 Task: Look for space in Dana Point, United States from 12th July, 2023 to 16th July, 2023 for 8 adults in price range Rs.10000 to Rs.16000. Place can be private room with 8 bedrooms having 8 beds and 8 bathrooms. Property type can be house, flat, guest house, hotel. Amenities needed are: wifi, TV, free parkinig on premises, gym, breakfast. Booking option can be shelf check-in. Required host language is English.
Action: Mouse moved to (595, 157)
Screenshot: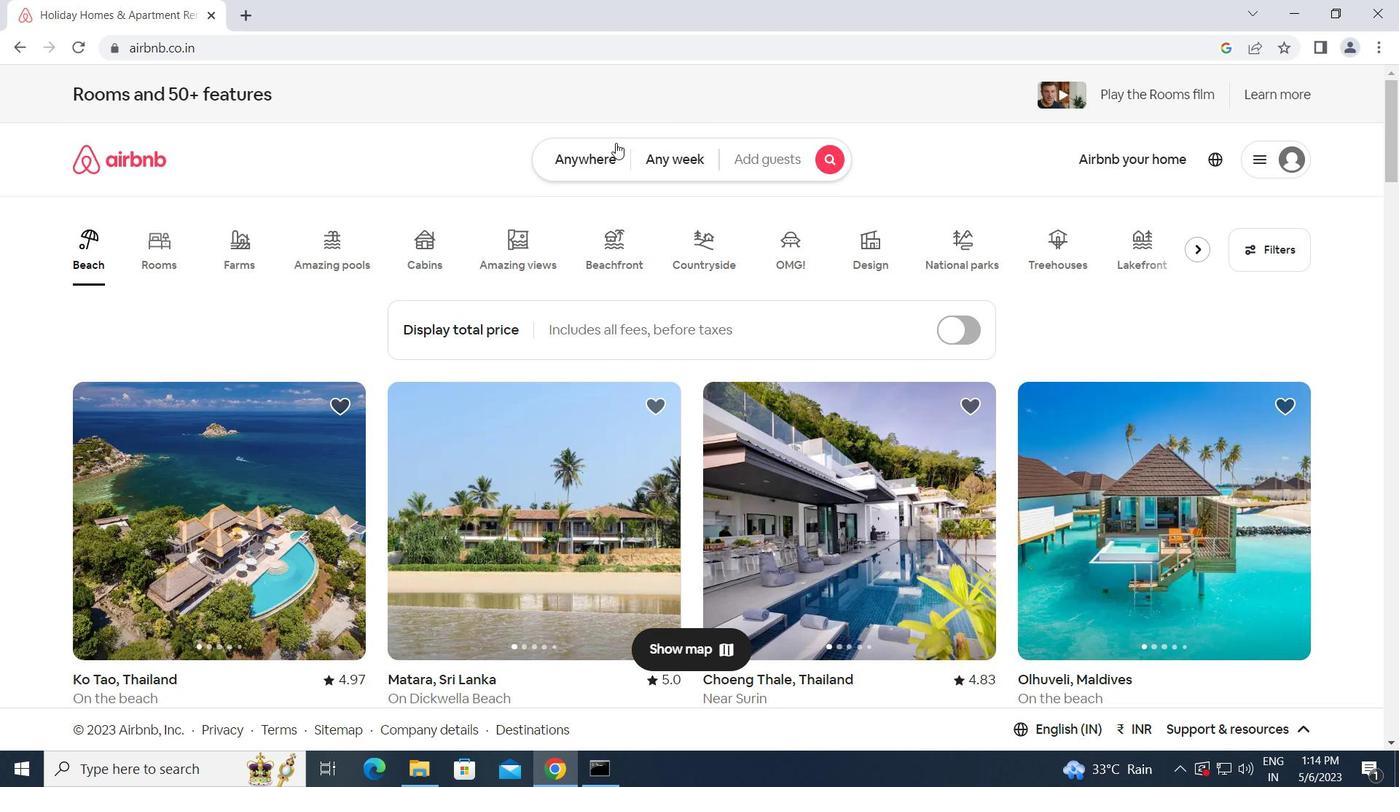 
Action: Mouse pressed left at (595, 157)
Screenshot: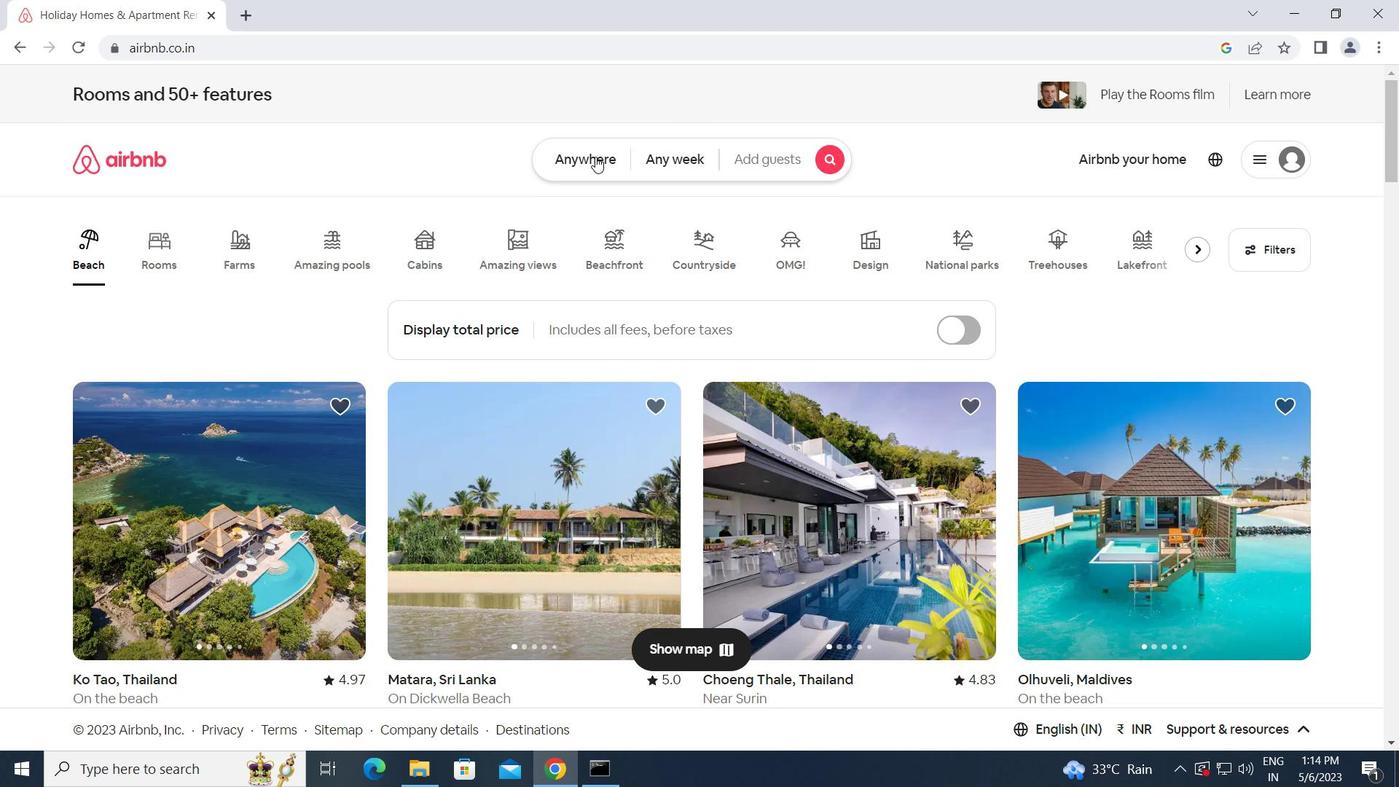 
Action: Mouse moved to (508, 222)
Screenshot: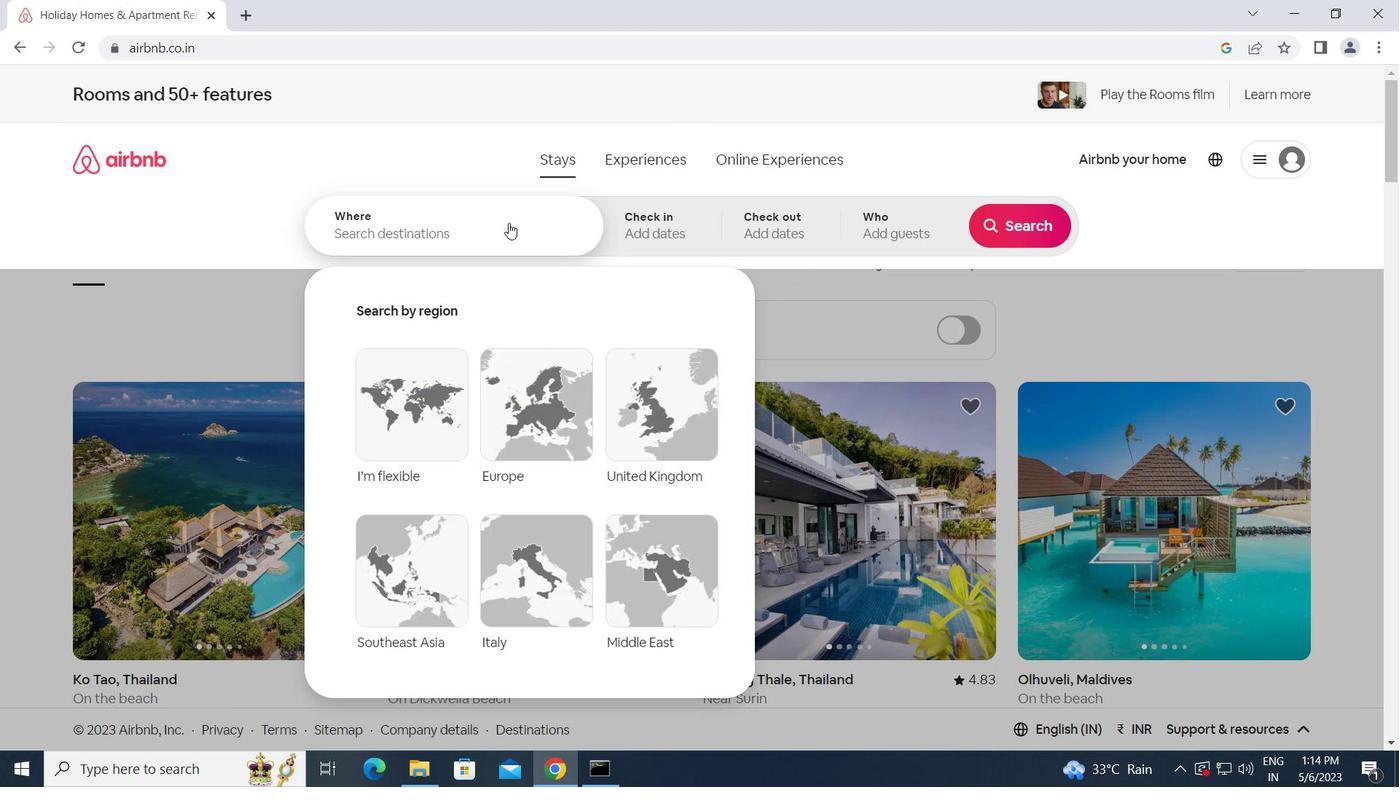 
Action: Mouse pressed left at (508, 222)
Screenshot: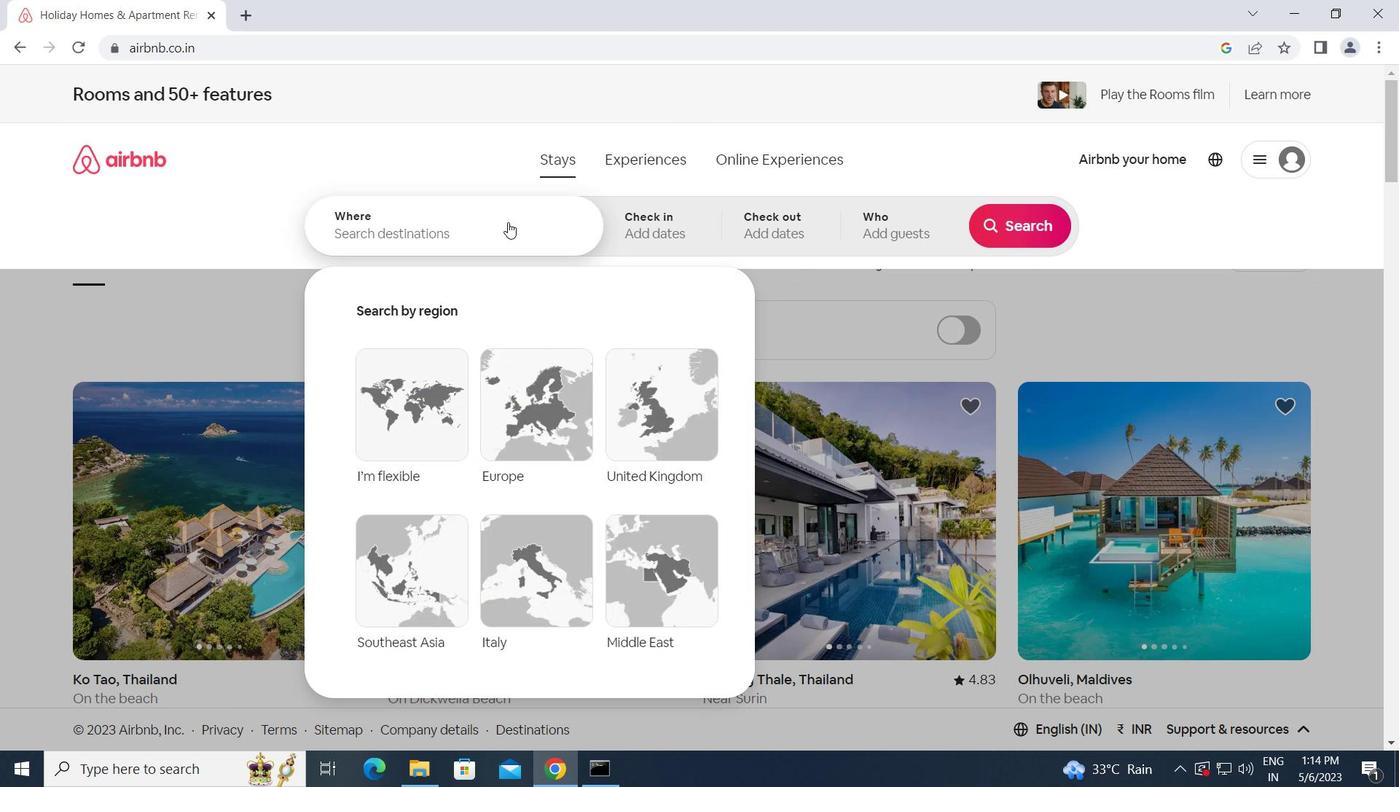 
Action: Mouse moved to (508, 222)
Screenshot: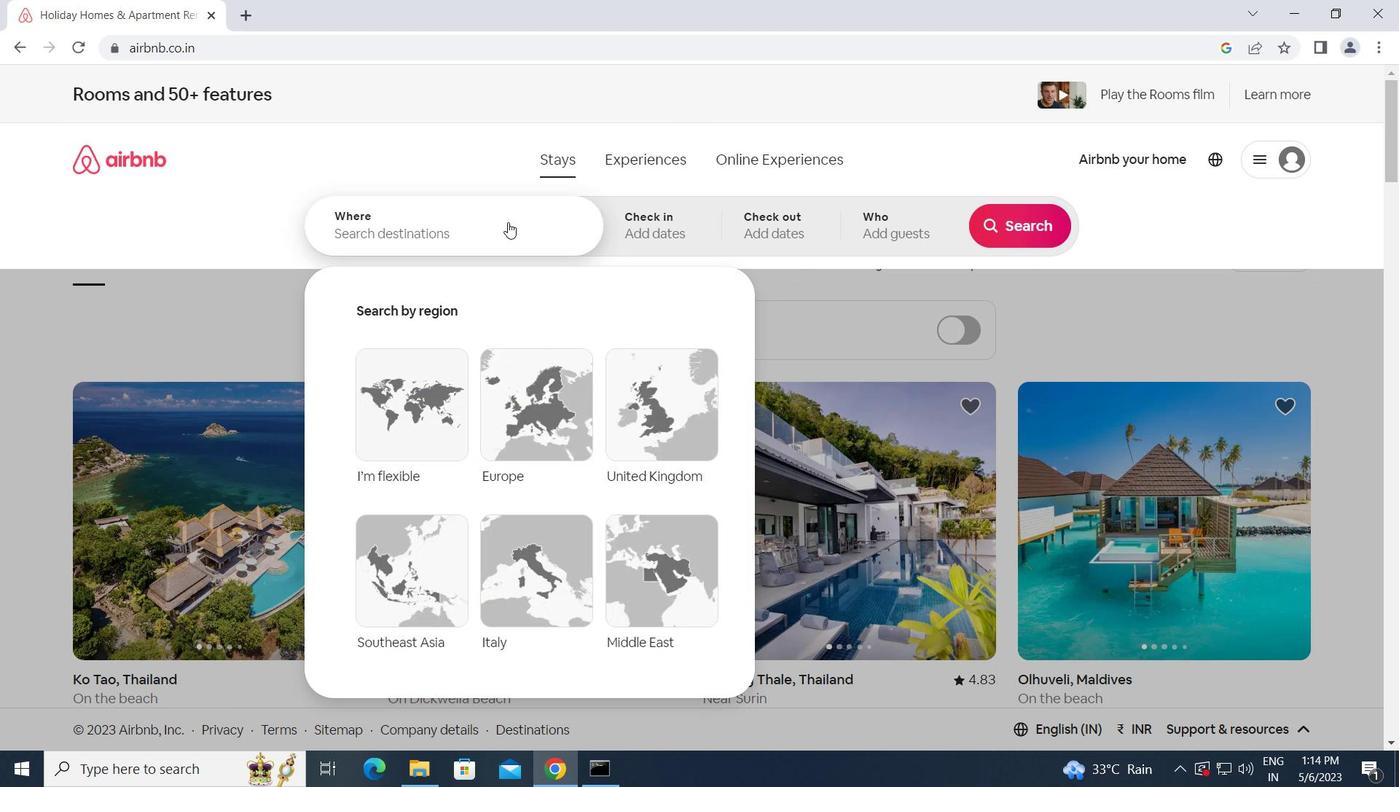 
Action: Key pressed d<Key.caps_lock>ana<Key.space><Key.caps_lock>p<Key.caps_lock>oint,<Key.space><Key.caps_lock>u<Key.caps_lock>nited<Key.space><Key.caps_lock>s<Key.caps_lock>tates<Key.enter>
Screenshot: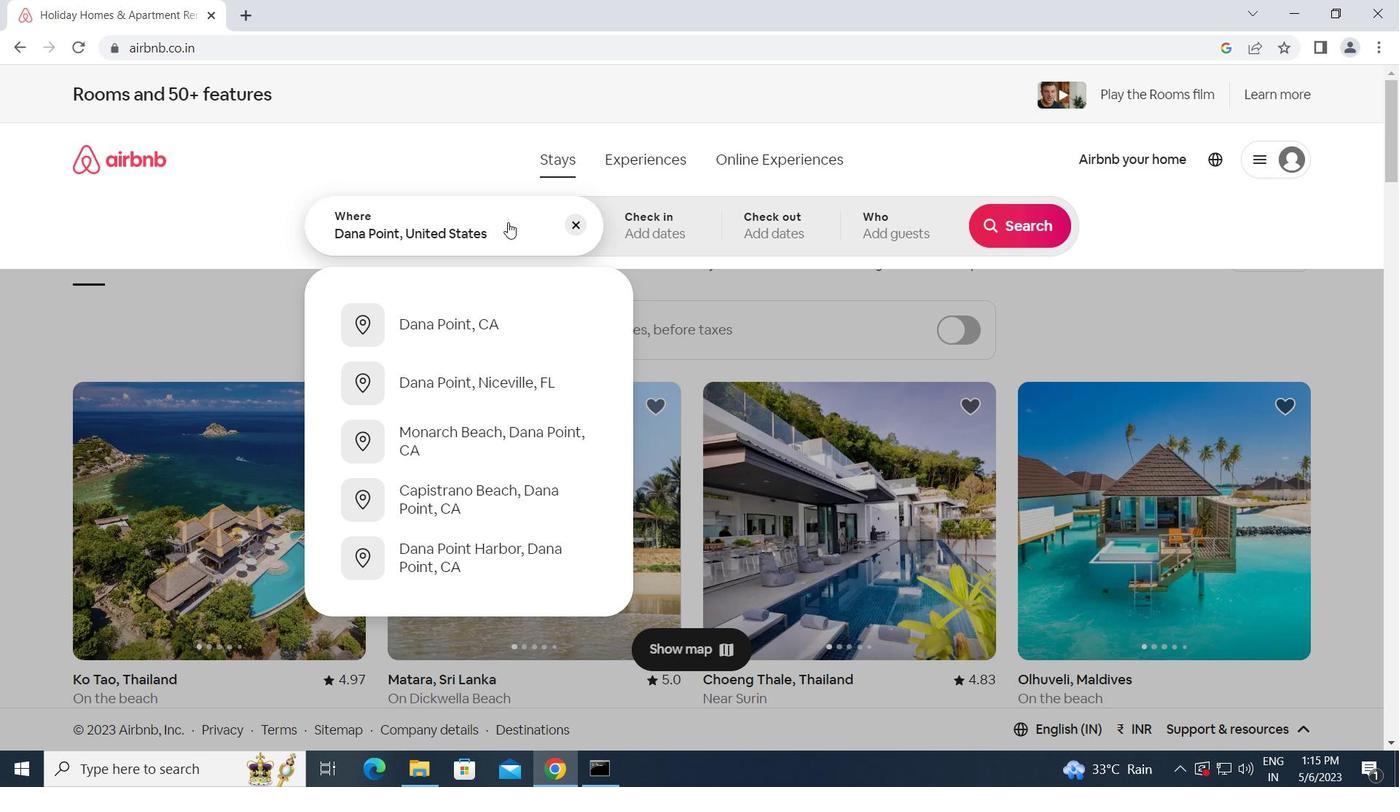 
Action: Mouse moved to (1011, 367)
Screenshot: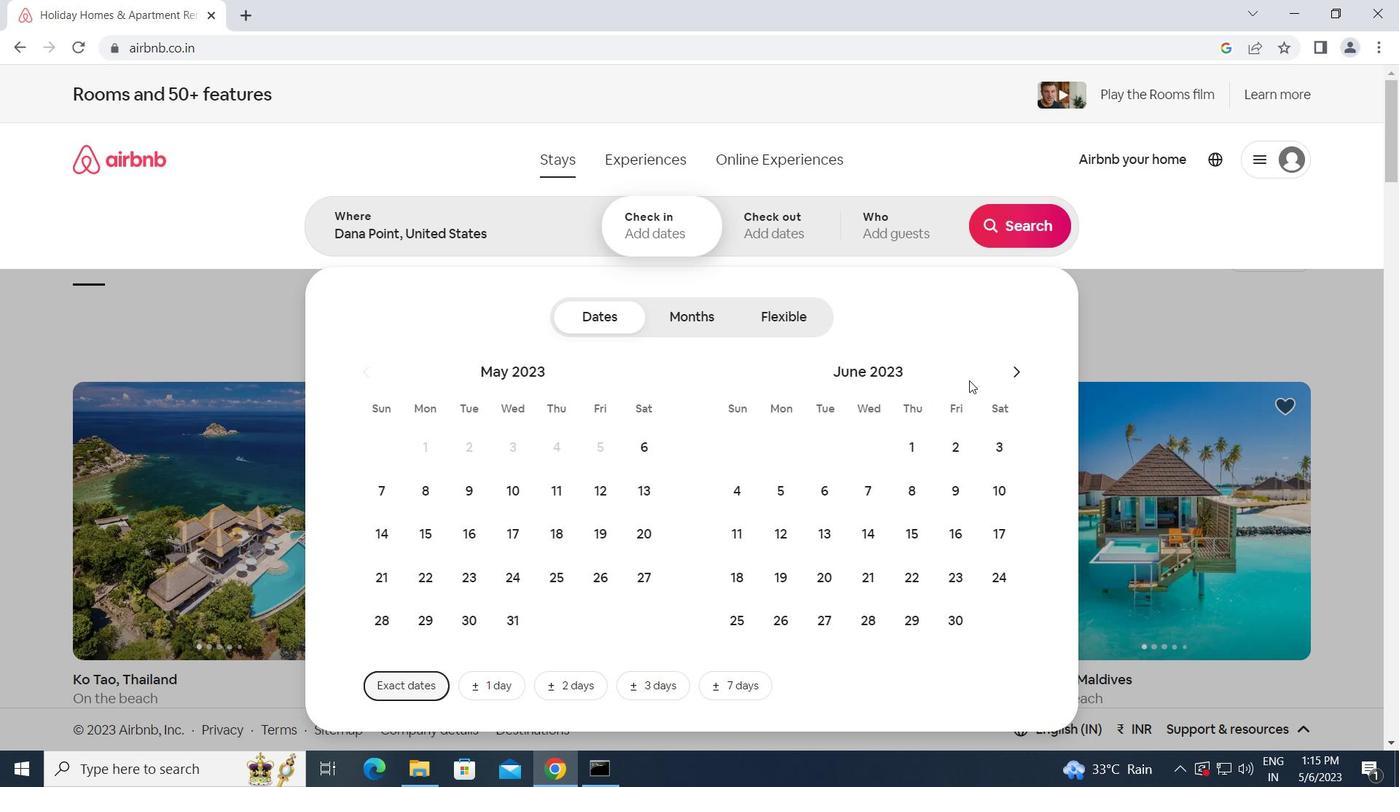 
Action: Mouse pressed left at (1011, 367)
Screenshot: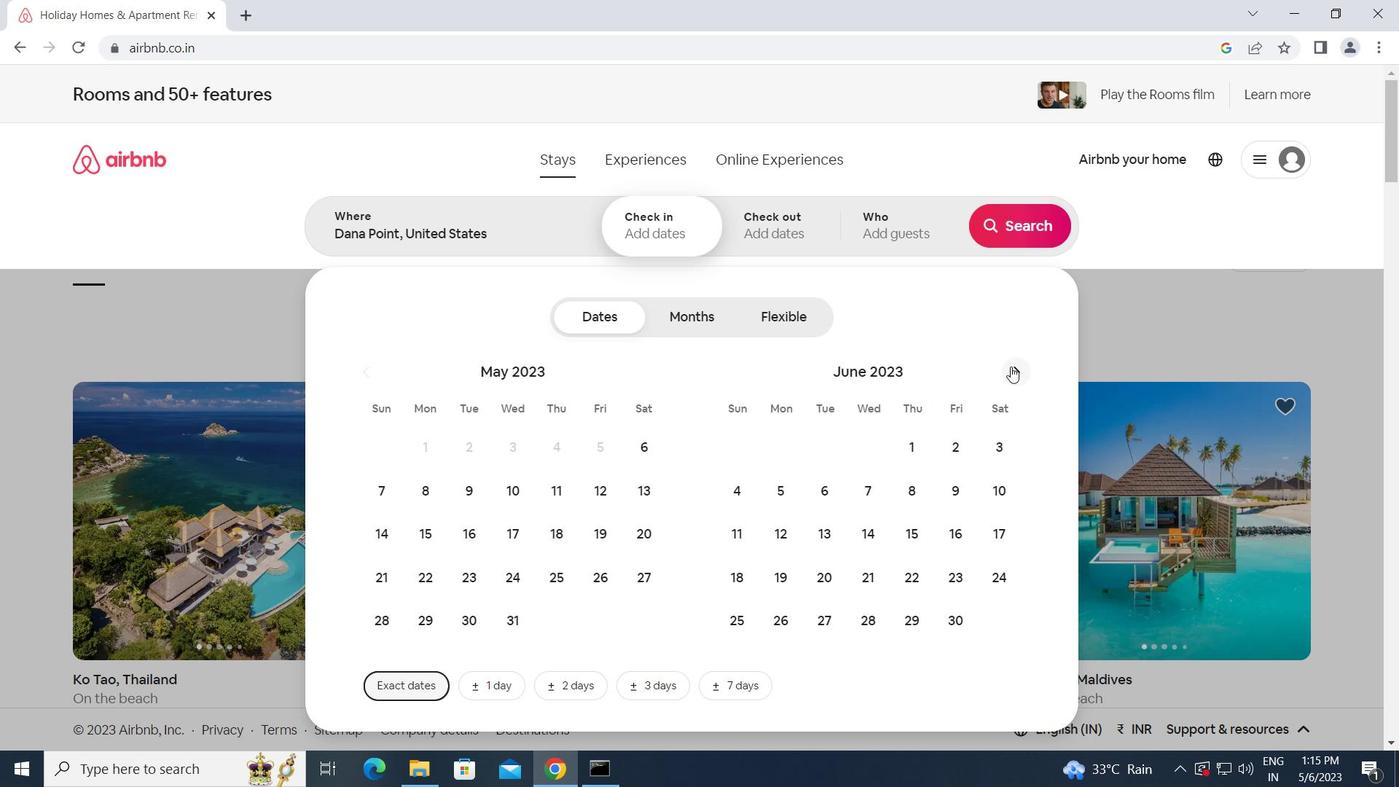 
Action: Mouse moved to (863, 538)
Screenshot: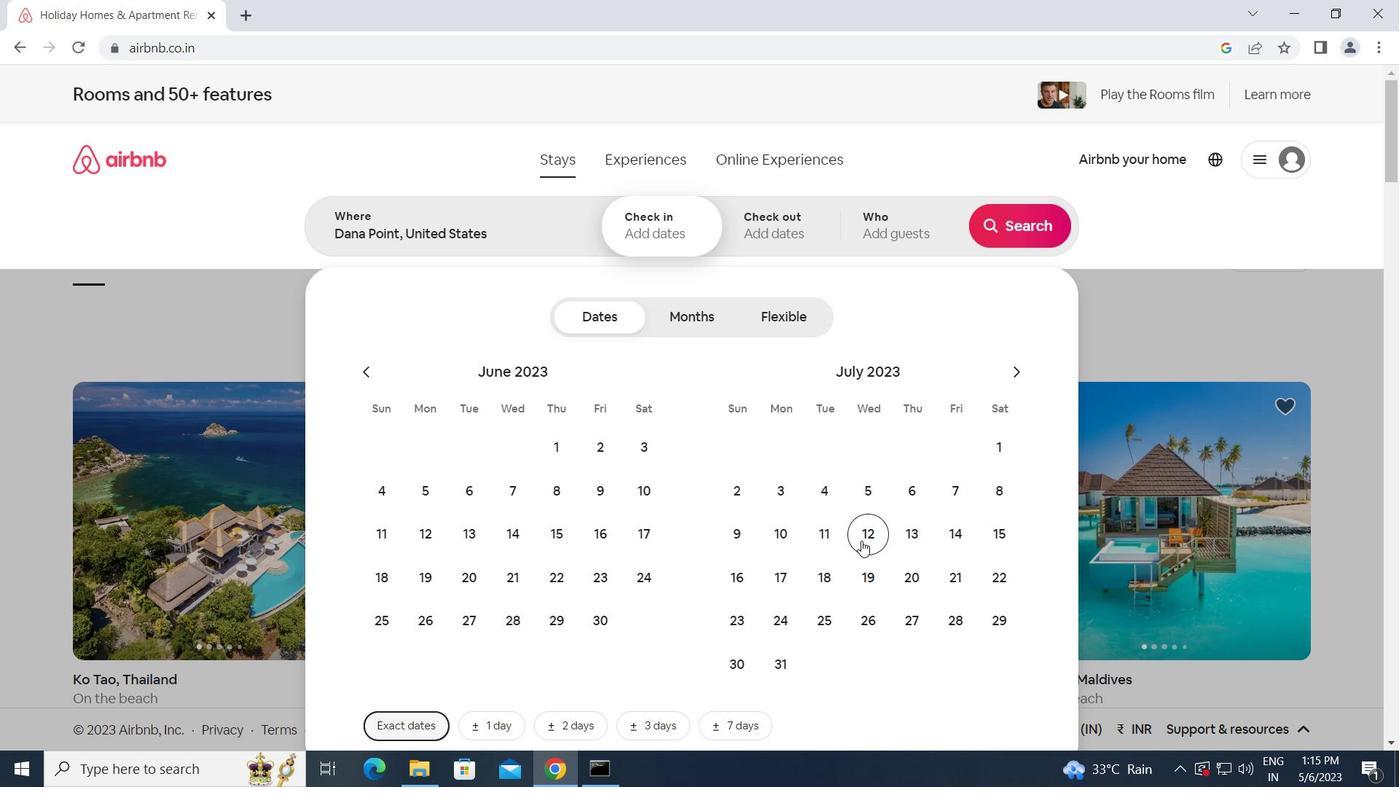 
Action: Mouse pressed left at (863, 538)
Screenshot: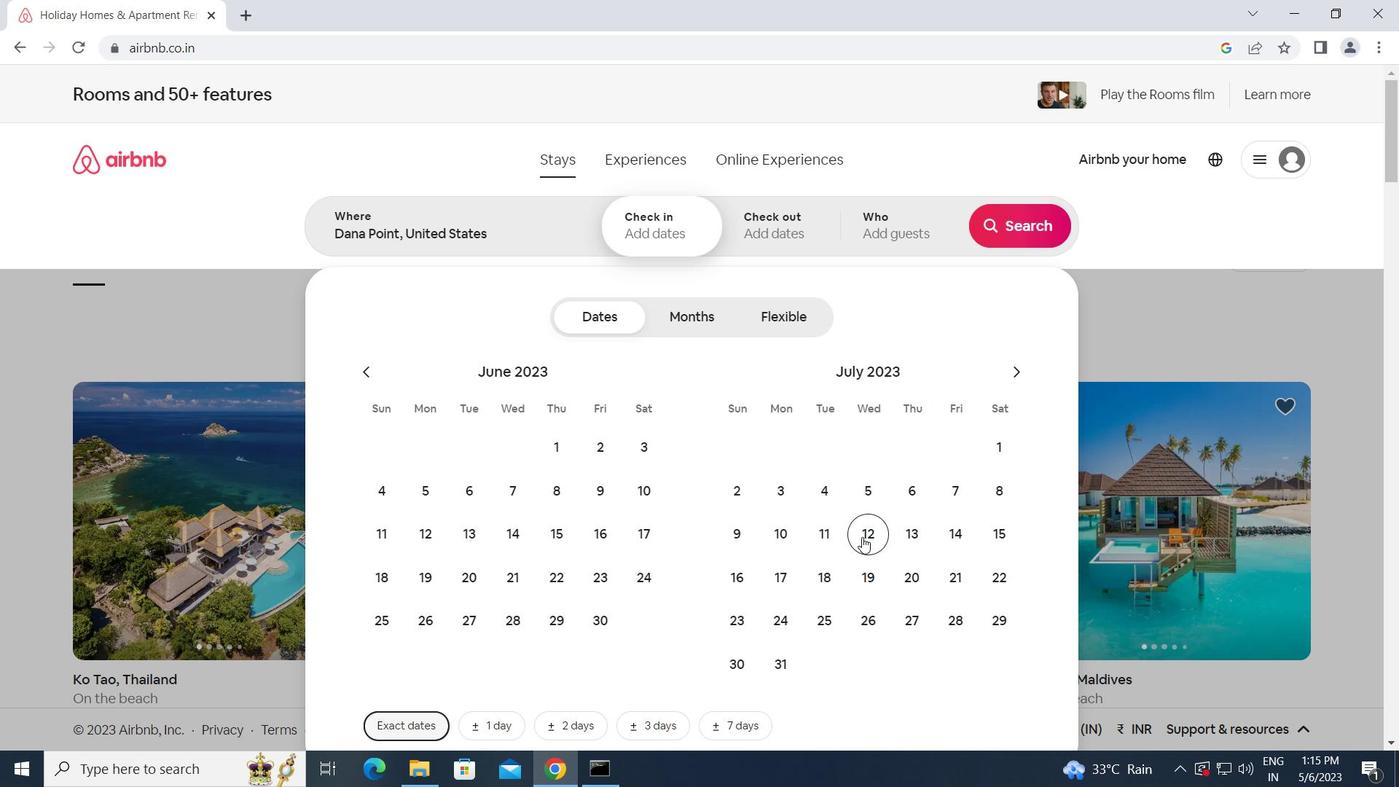 
Action: Mouse moved to (739, 570)
Screenshot: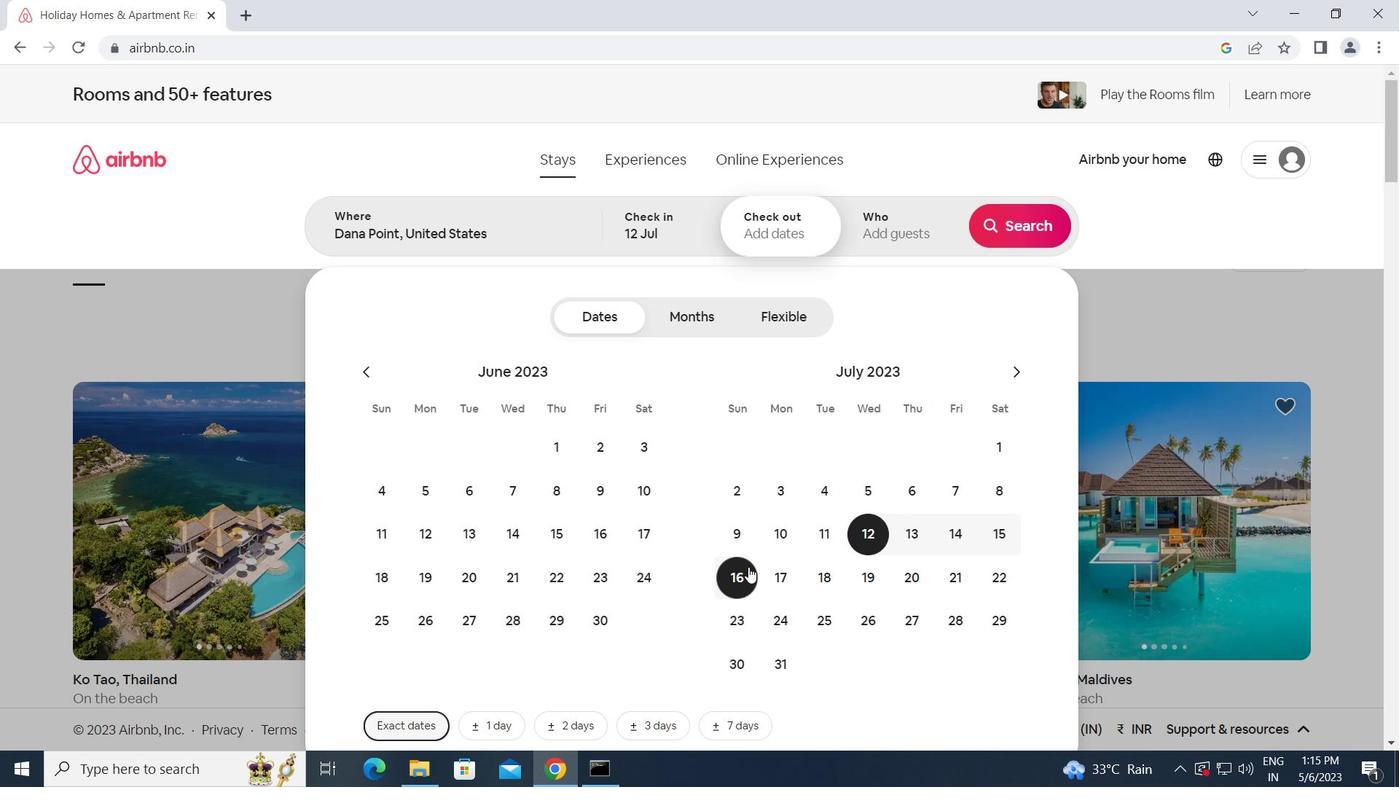 
Action: Mouse pressed left at (739, 570)
Screenshot: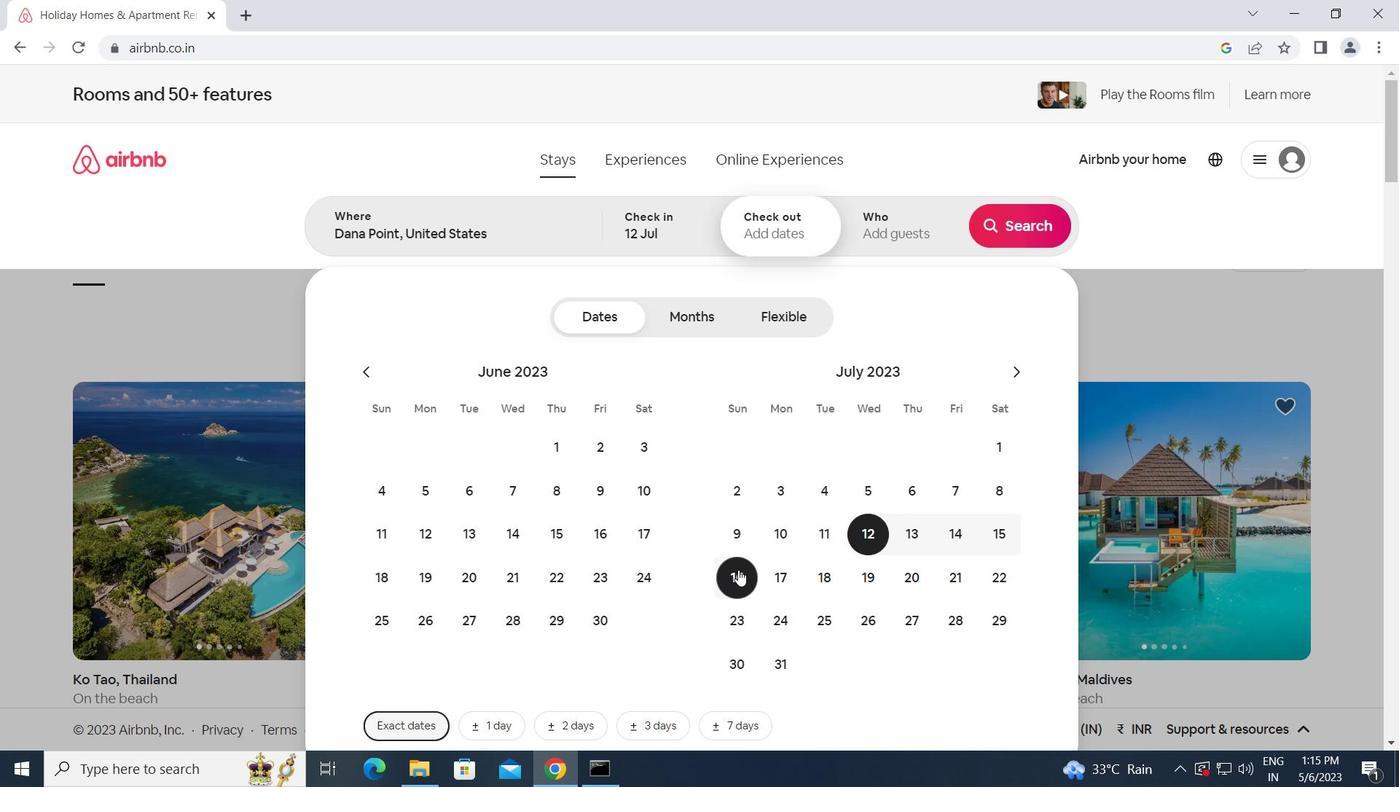 
Action: Mouse moved to (883, 223)
Screenshot: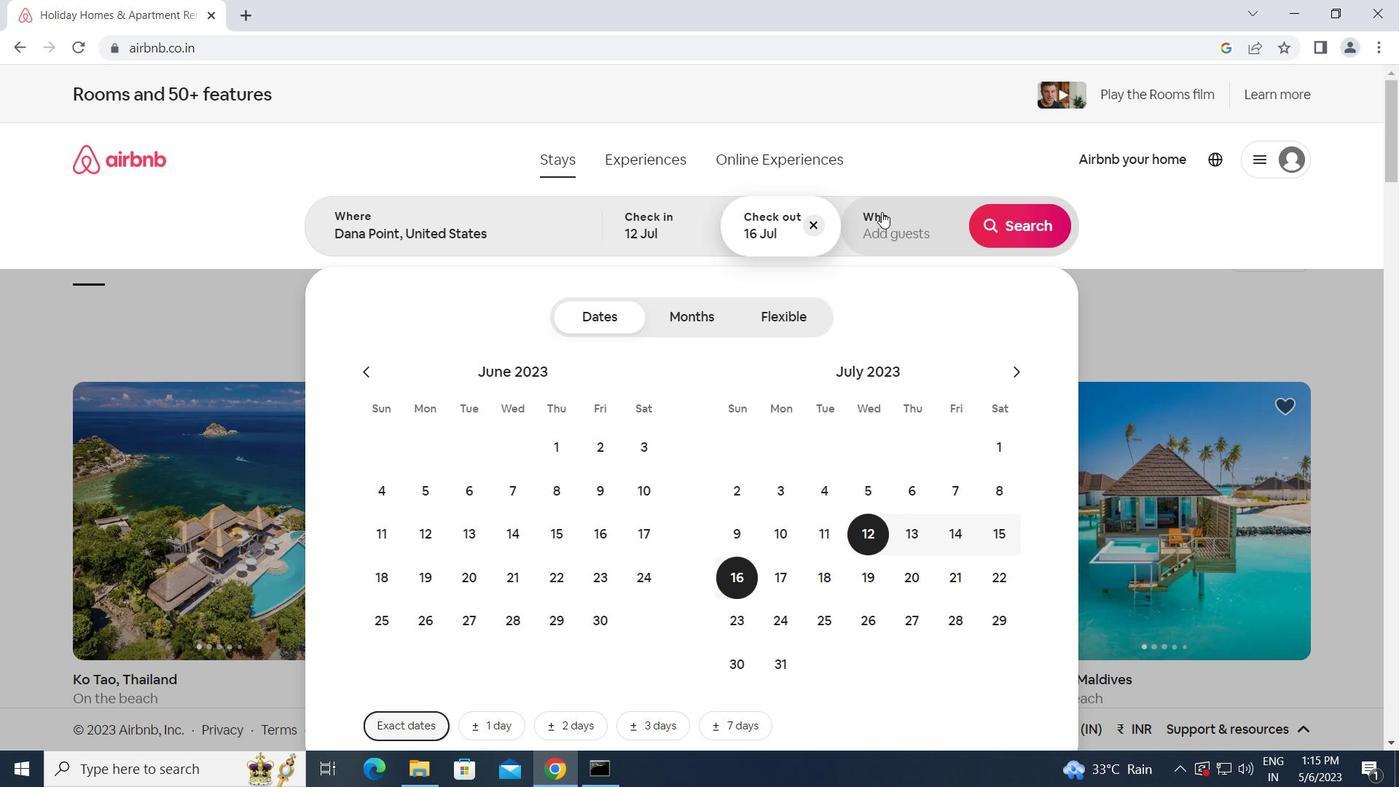 
Action: Mouse pressed left at (883, 223)
Screenshot: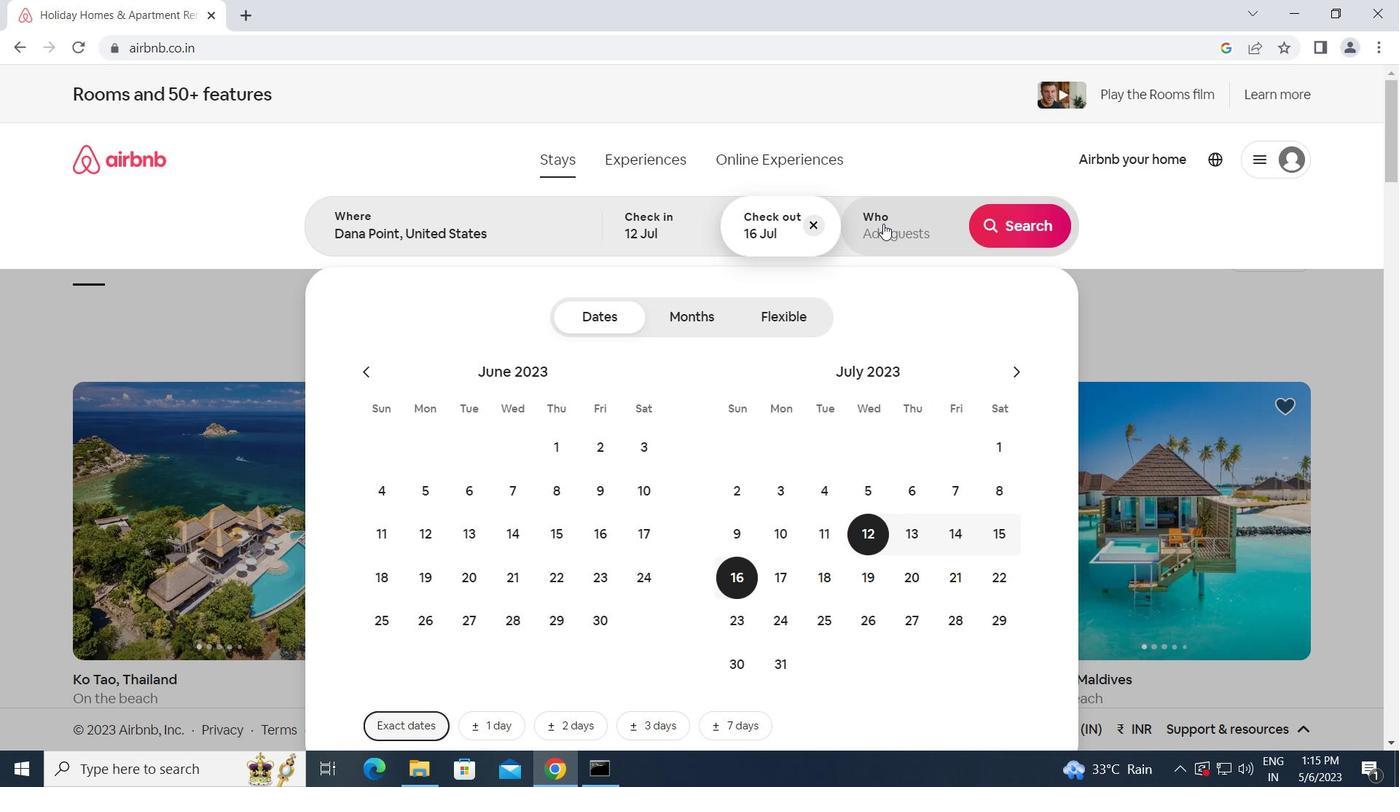 
Action: Mouse moved to (1019, 321)
Screenshot: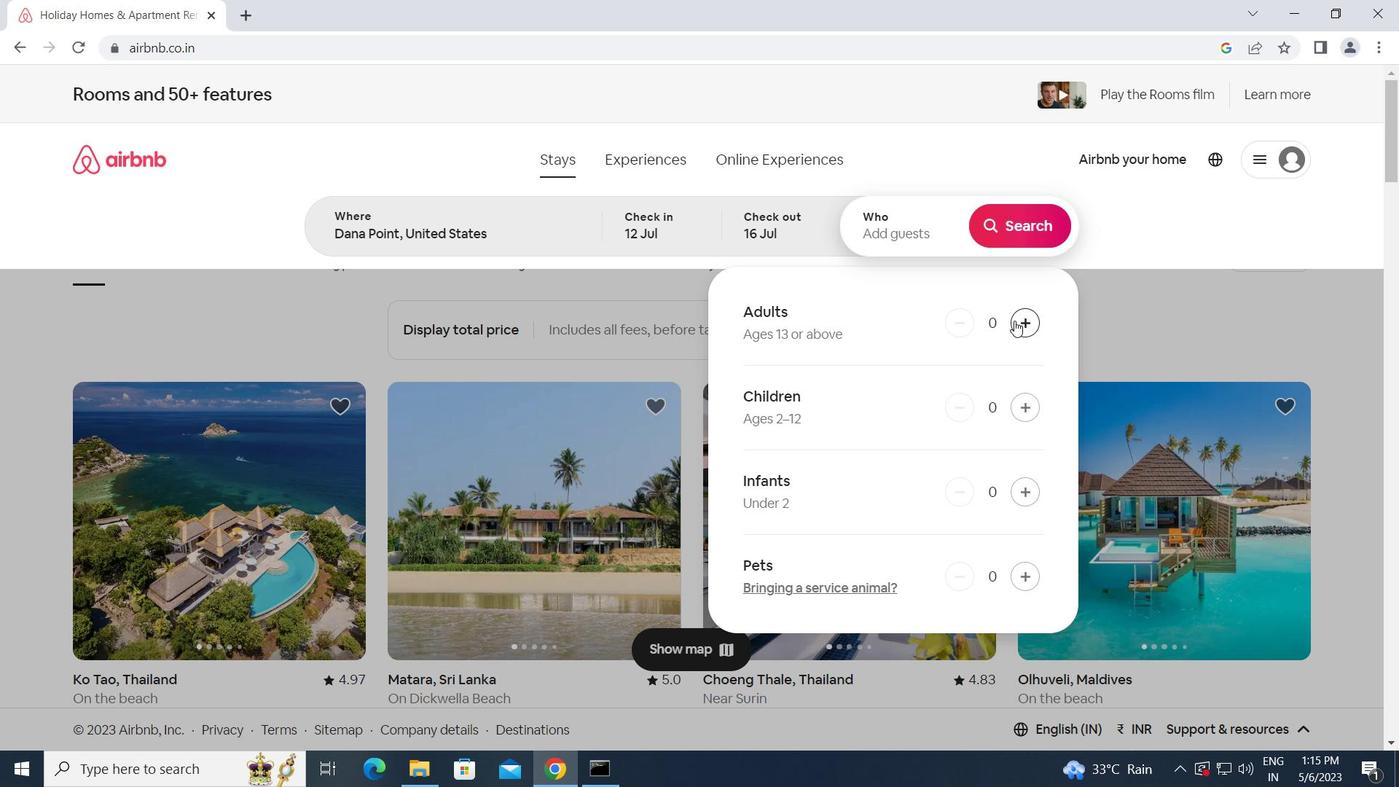 
Action: Mouse pressed left at (1019, 321)
Screenshot: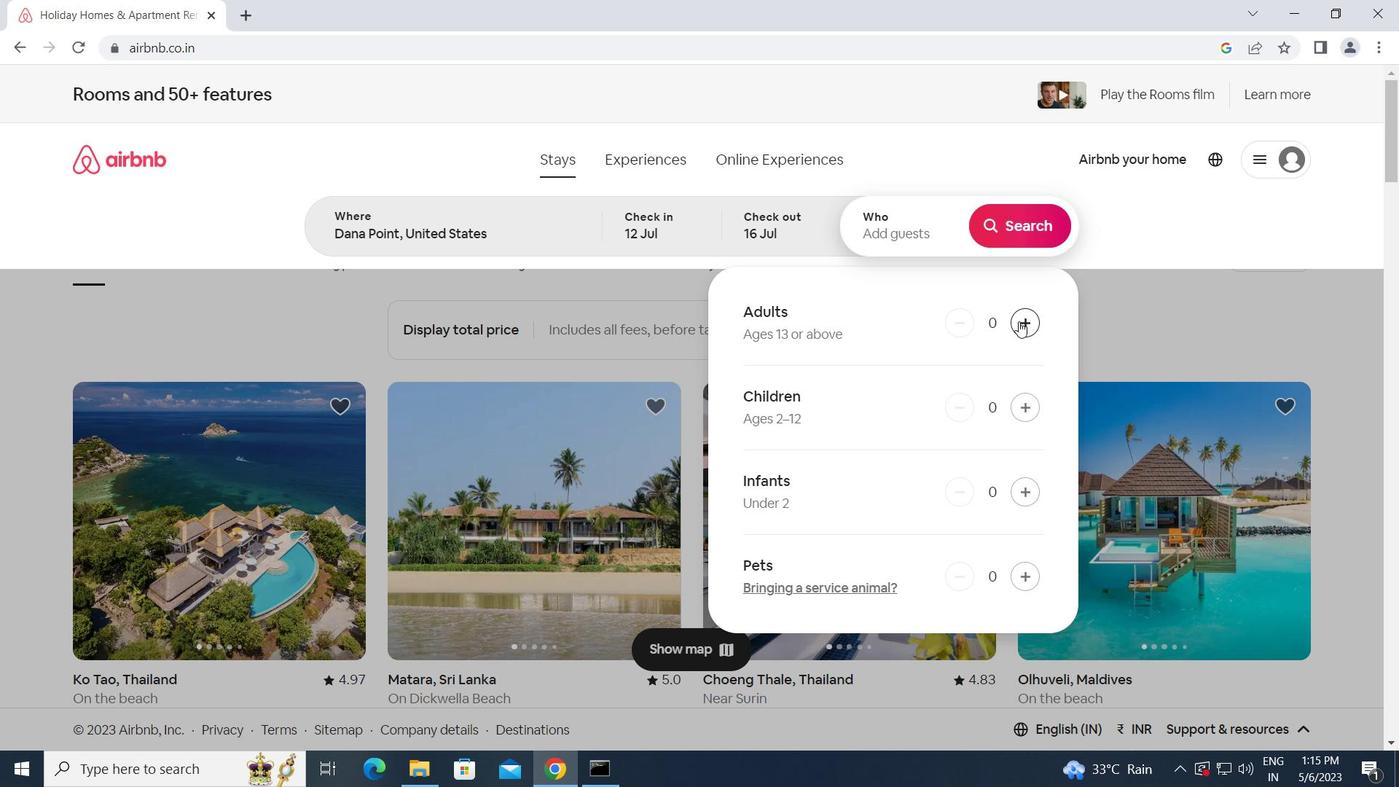 
Action: Mouse pressed left at (1019, 321)
Screenshot: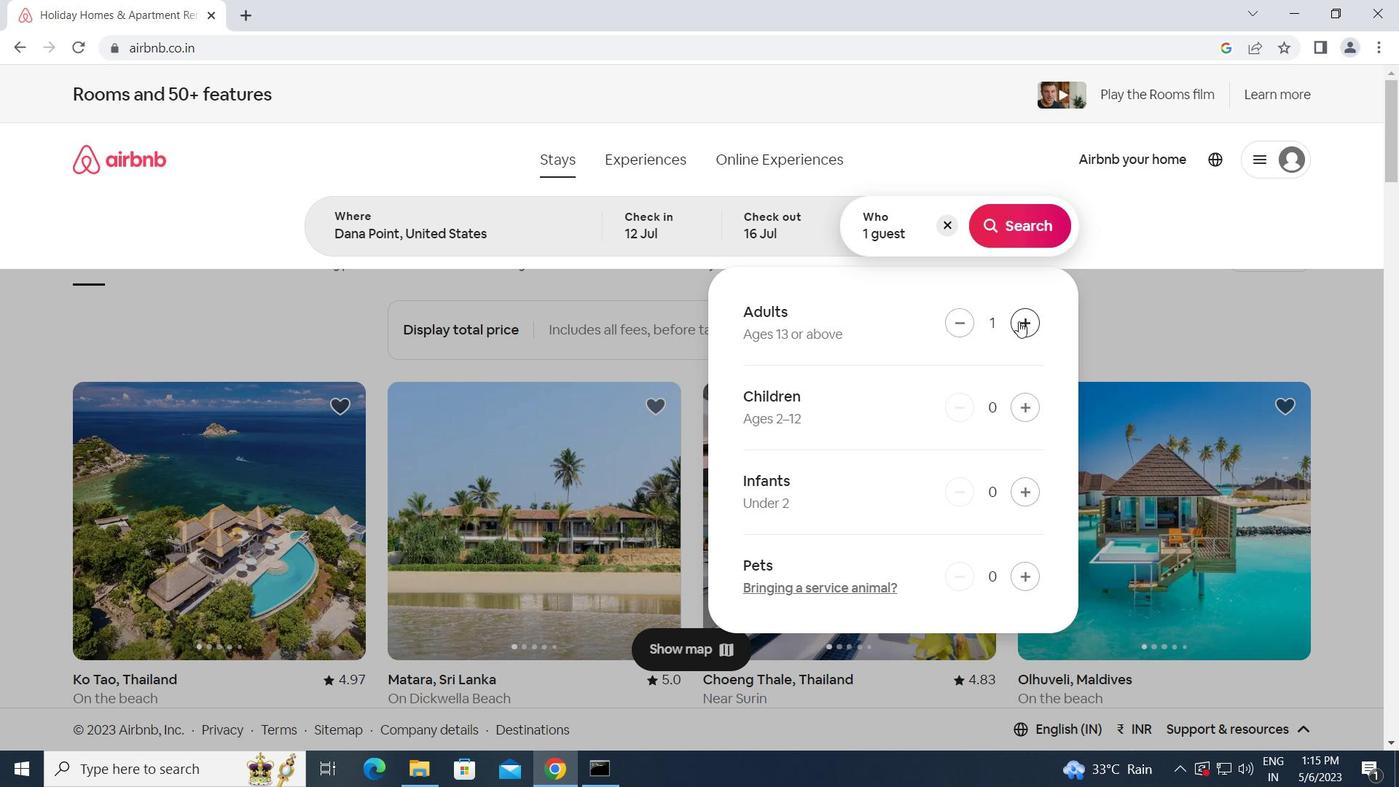 
Action: Mouse pressed left at (1019, 321)
Screenshot: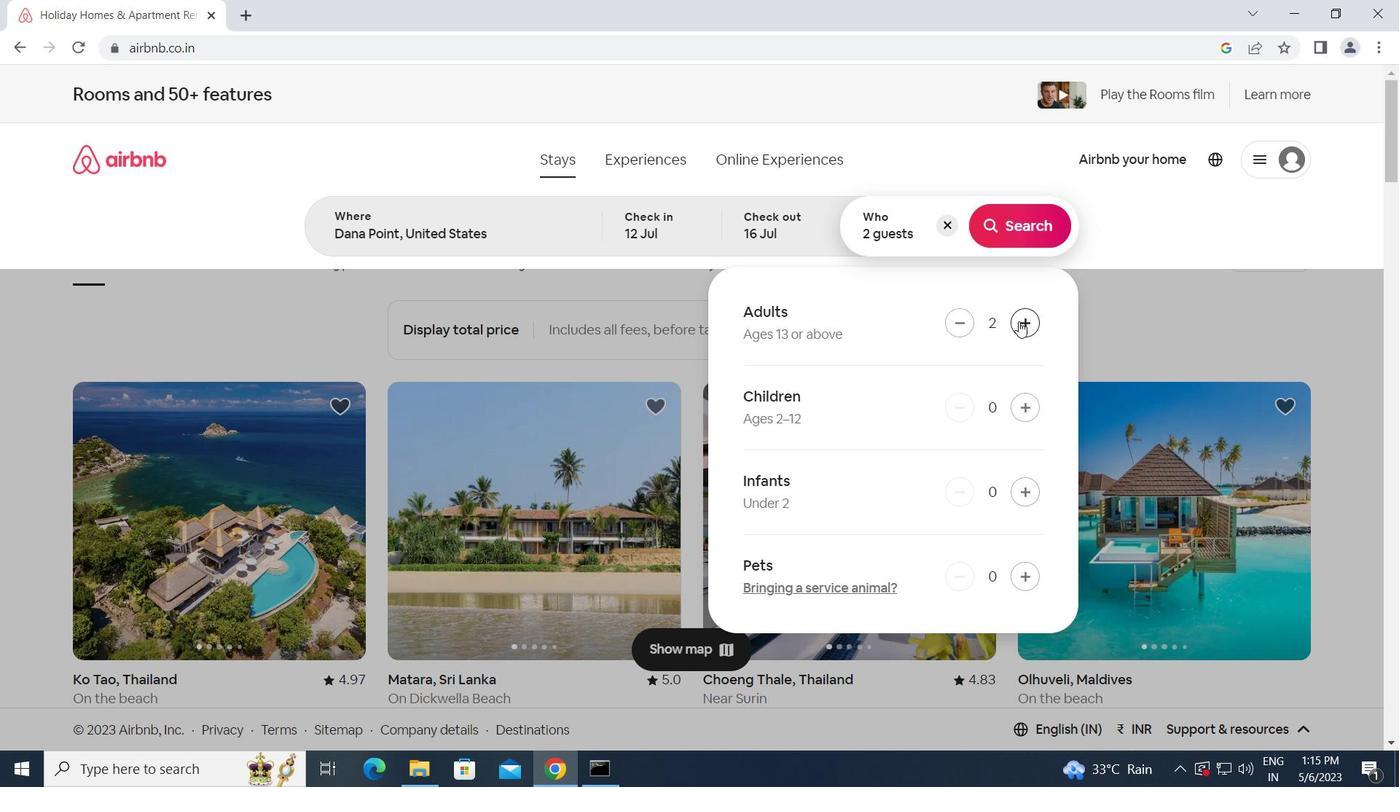 
Action: Mouse pressed left at (1019, 321)
Screenshot: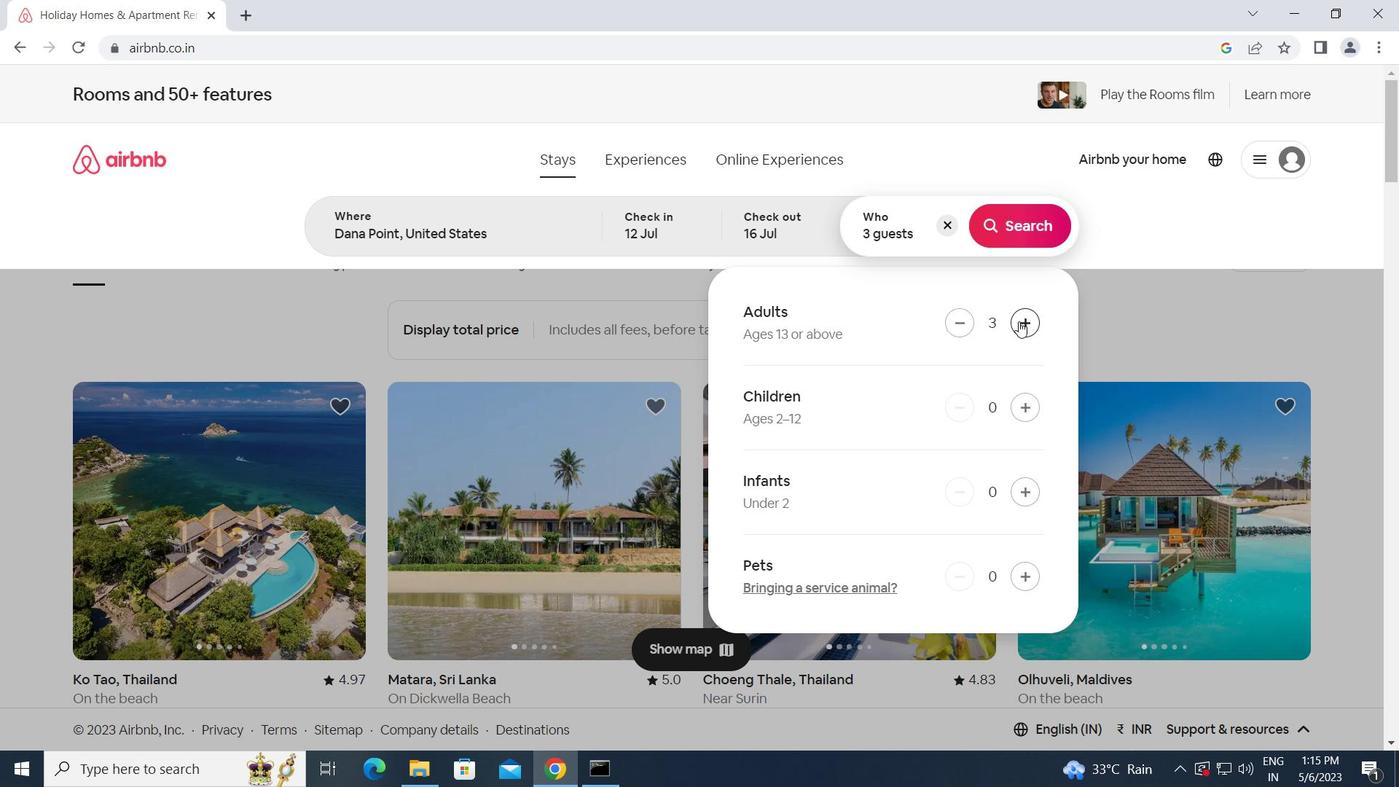 
Action: Mouse pressed left at (1019, 321)
Screenshot: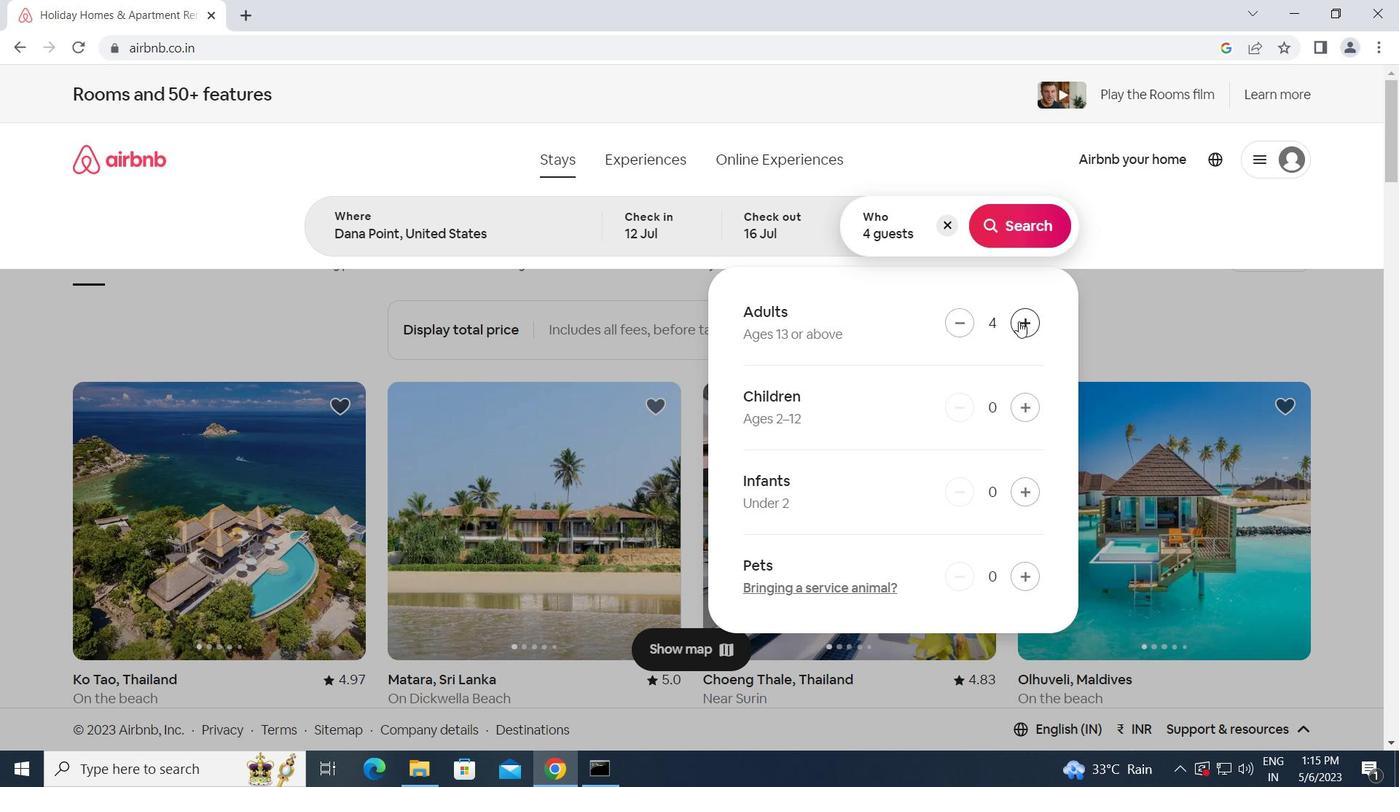 
Action: Mouse pressed left at (1019, 321)
Screenshot: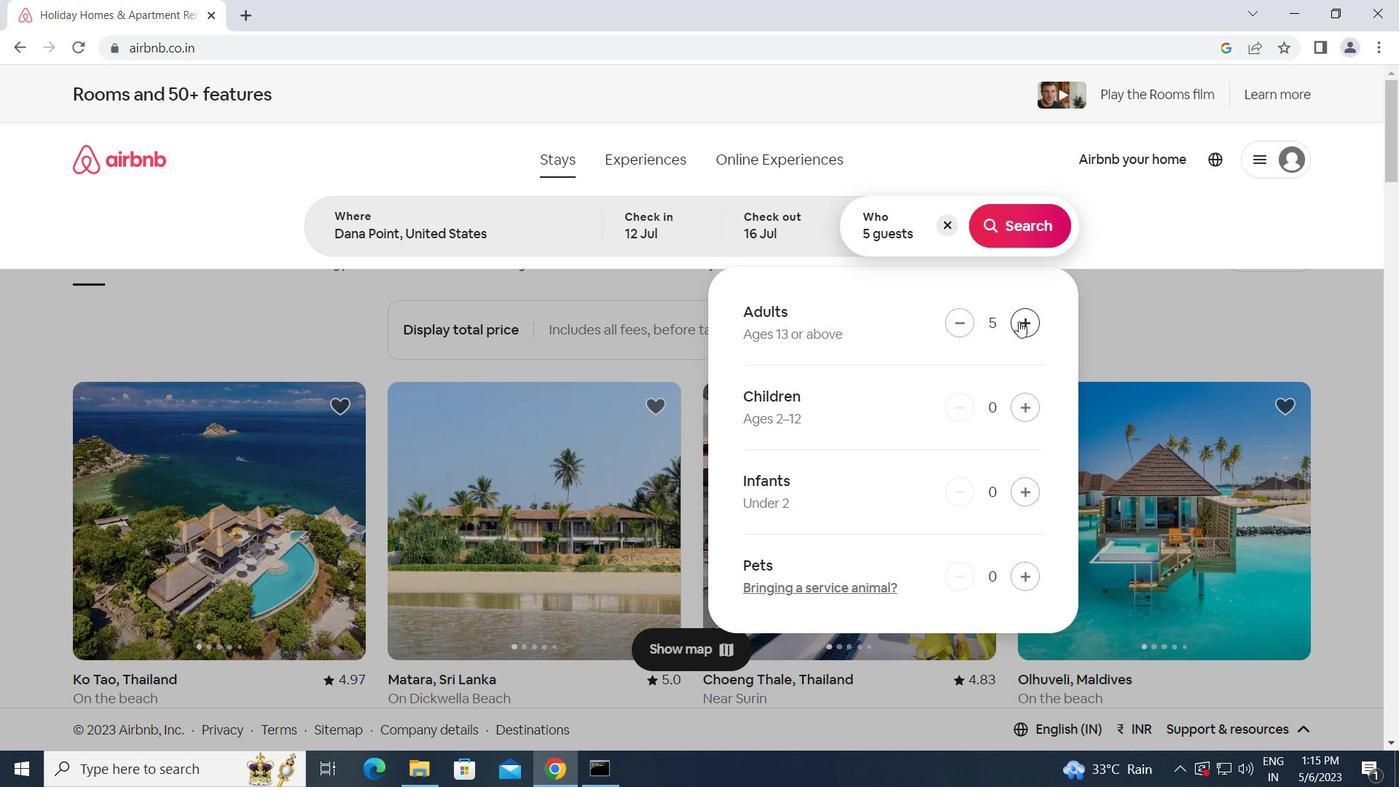 
Action: Mouse pressed left at (1019, 321)
Screenshot: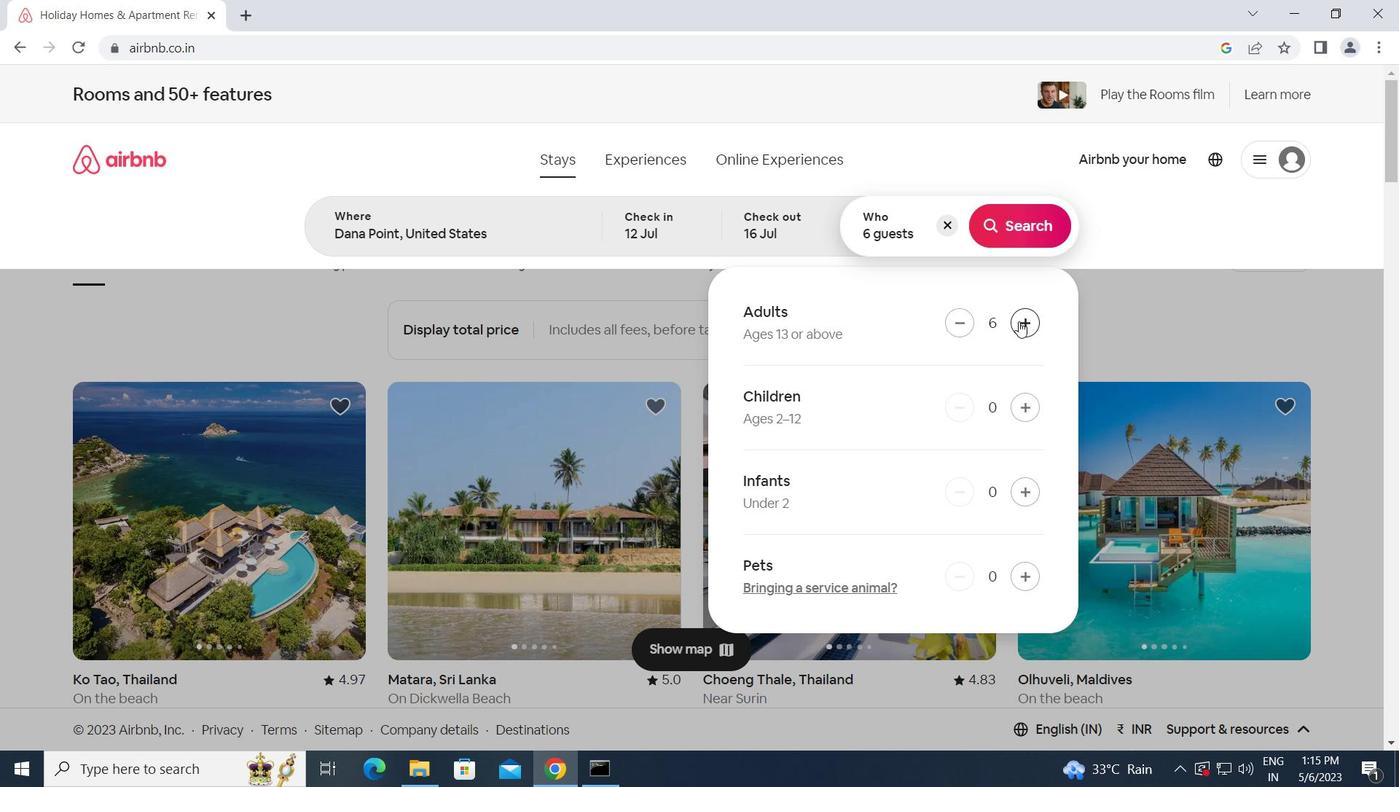 
Action: Mouse pressed left at (1019, 321)
Screenshot: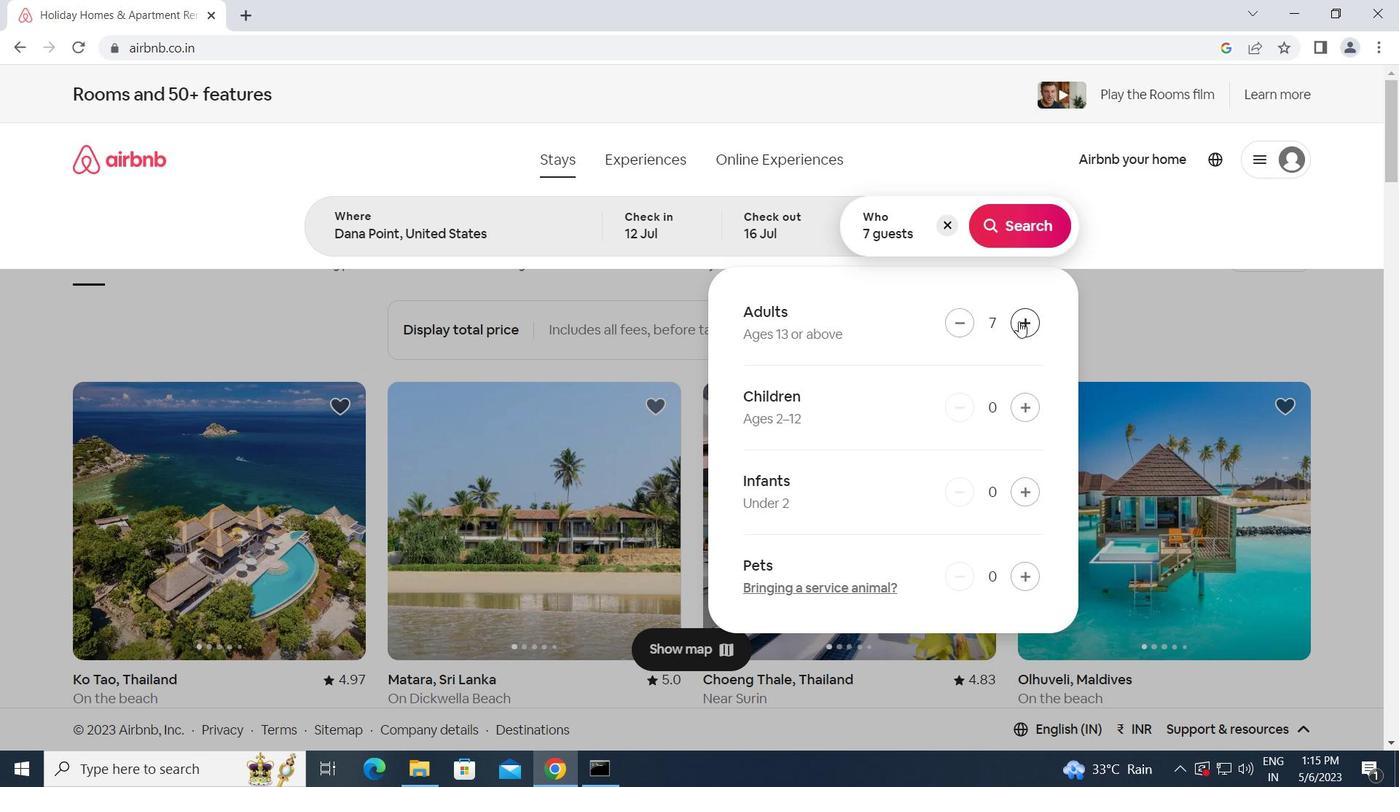 
Action: Mouse moved to (1019, 223)
Screenshot: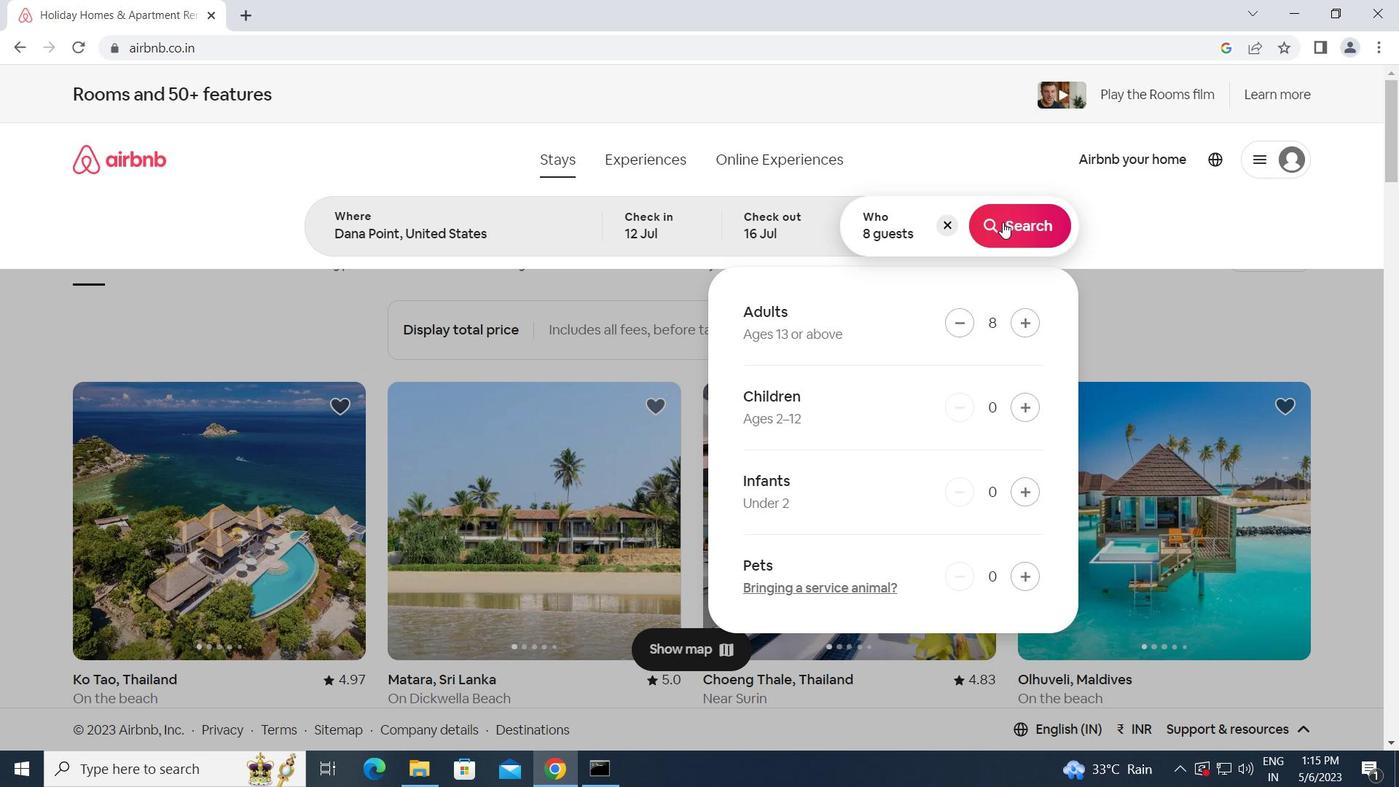 
Action: Mouse pressed left at (1019, 223)
Screenshot: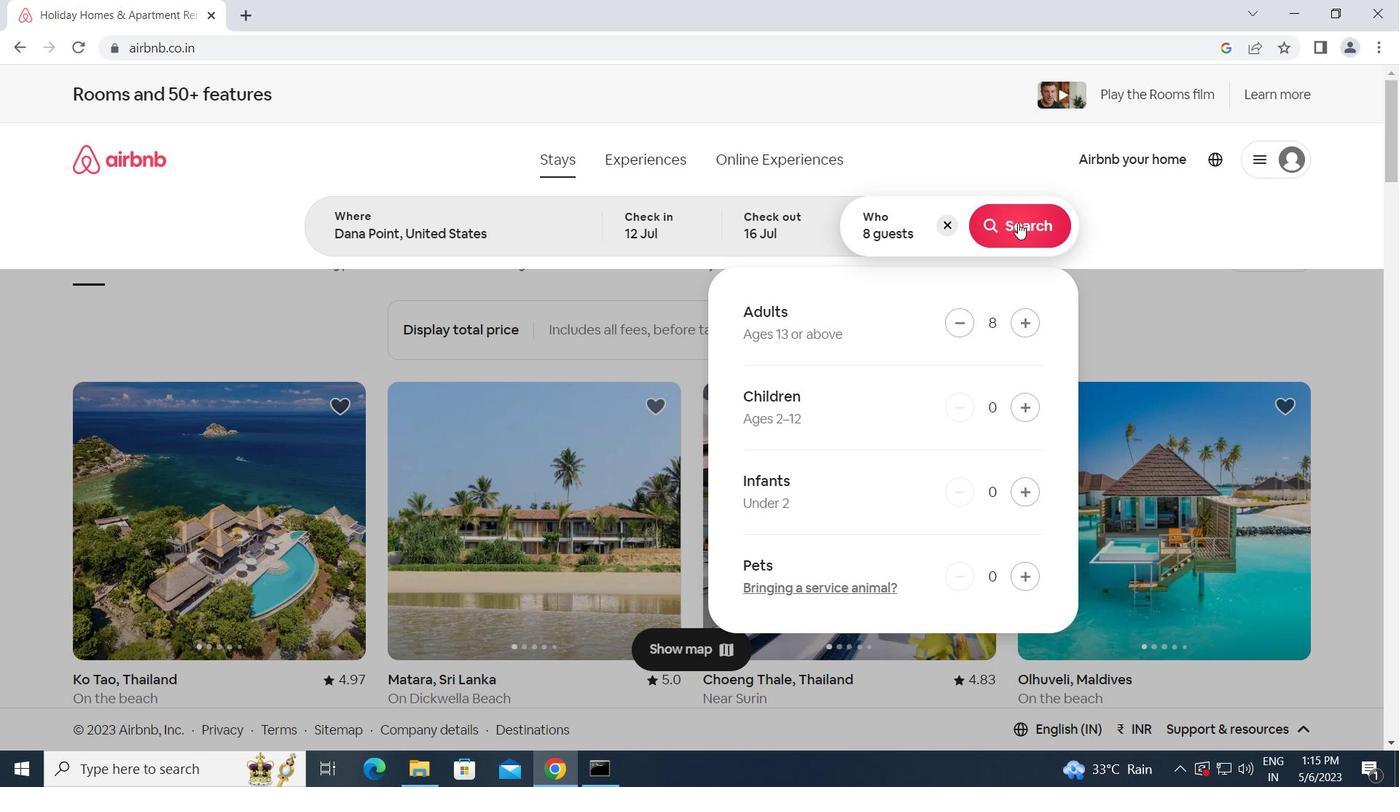 
Action: Mouse moved to (1308, 172)
Screenshot: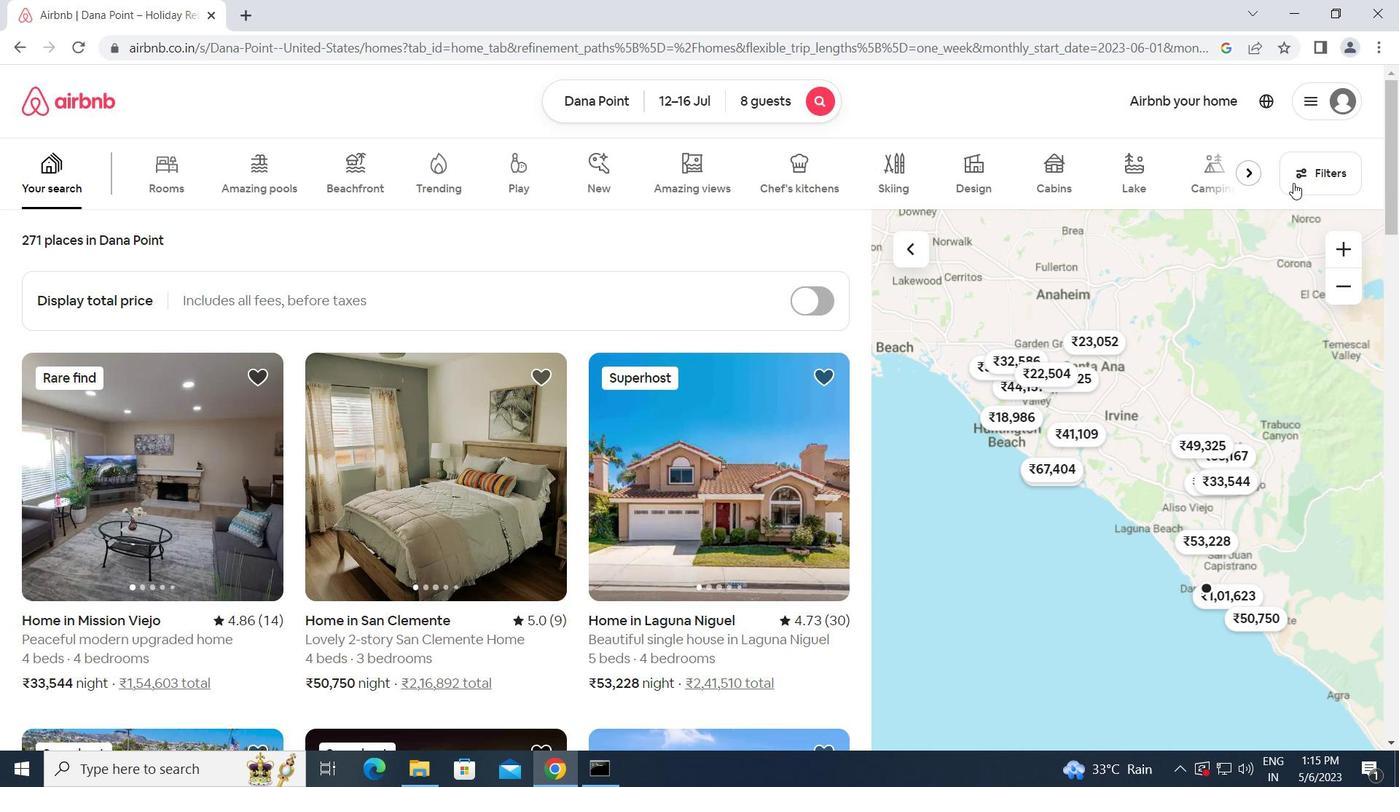 
Action: Mouse pressed left at (1308, 172)
Screenshot: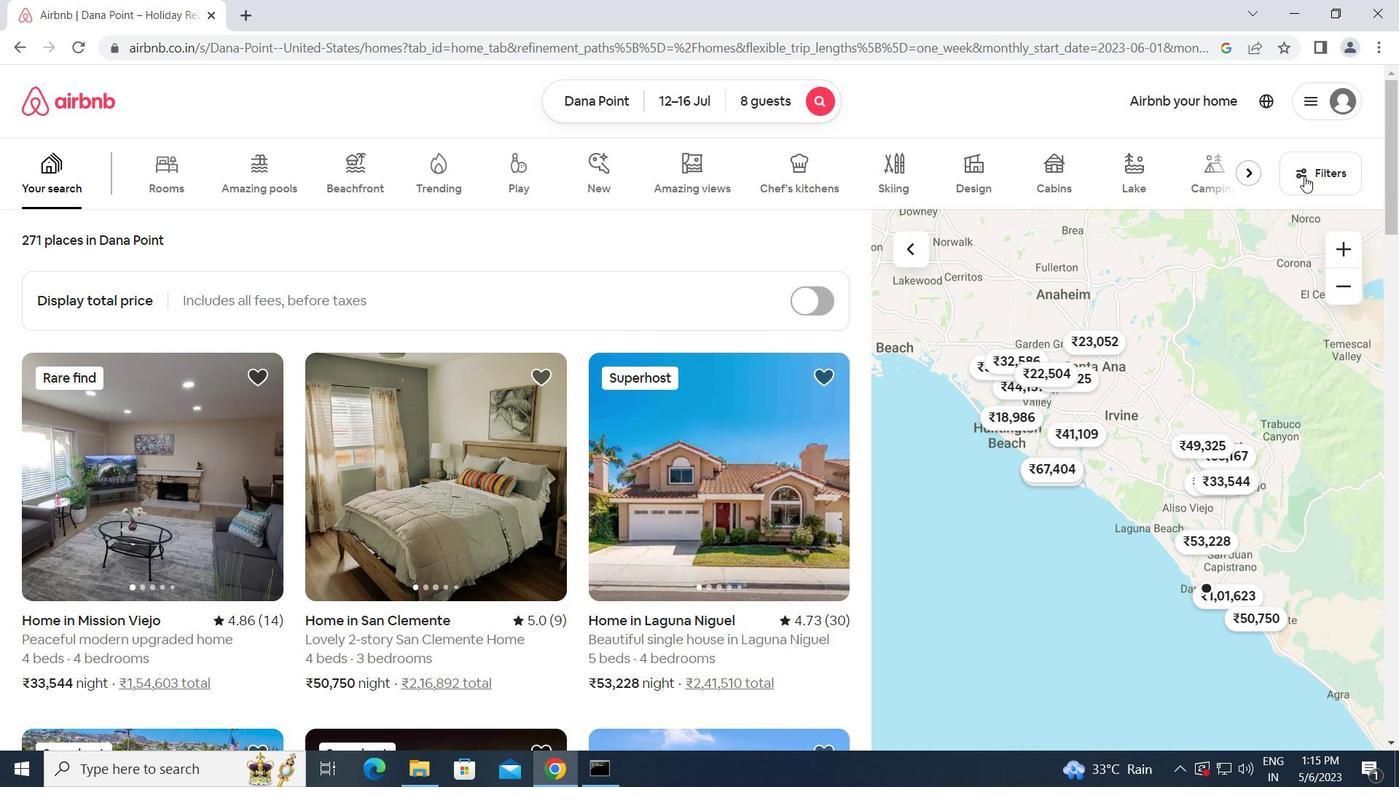 
Action: Mouse moved to (492, 513)
Screenshot: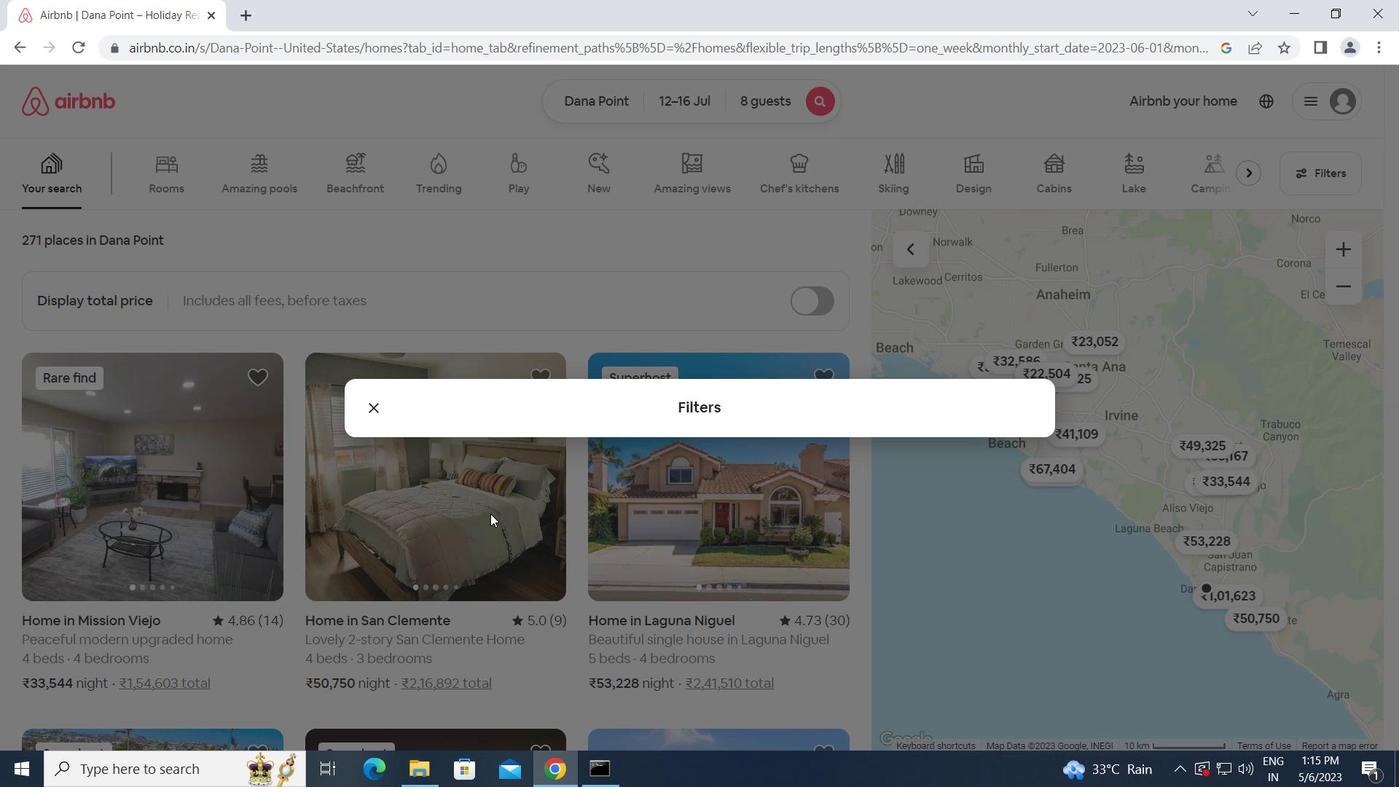 
Action: Mouse scrolled (492, 512) with delta (0, 0)
Screenshot: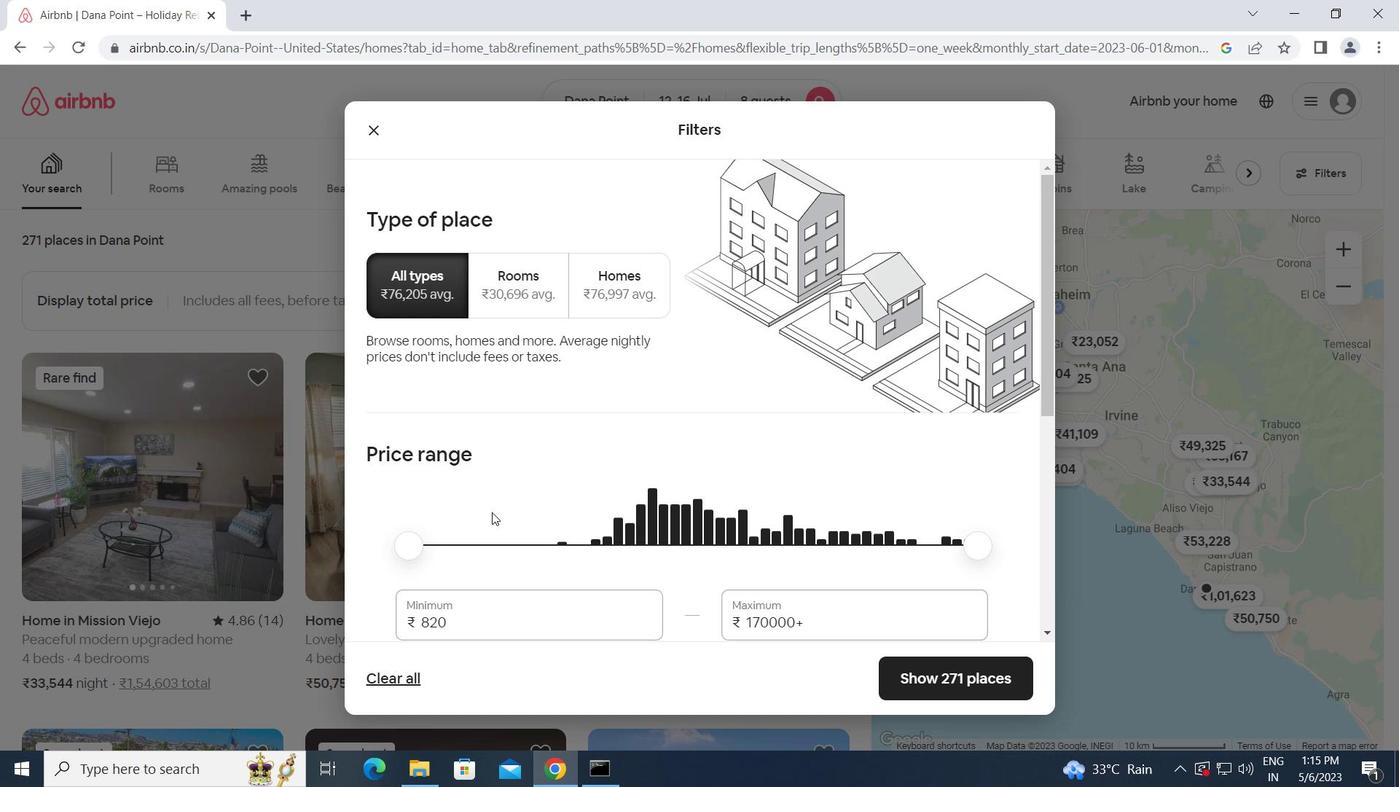 
Action: Mouse scrolled (492, 512) with delta (0, 0)
Screenshot: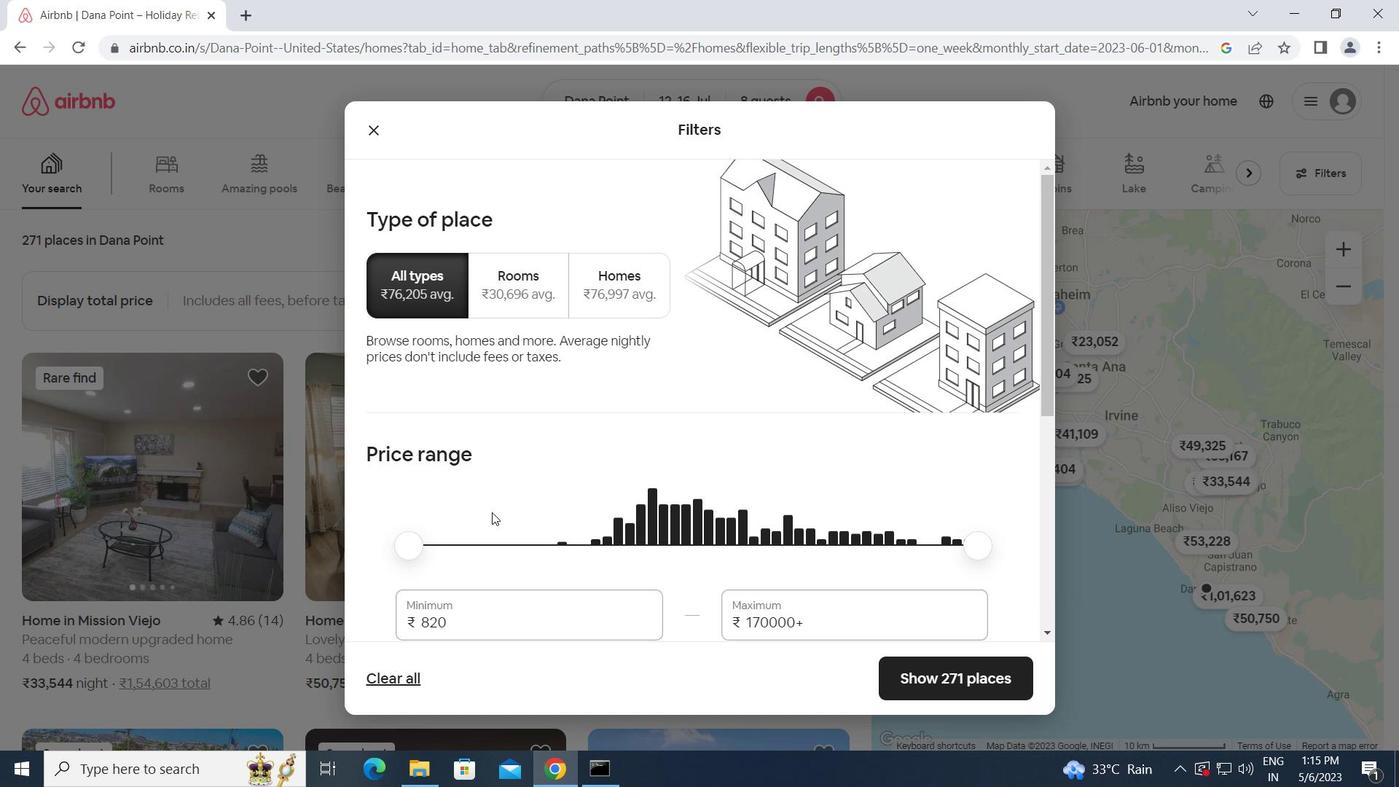
Action: Mouse moved to (465, 436)
Screenshot: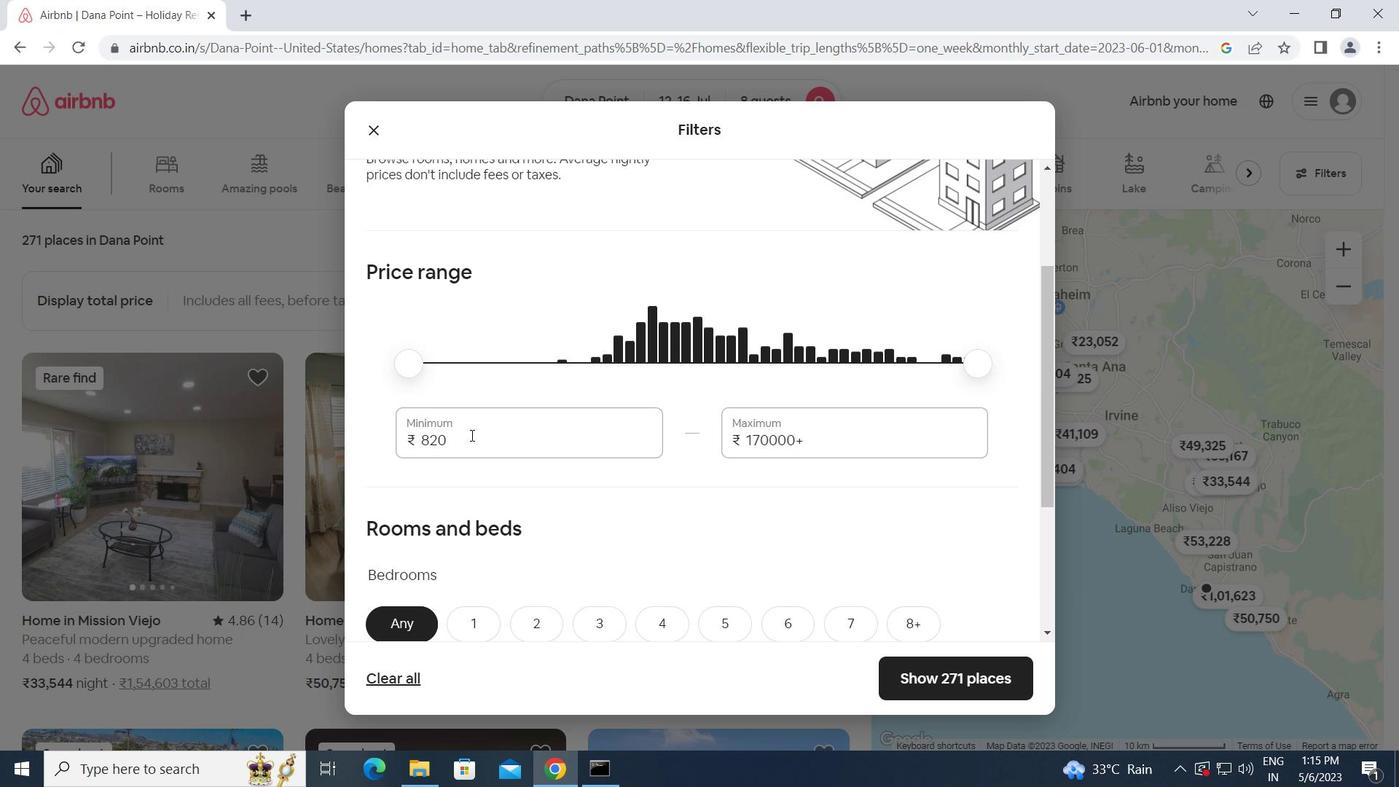 
Action: Mouse pressed left at (465, 436)
Screenshot: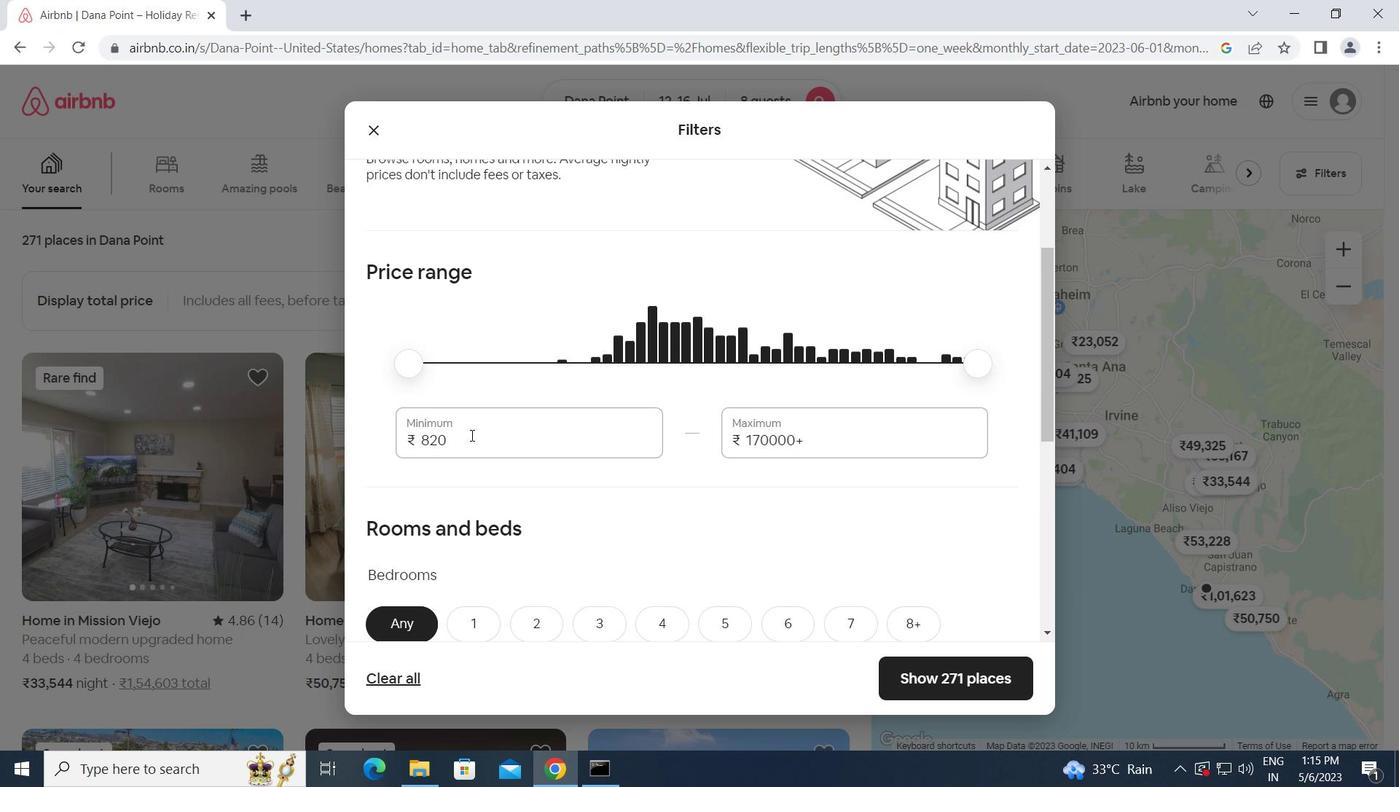 
Action: Mouse moved to (379, 437)
Screenshot: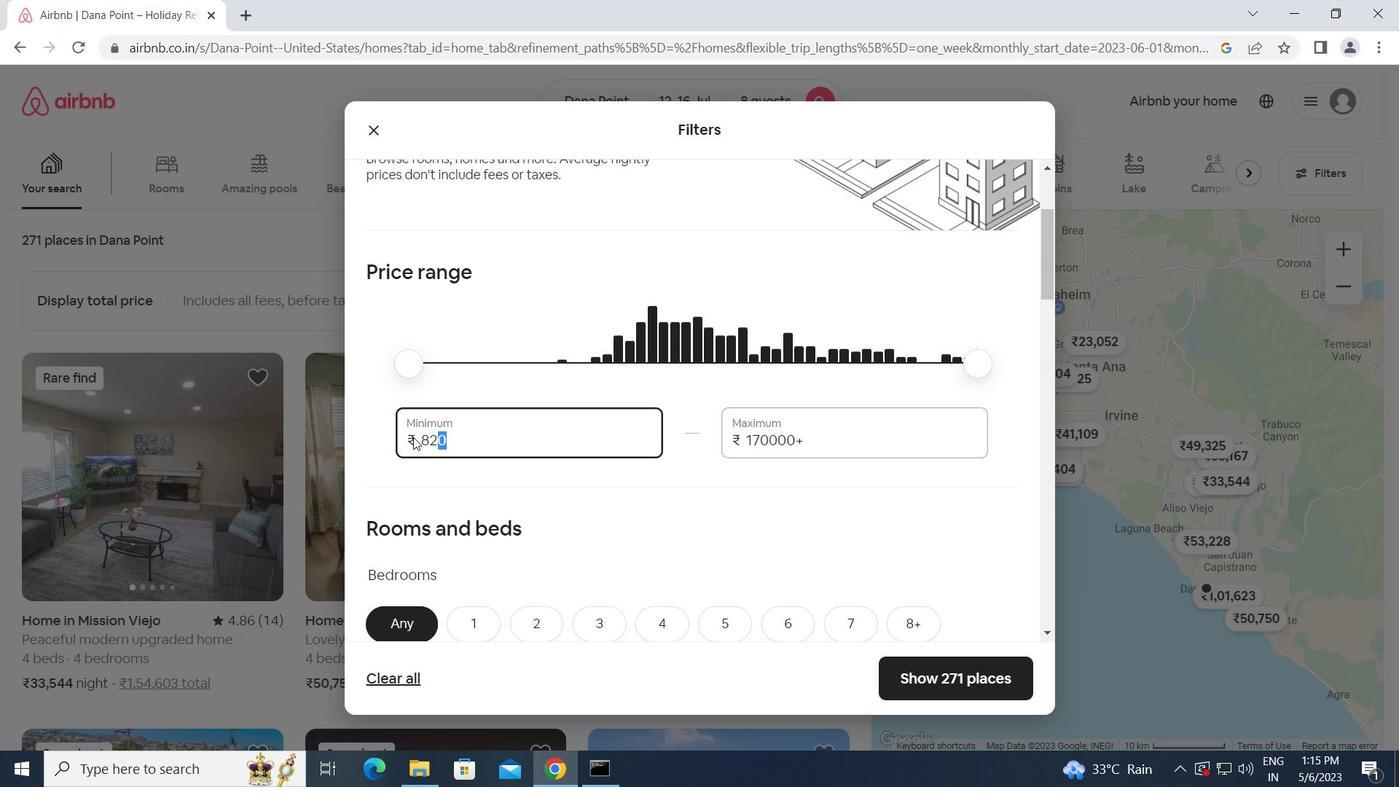 
Action: Key pressed 10000<Key.tab>16000
Screenshot: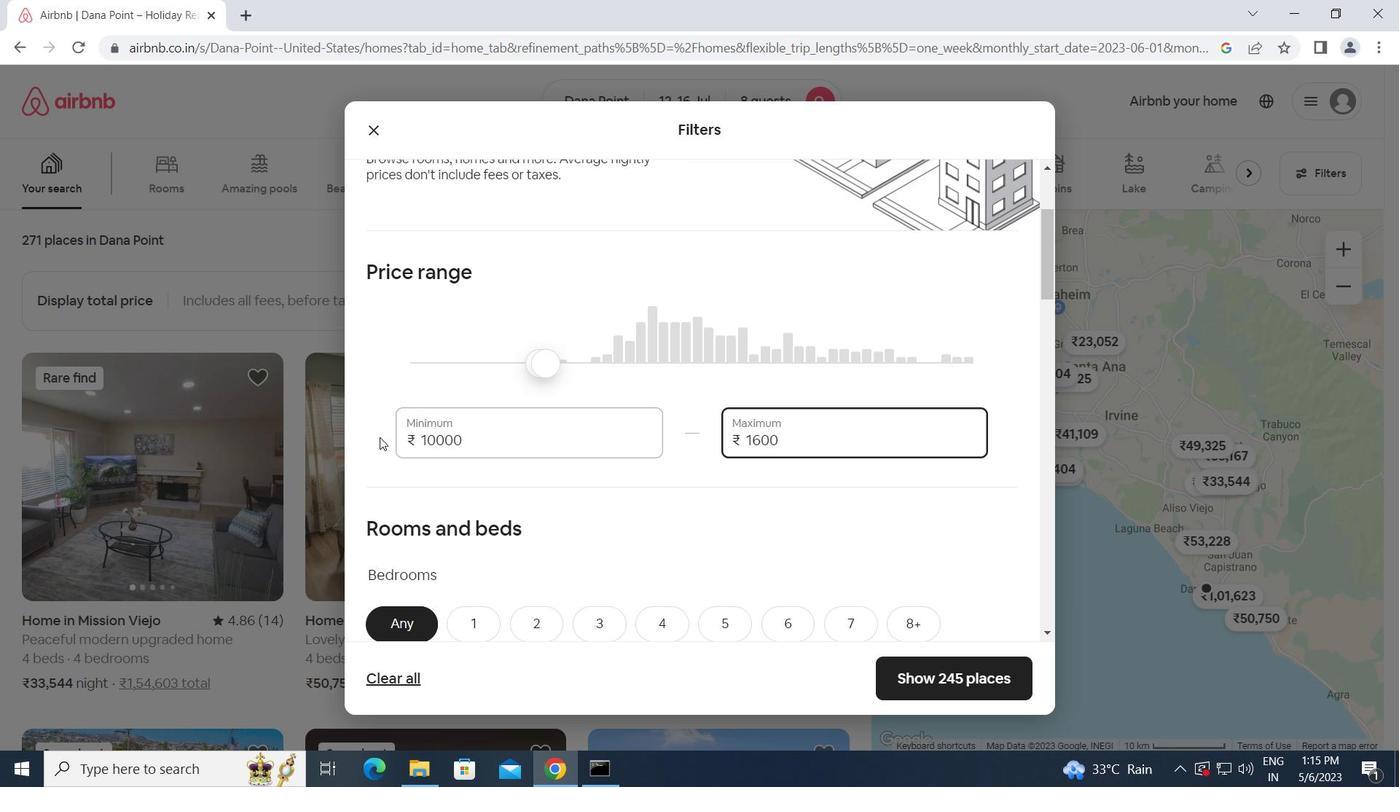 
Action: Mouse moved to (382, 440)
Screenshot: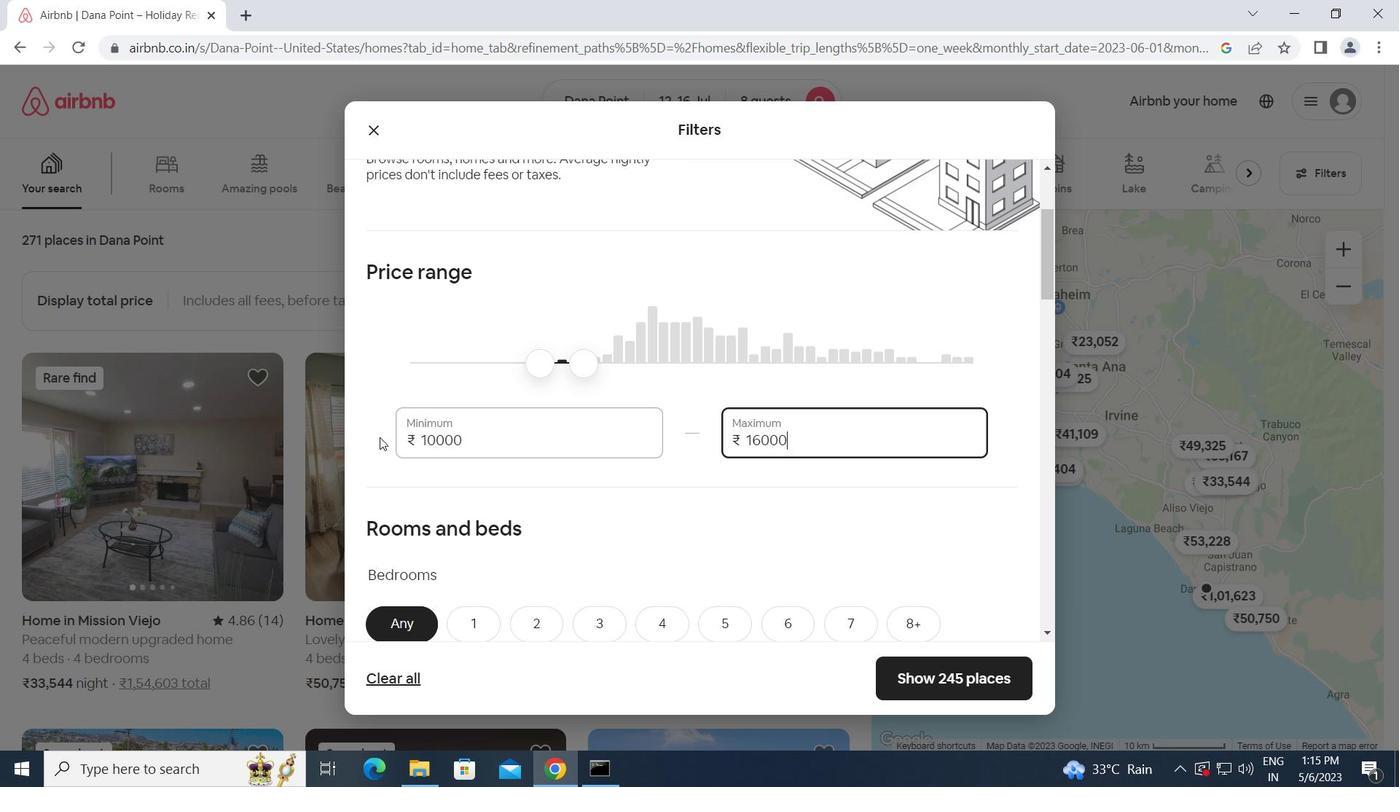
Action: Mouse scrolled (382, 439) with delta (0, 0)
Screenshot: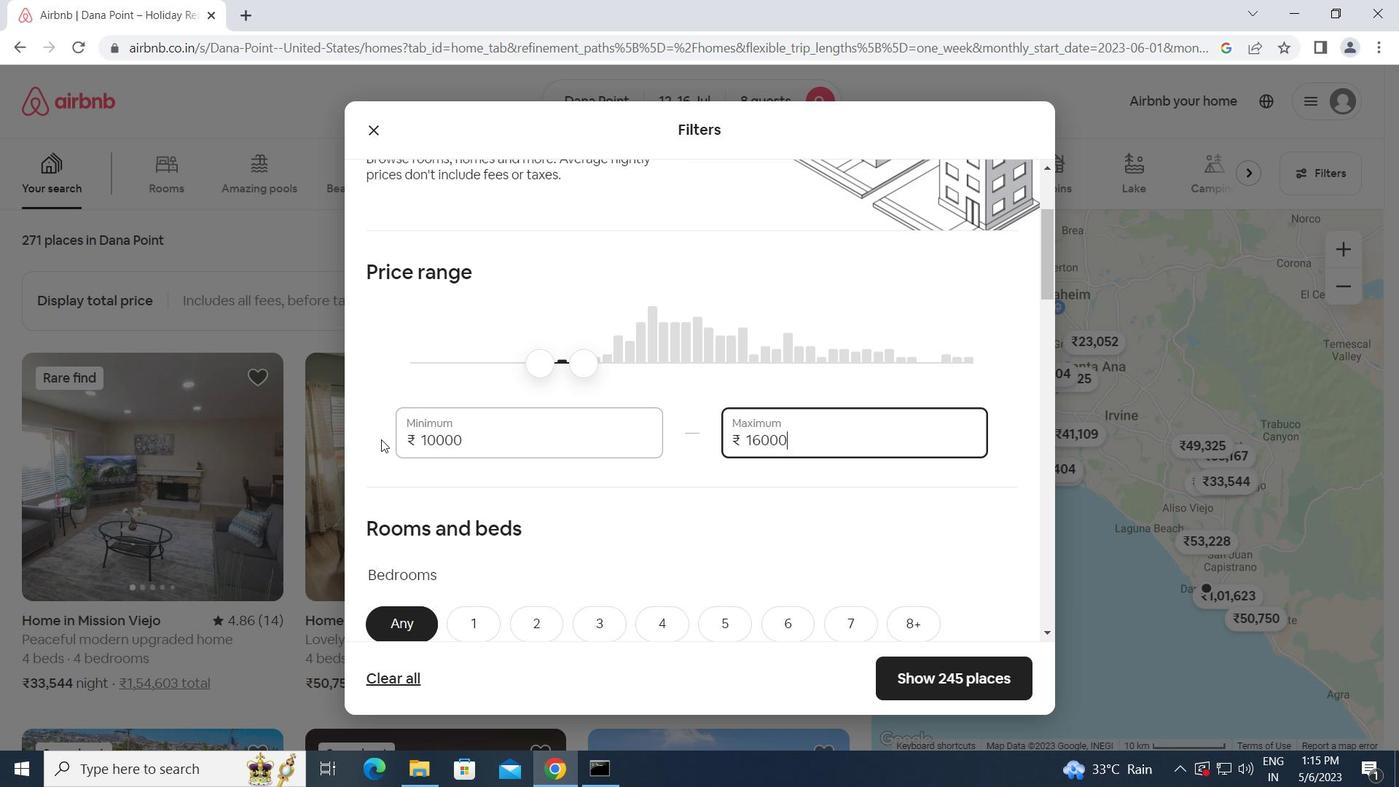 
Action: Mouse moved to (443, 441)
Screenshot: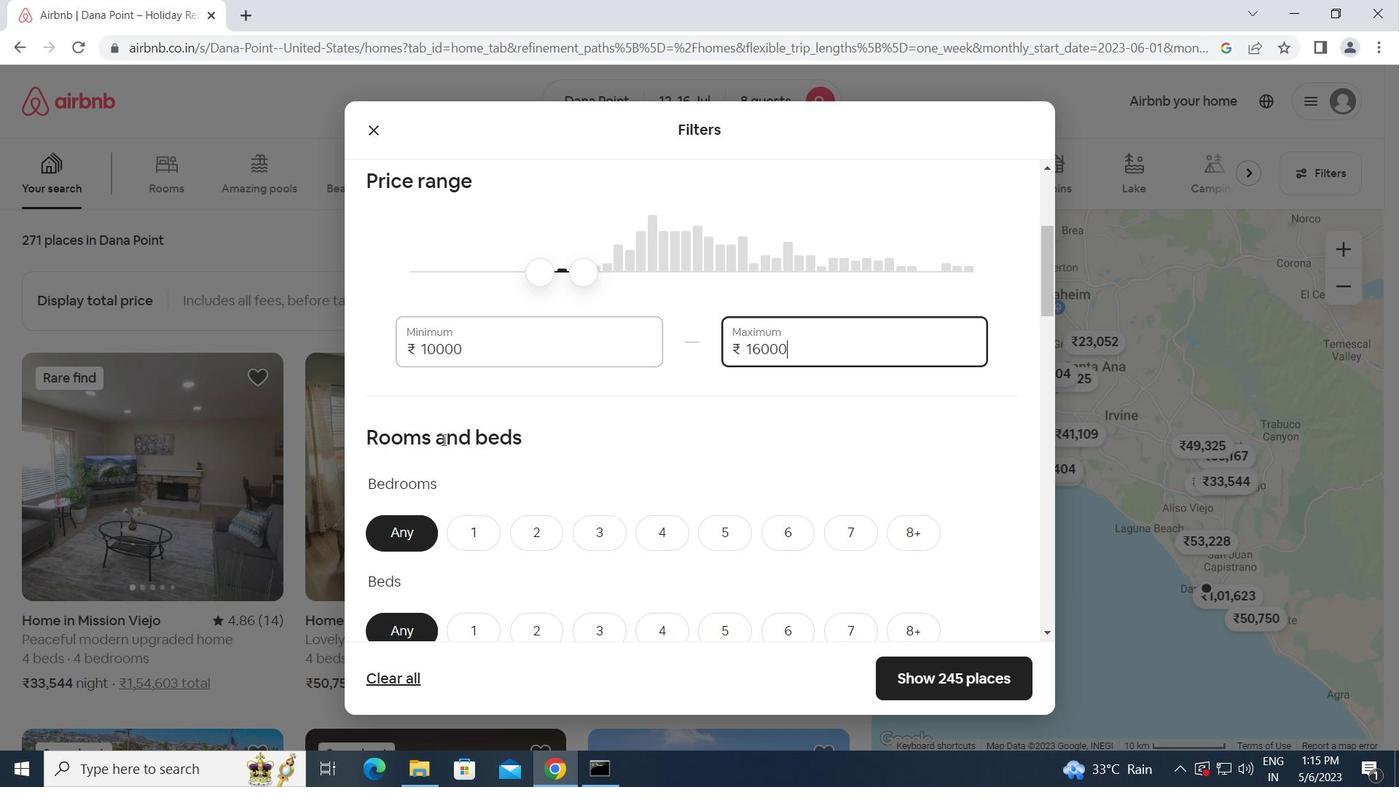
Action: Mouse scrolled (443, 441) with delta (0, 0)
Screenshot: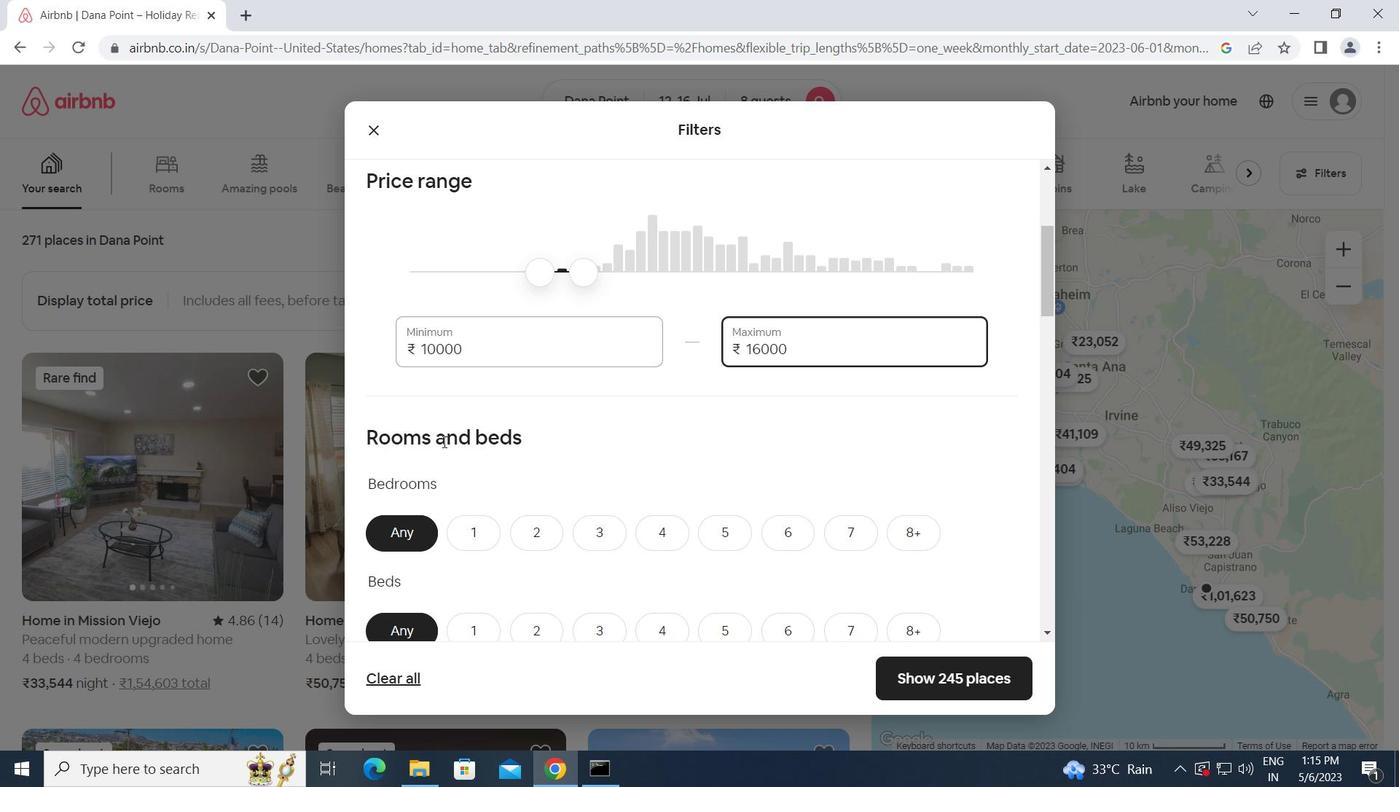 
Action: Mouse scrolled (443, 441) with delta (0, 0)
Screenshot: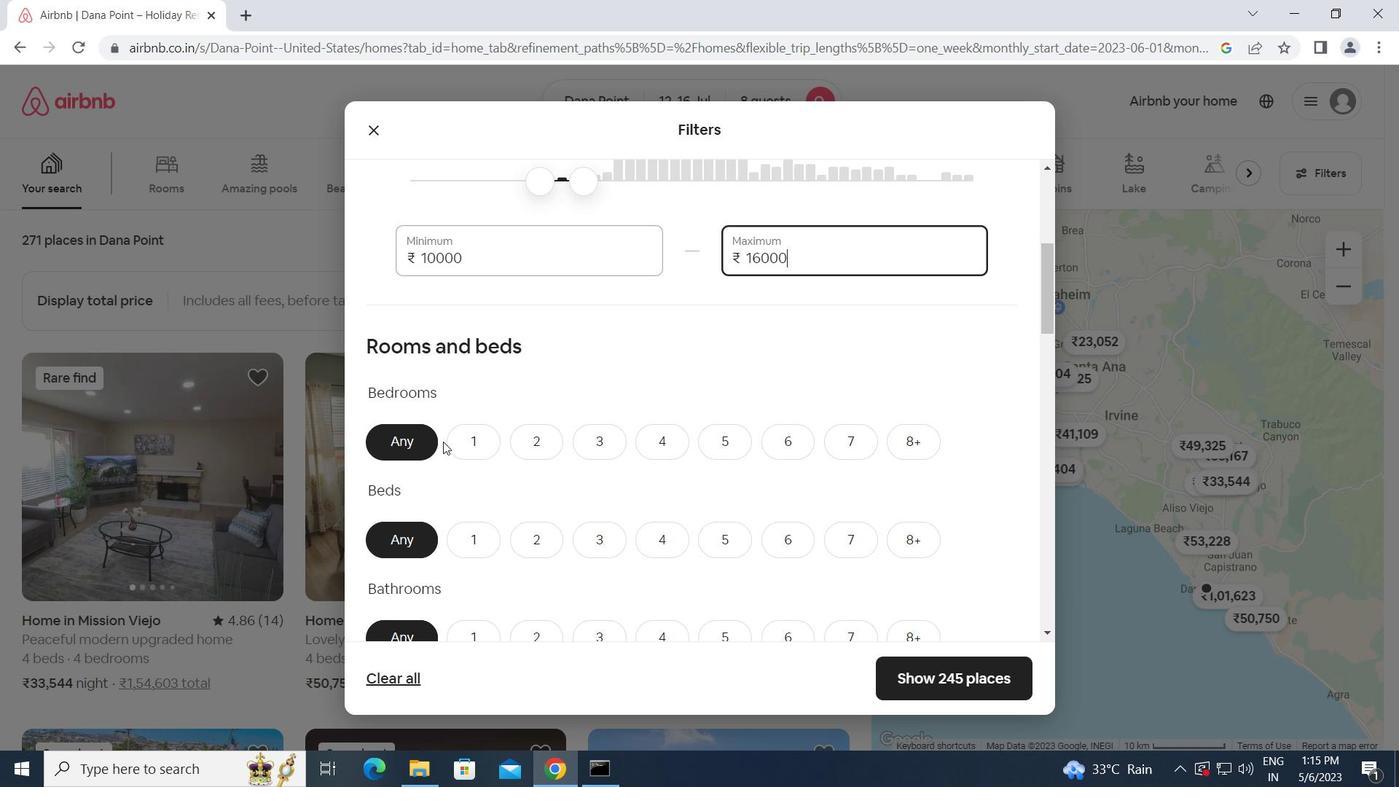 
Action: Mouse moved to (898, 344)
Screenshot: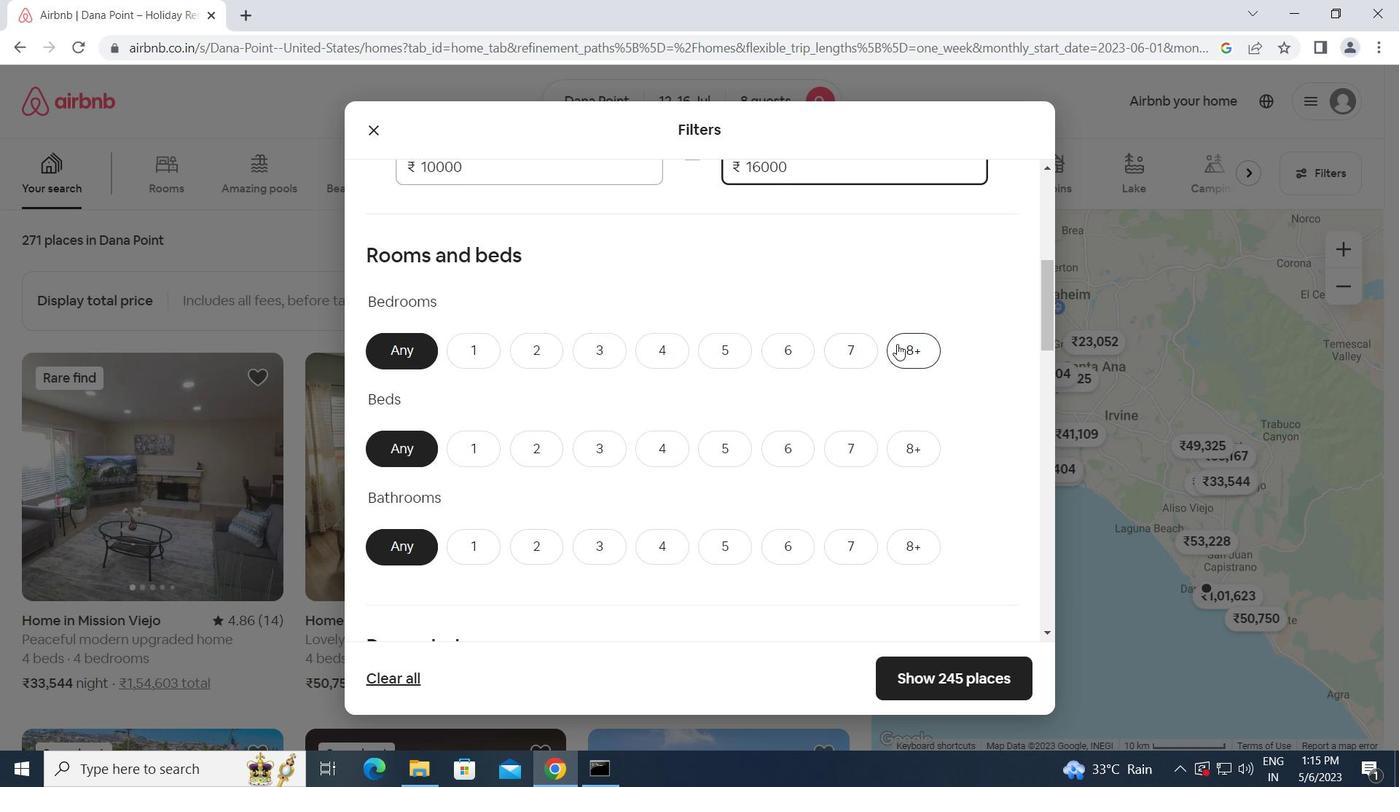 
Action: Mouse pressed left at (898, 344)
Screenshot: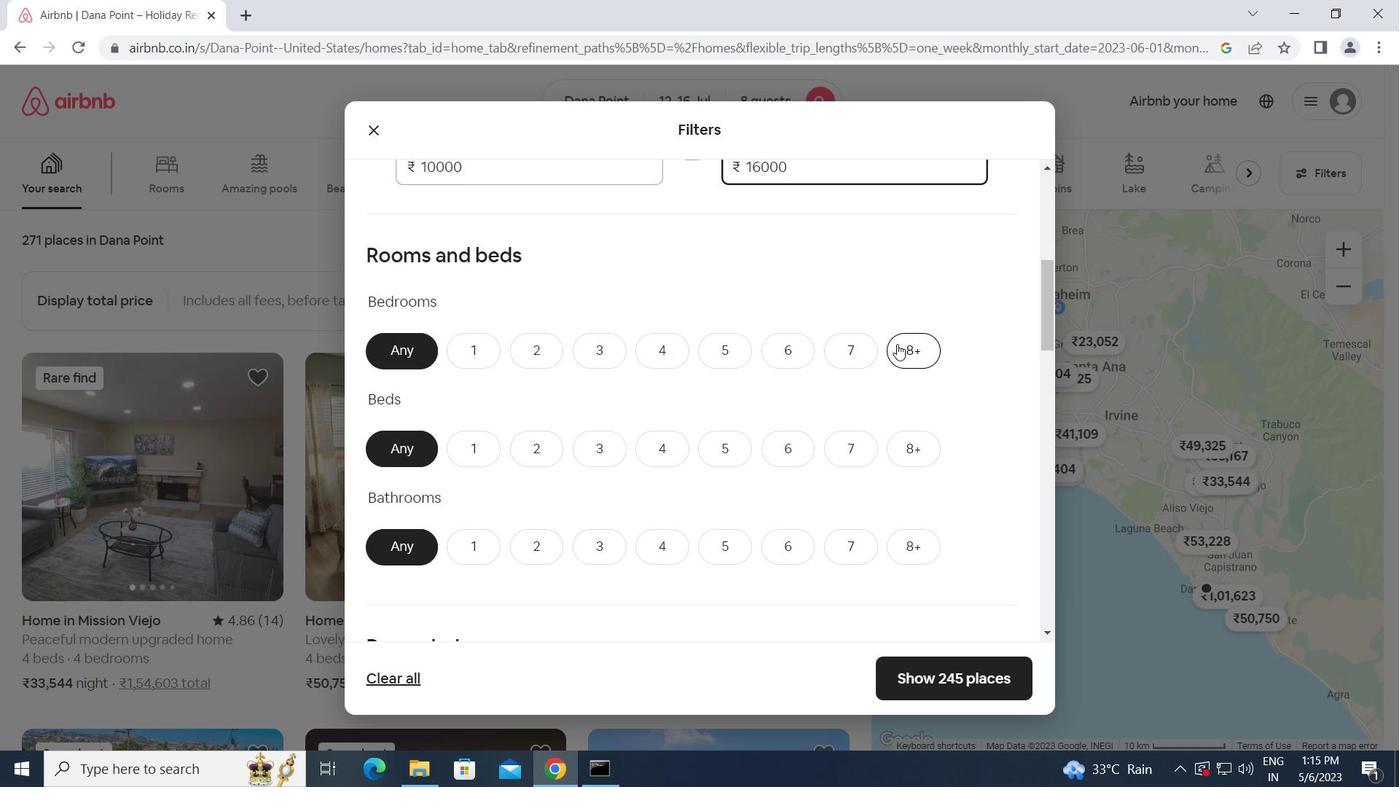 
Action: Mouse moved to (917, 441)
Screenshot: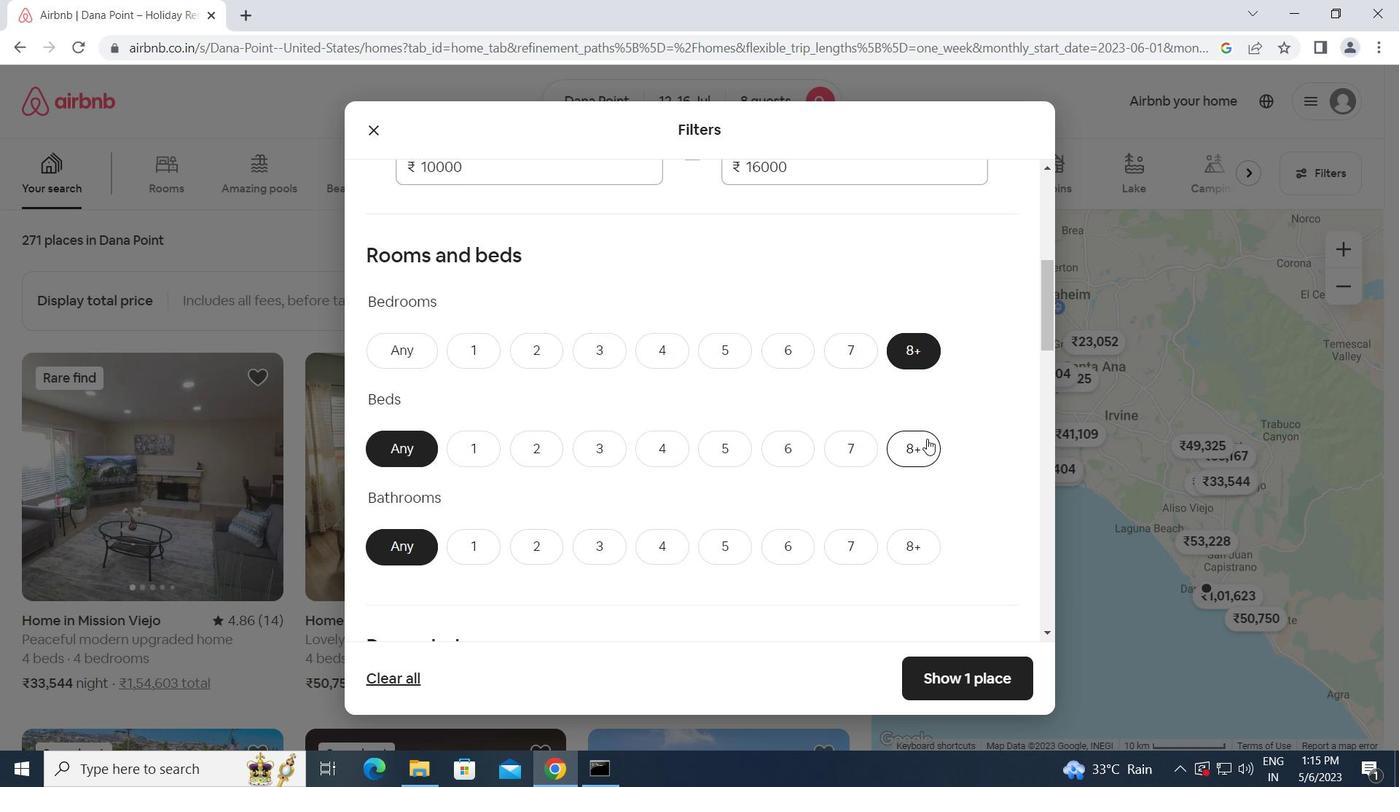 
Action: Mouse pressed left at (917, 441)
Screenshot: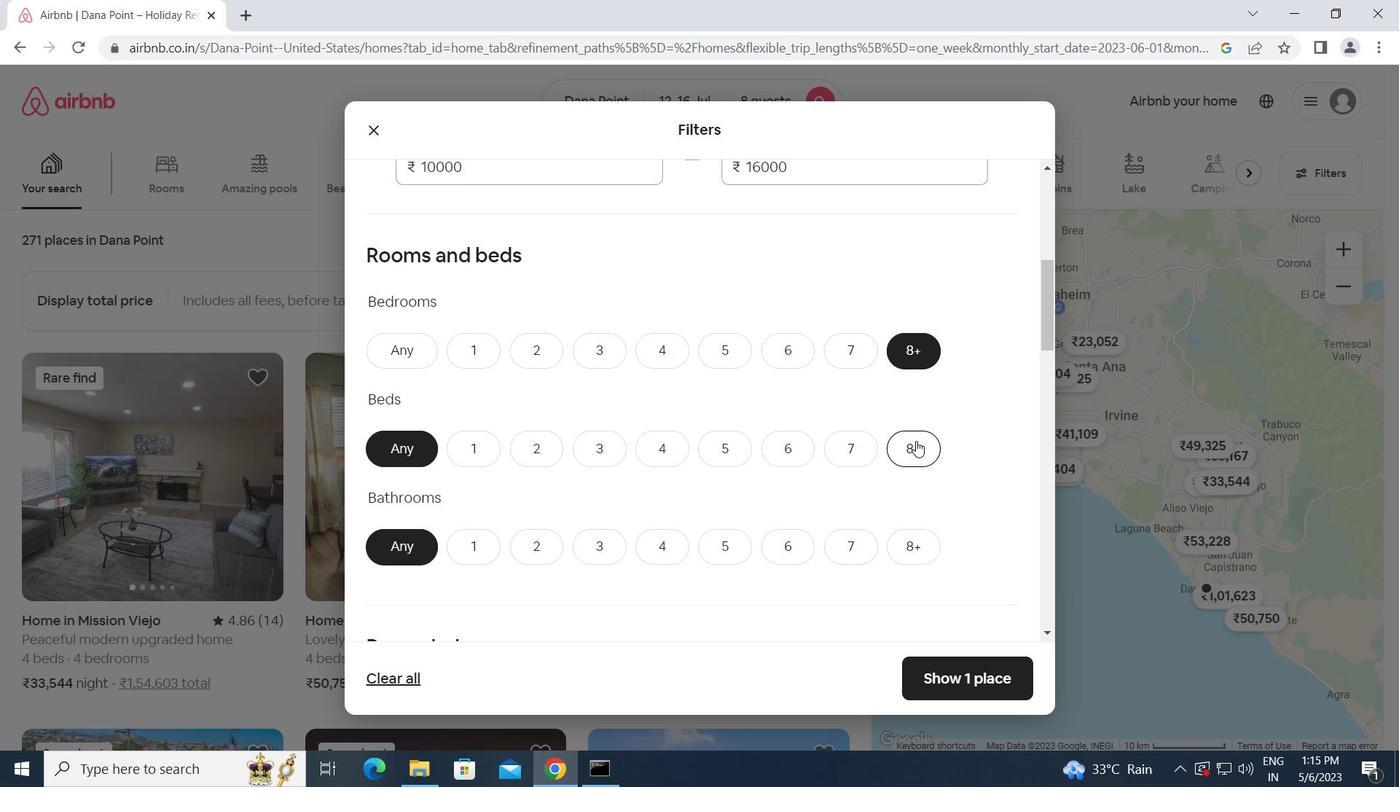 
Action: Mouse moved to (921, 547)
Screenshot: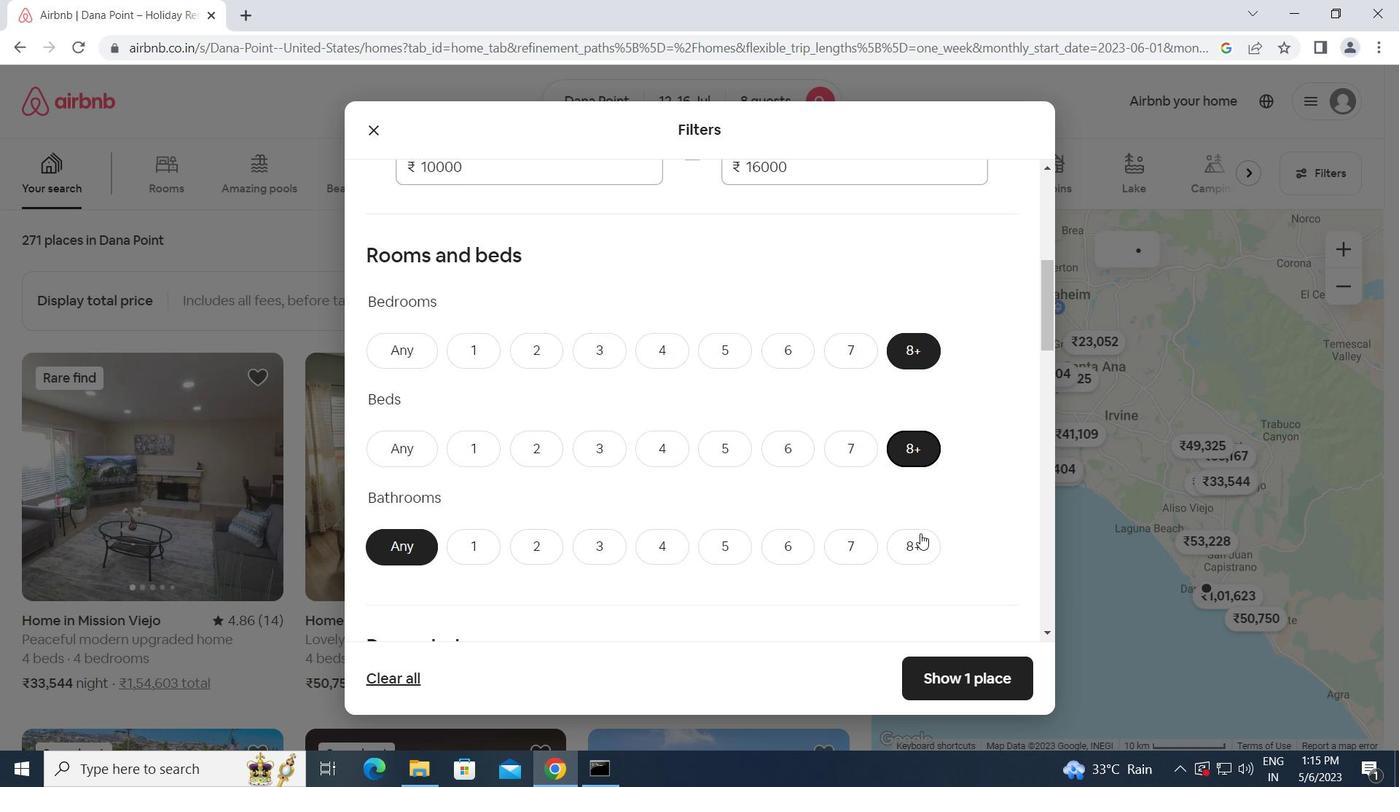
Action: Mouse pressed left at (921, 547)
Screenshot: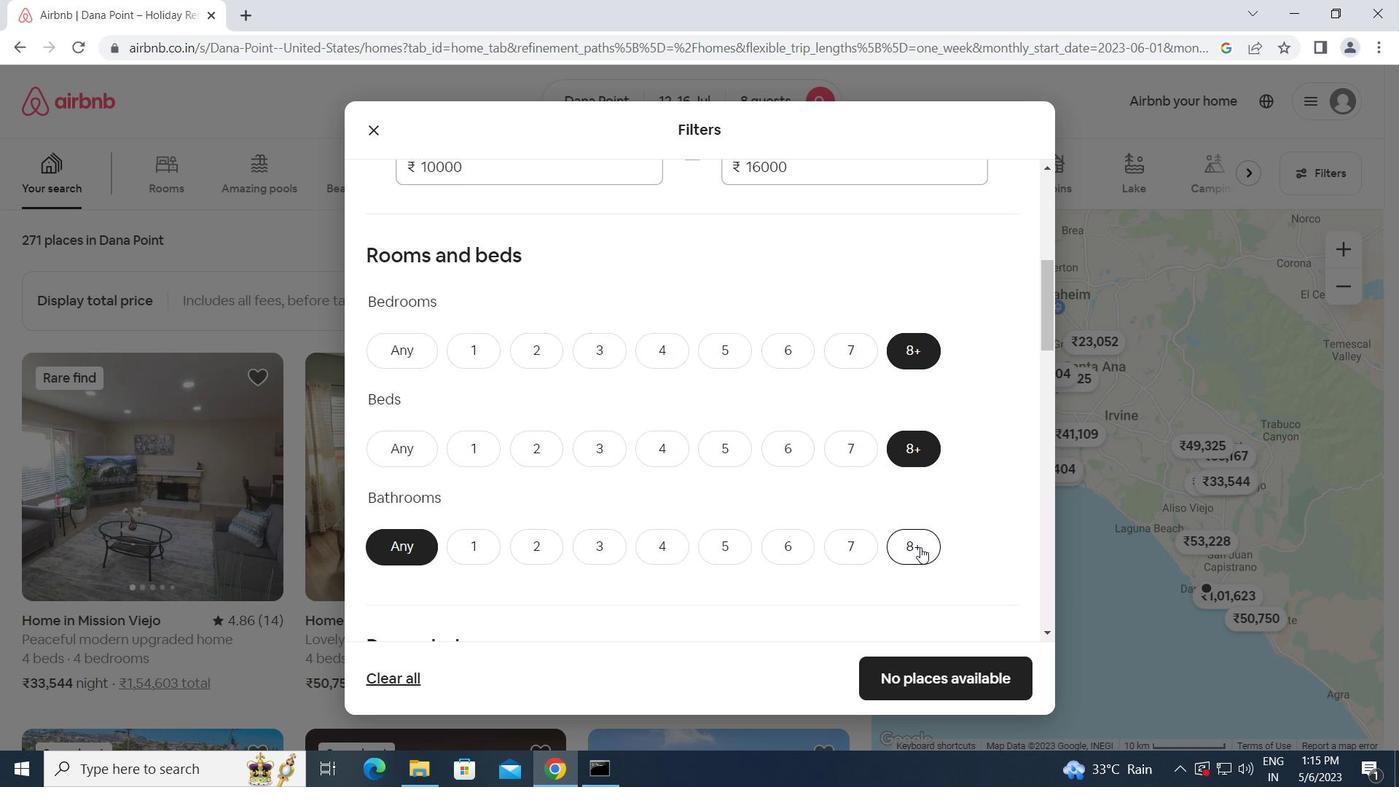 
Action: Mouse moved to (734, 584)
Screenshot: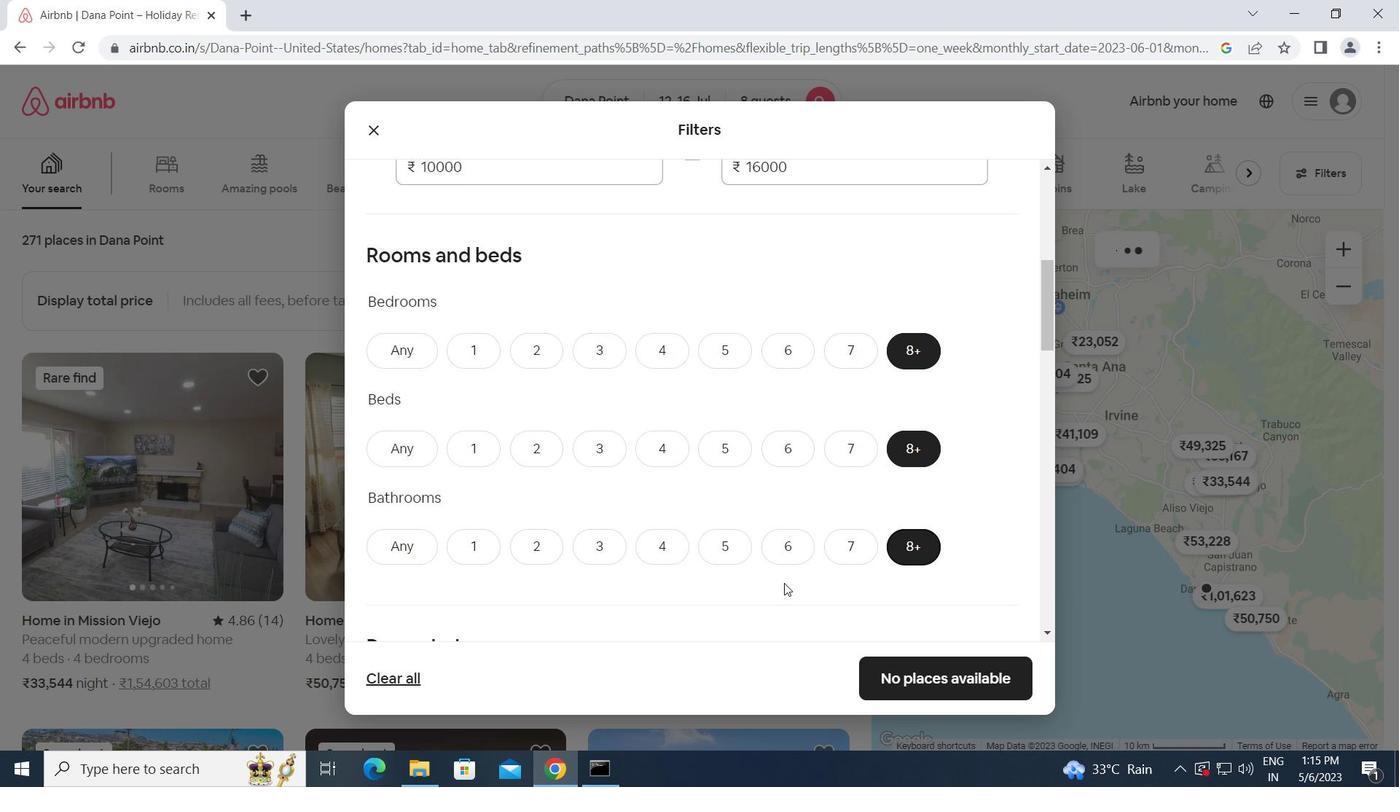 
Action: Mouse scrolled (734, 583) with delta (0, 0)
Screenshot: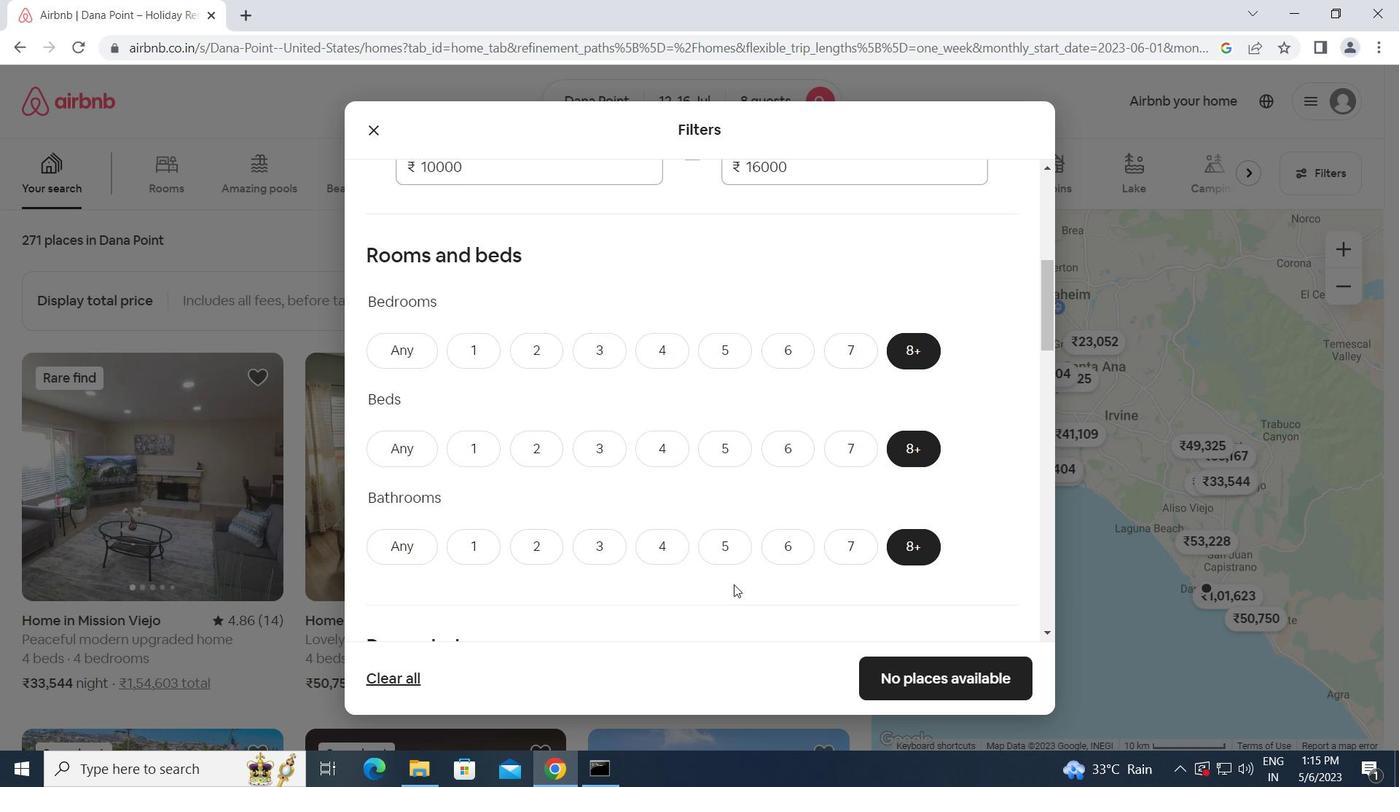 
Action: Mouse moved to (730, 556)
Screenshot: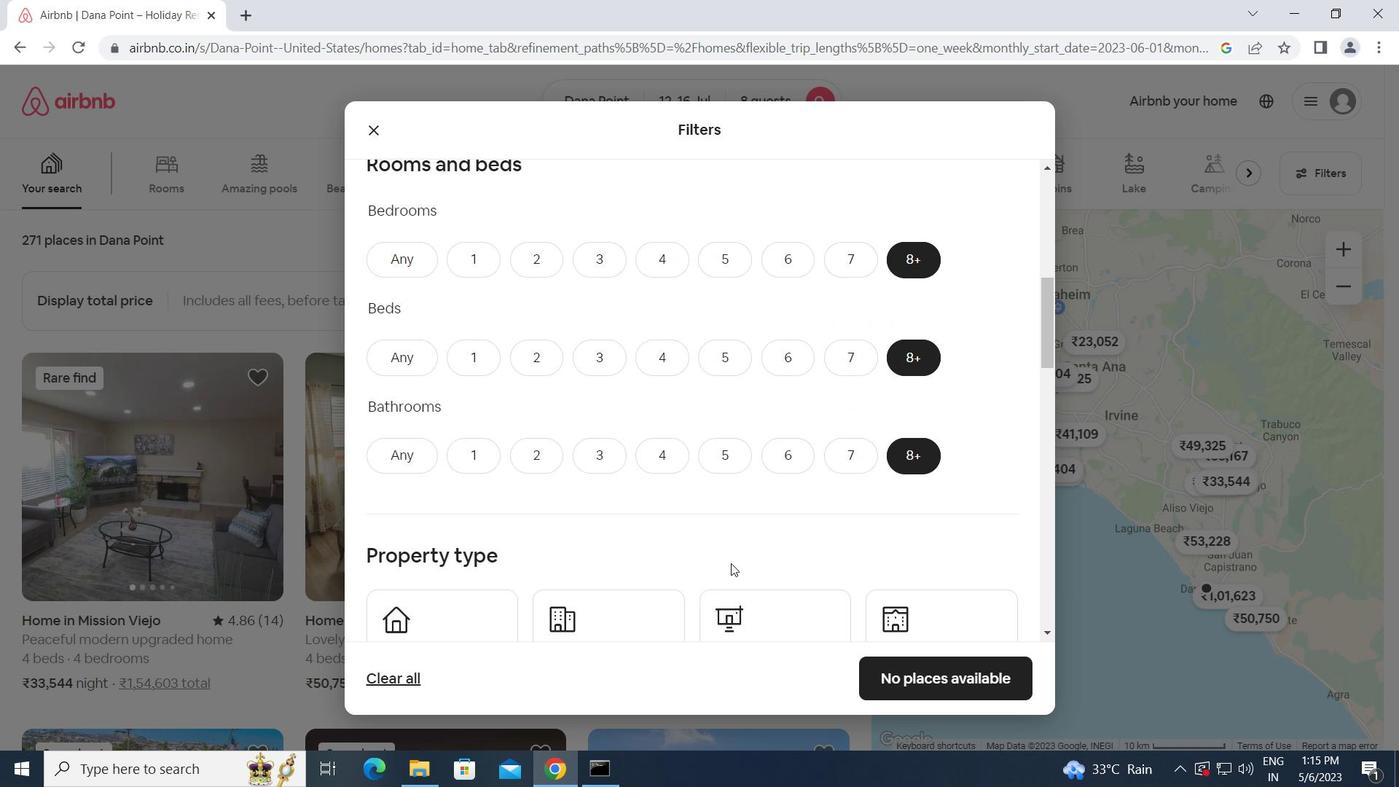 
Action: Mouse scrolled (730, 555) with delta (0, 0)
Screenshot: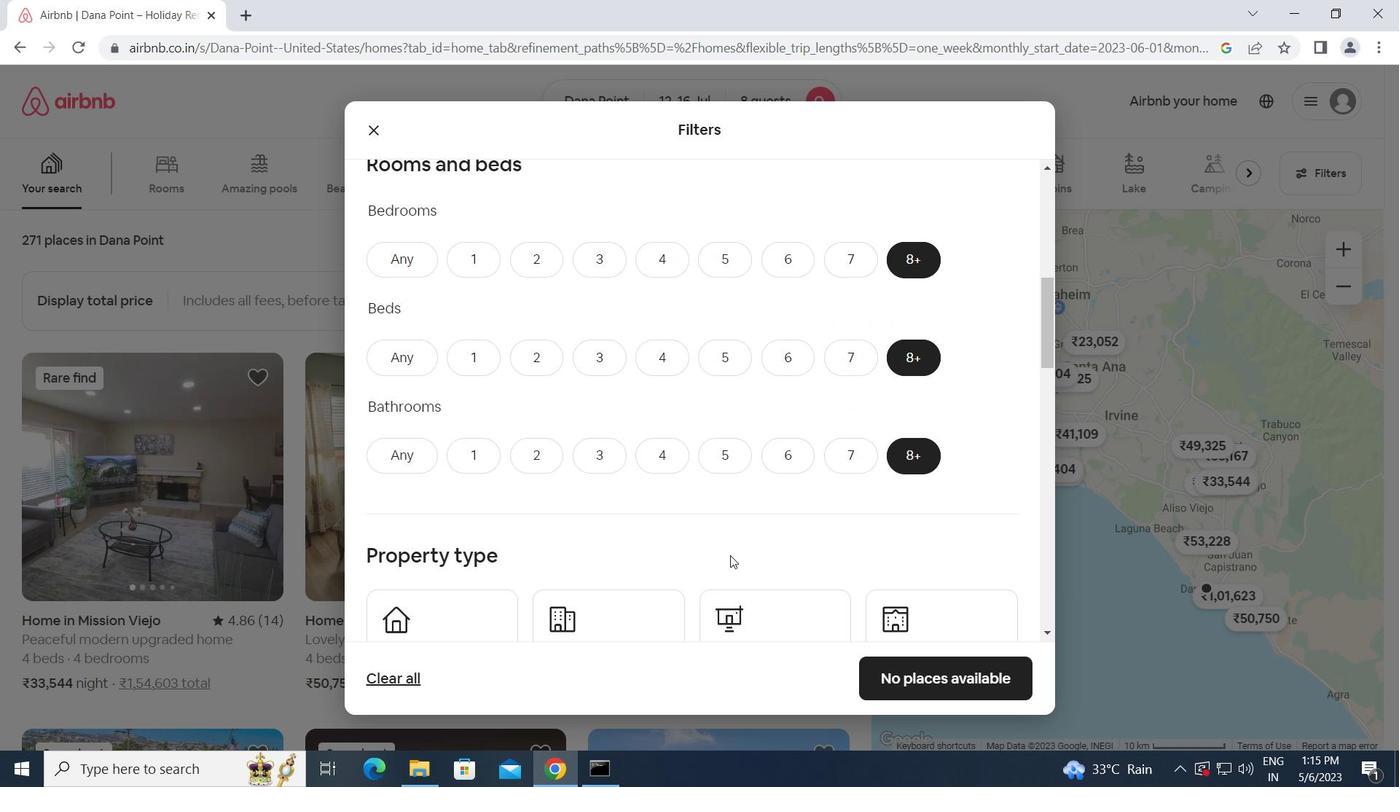 
Action: Mouse moved to (712, 535)
Screenshot: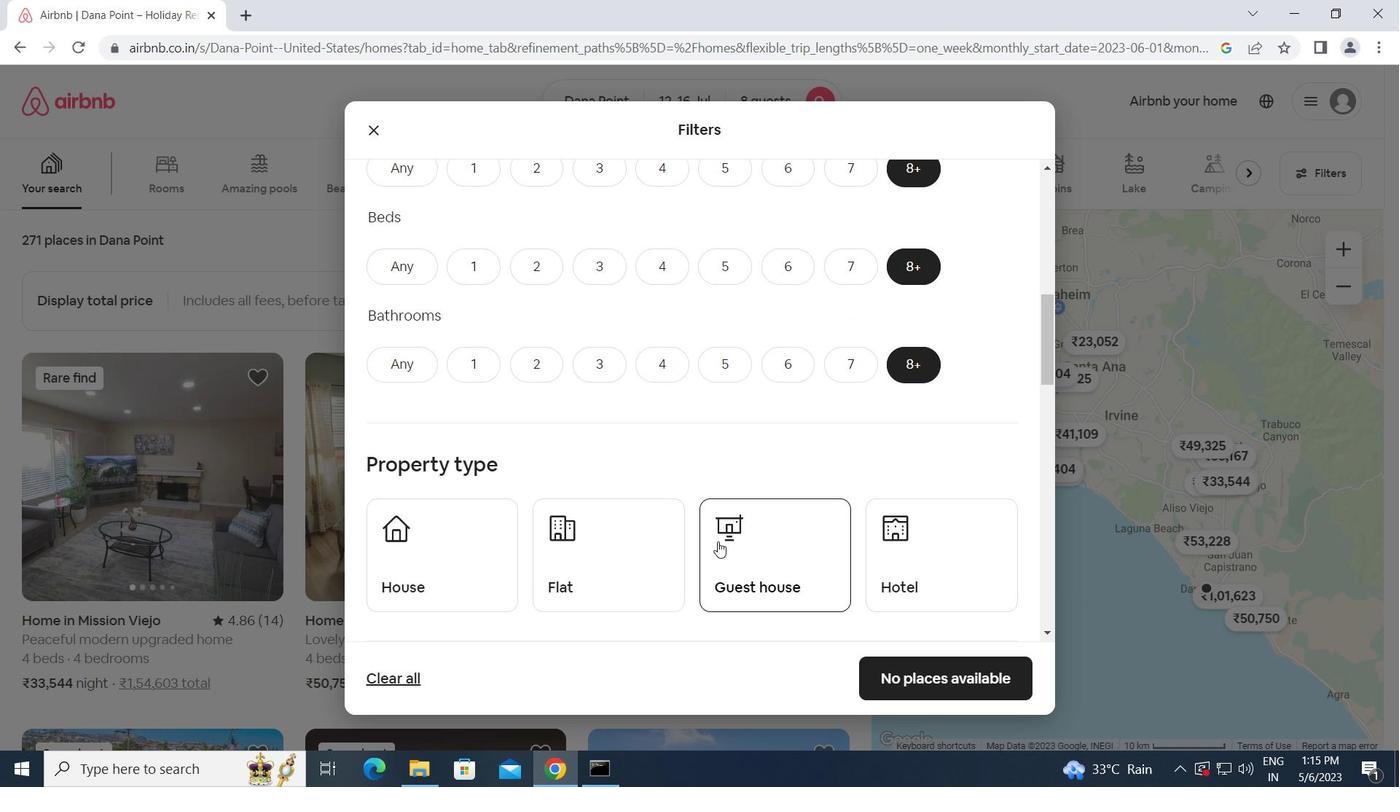 
Action: Mouse scrolled (712, 535) with delta (0, 0)
Screenshot: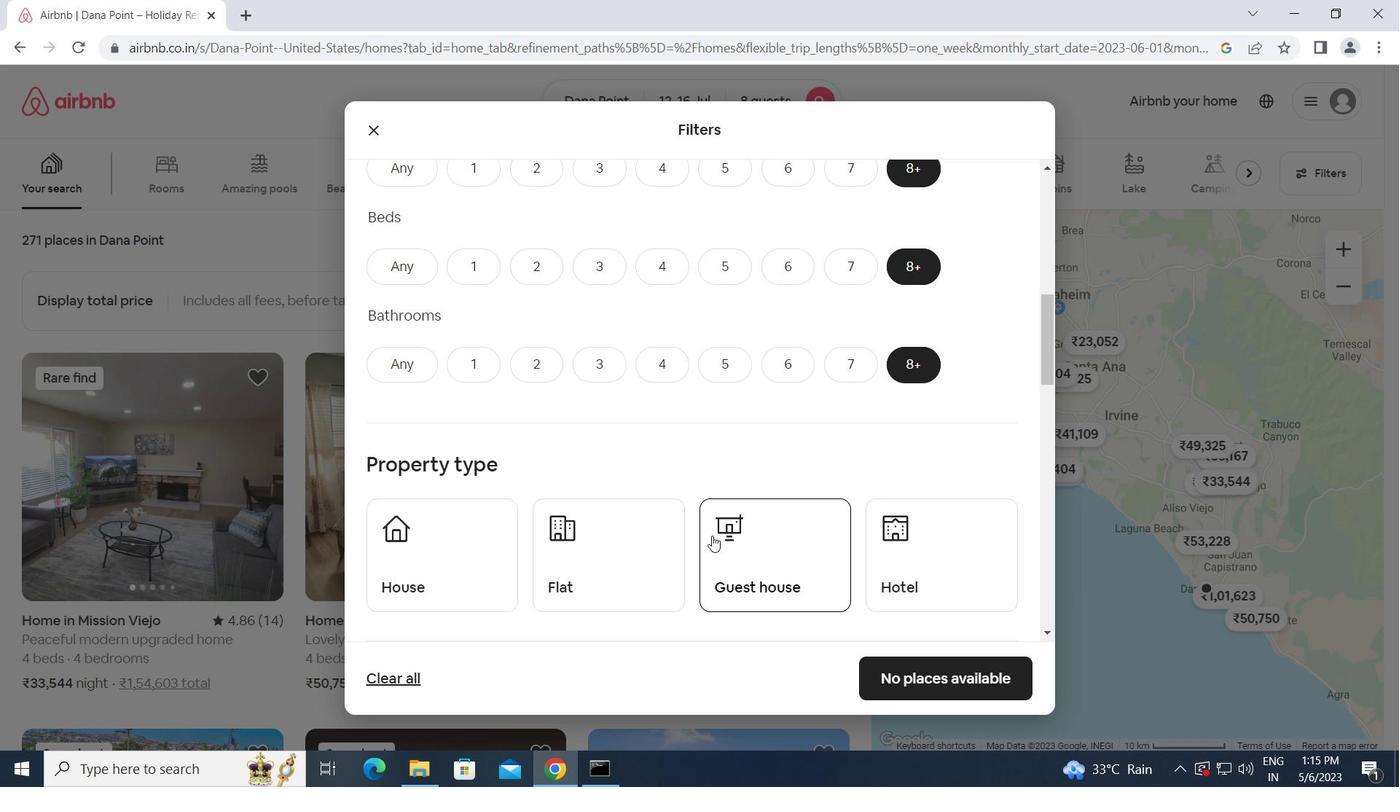 
Action: Mouse moved to (435, 454)
Screenshot: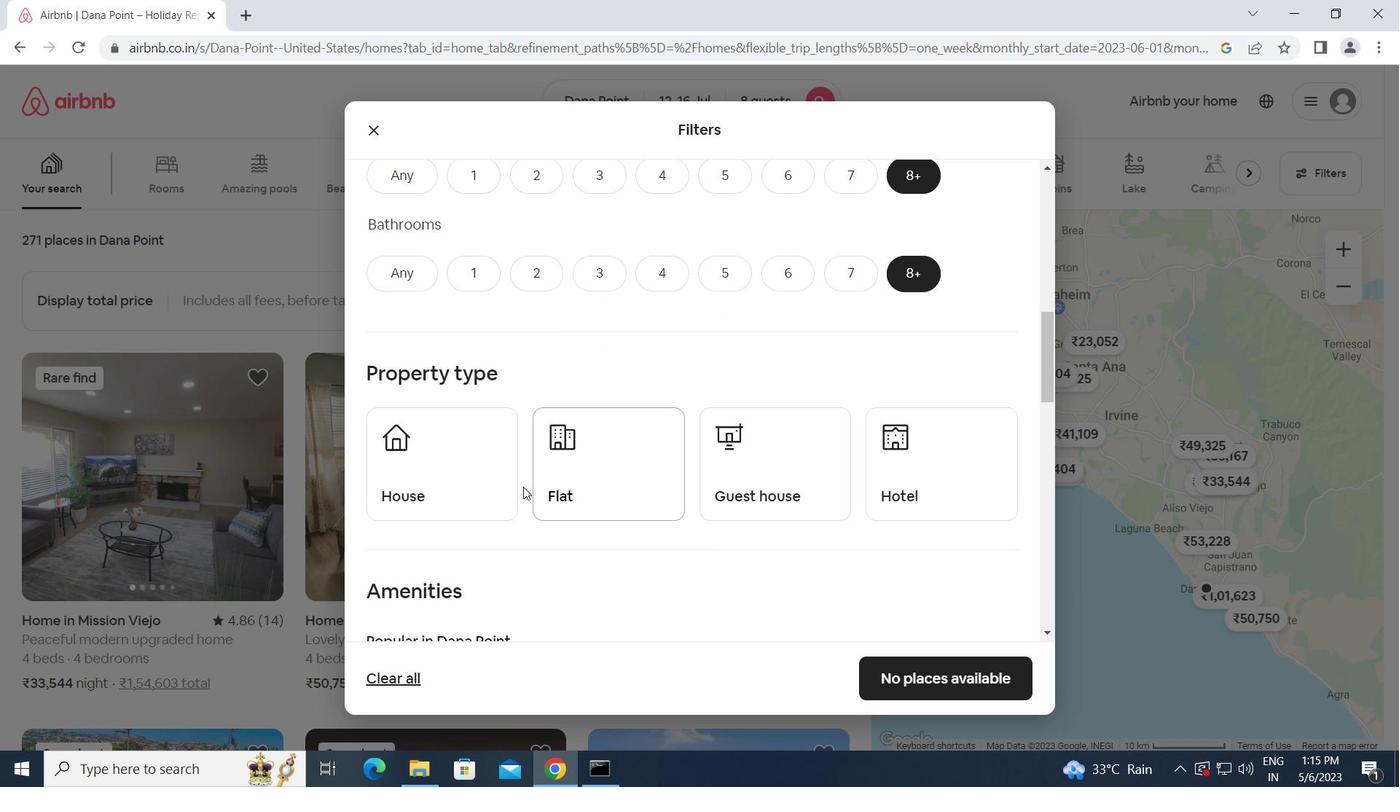 
Action: Mouse pressed left at (435, 454)
Screenshot: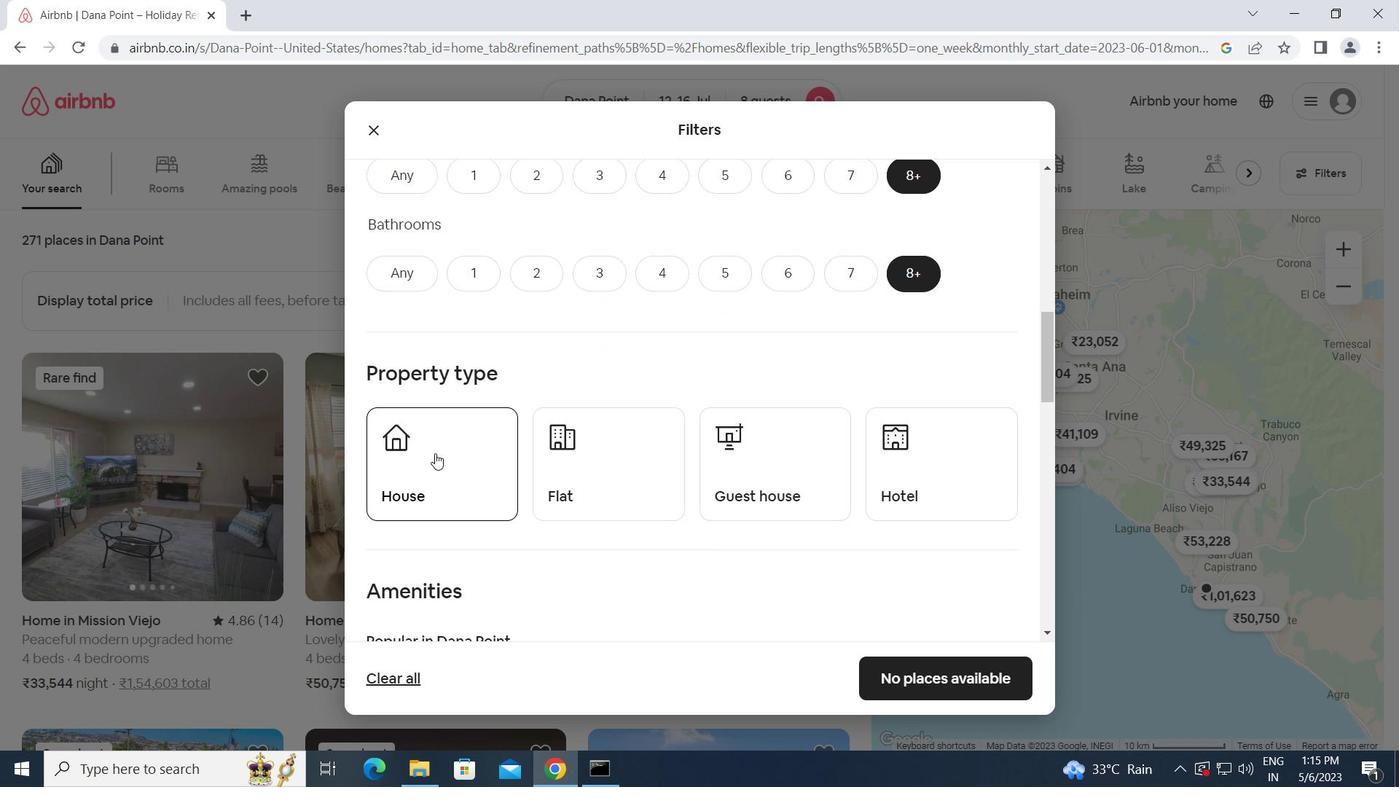 
Action: Mouse moved to (626, 479)
Screenshot: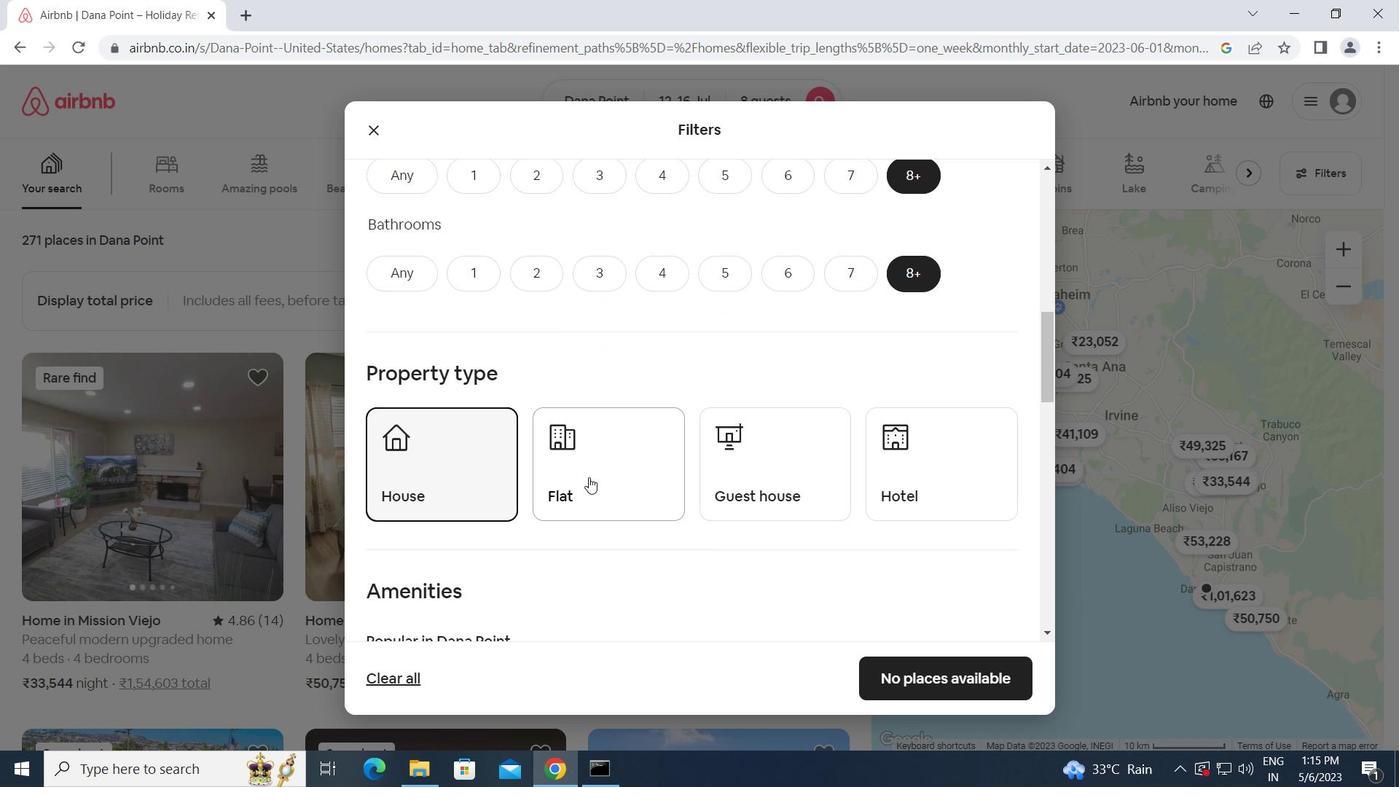 
Action: Mouse pressed left at (626, 479)
Screenshot: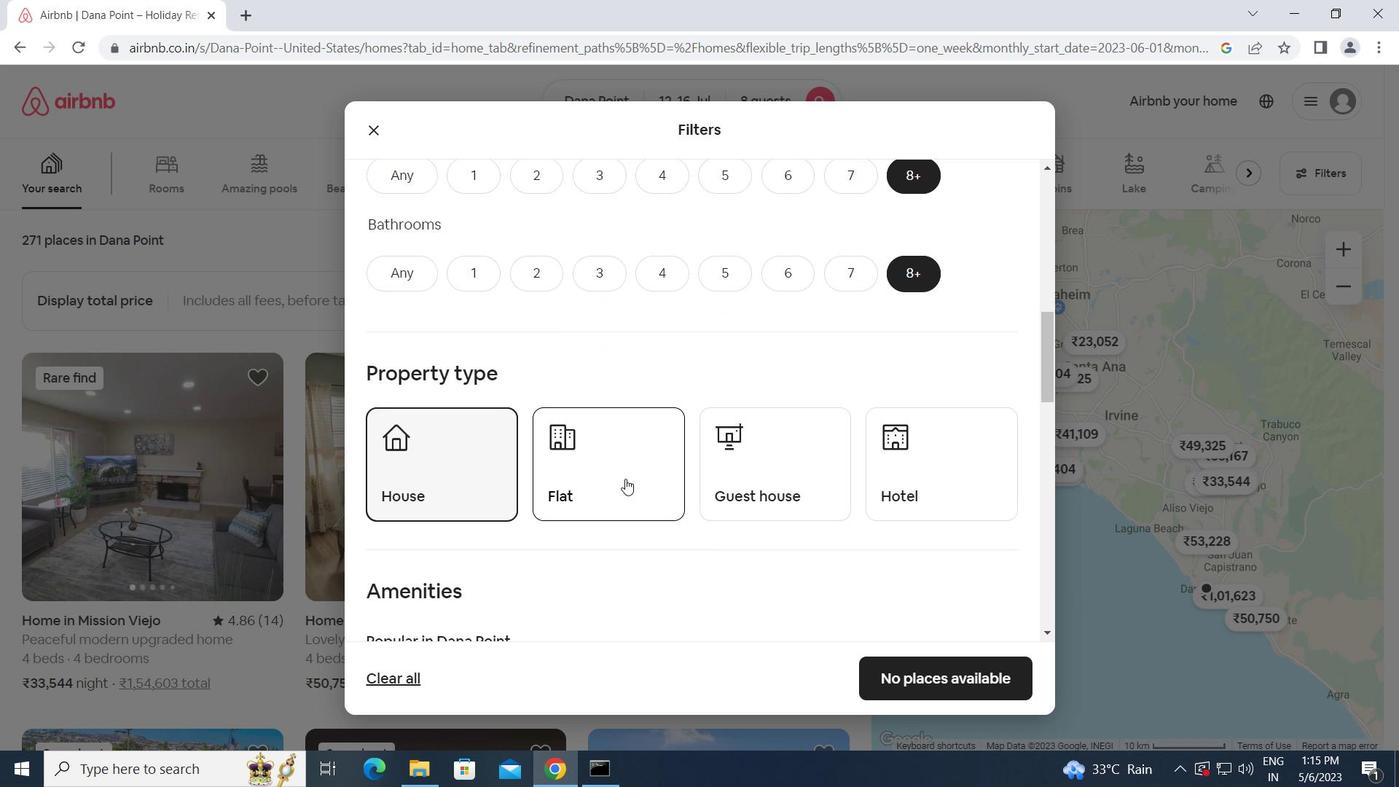 
Action: Mouse moved to (777, 484)
Screenshot: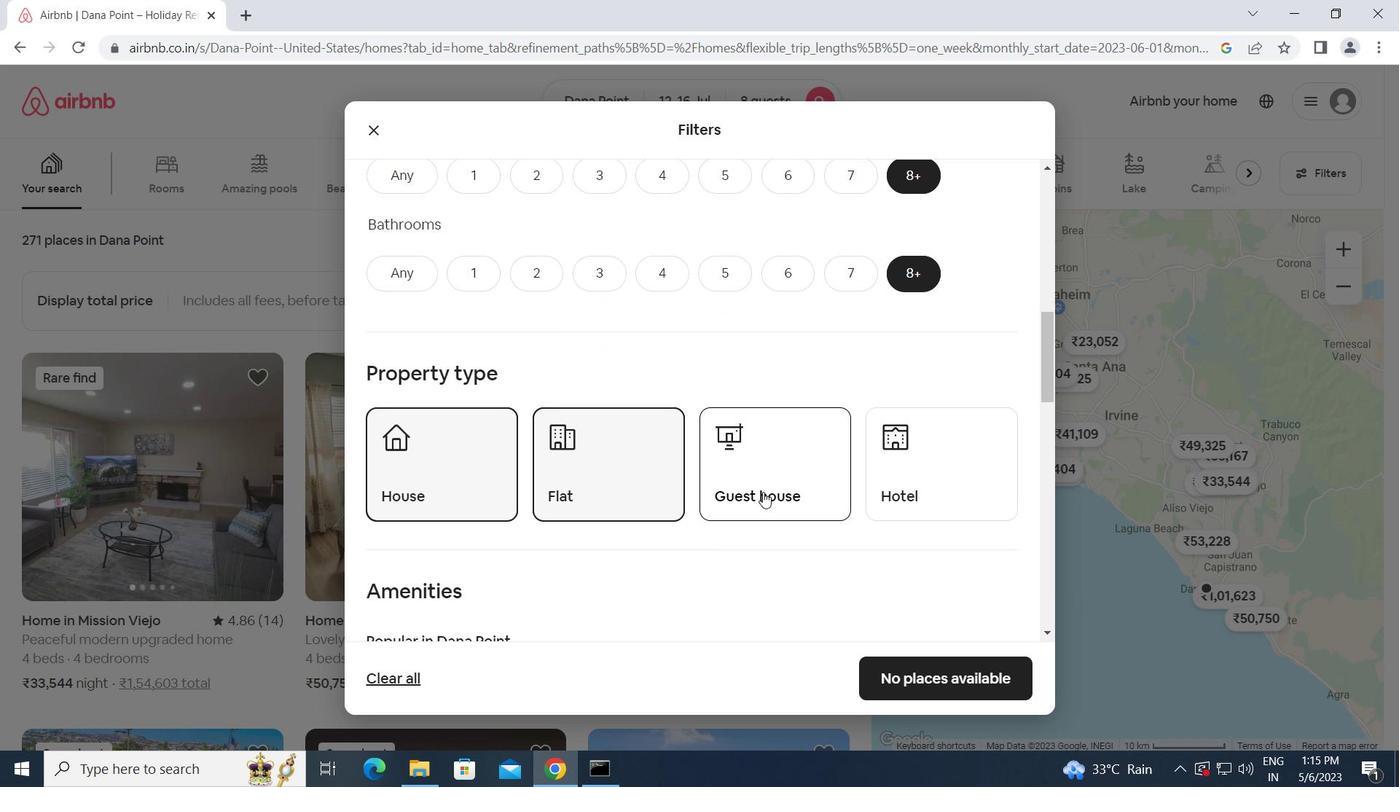 
Action: Mouse pressed left at (777, 484)
Screenshot: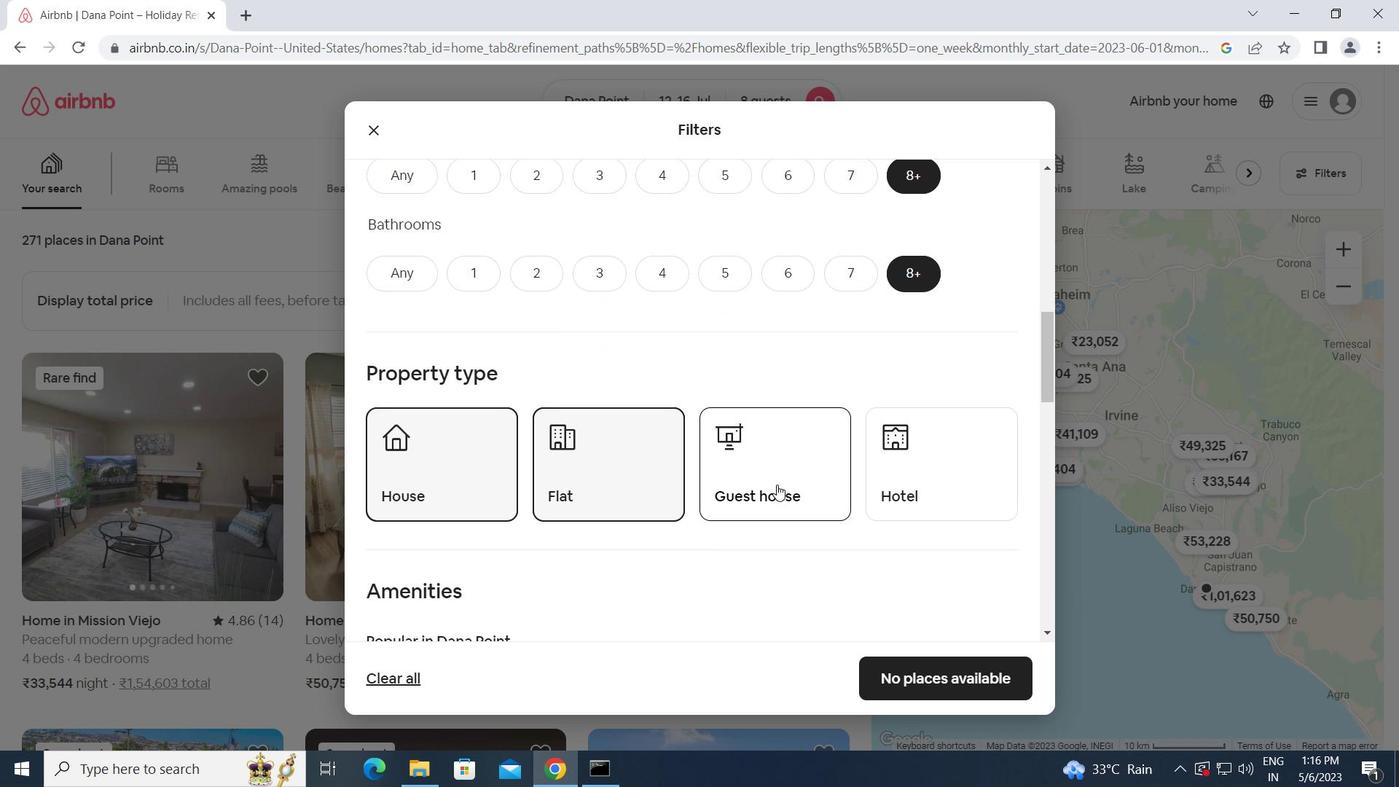 
Action: Mouse moved to (905, 471)
Screenshot: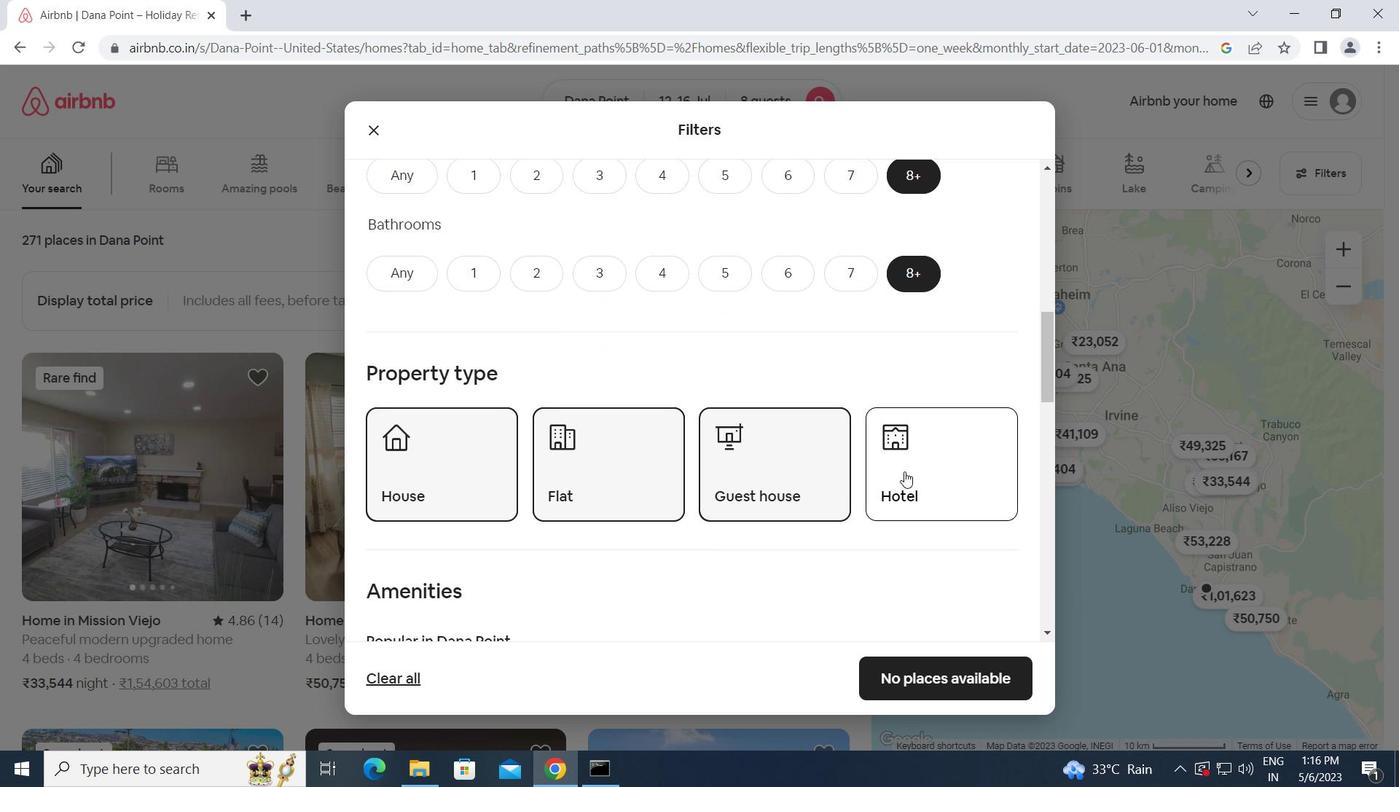 
Action: Mouse pressed left at (905, 471)
Screenshot: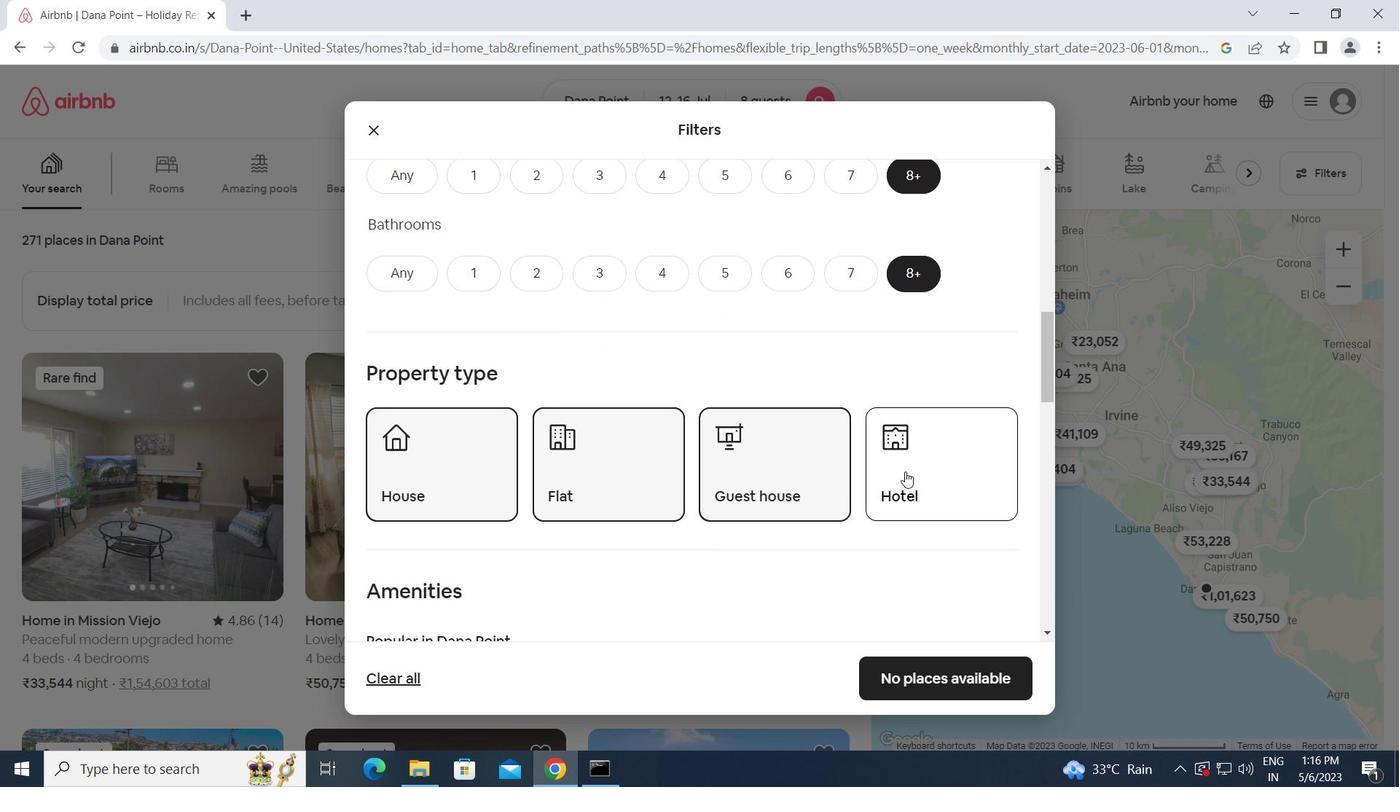 
Action: Mouse moved to (644, 511)
Screenshot: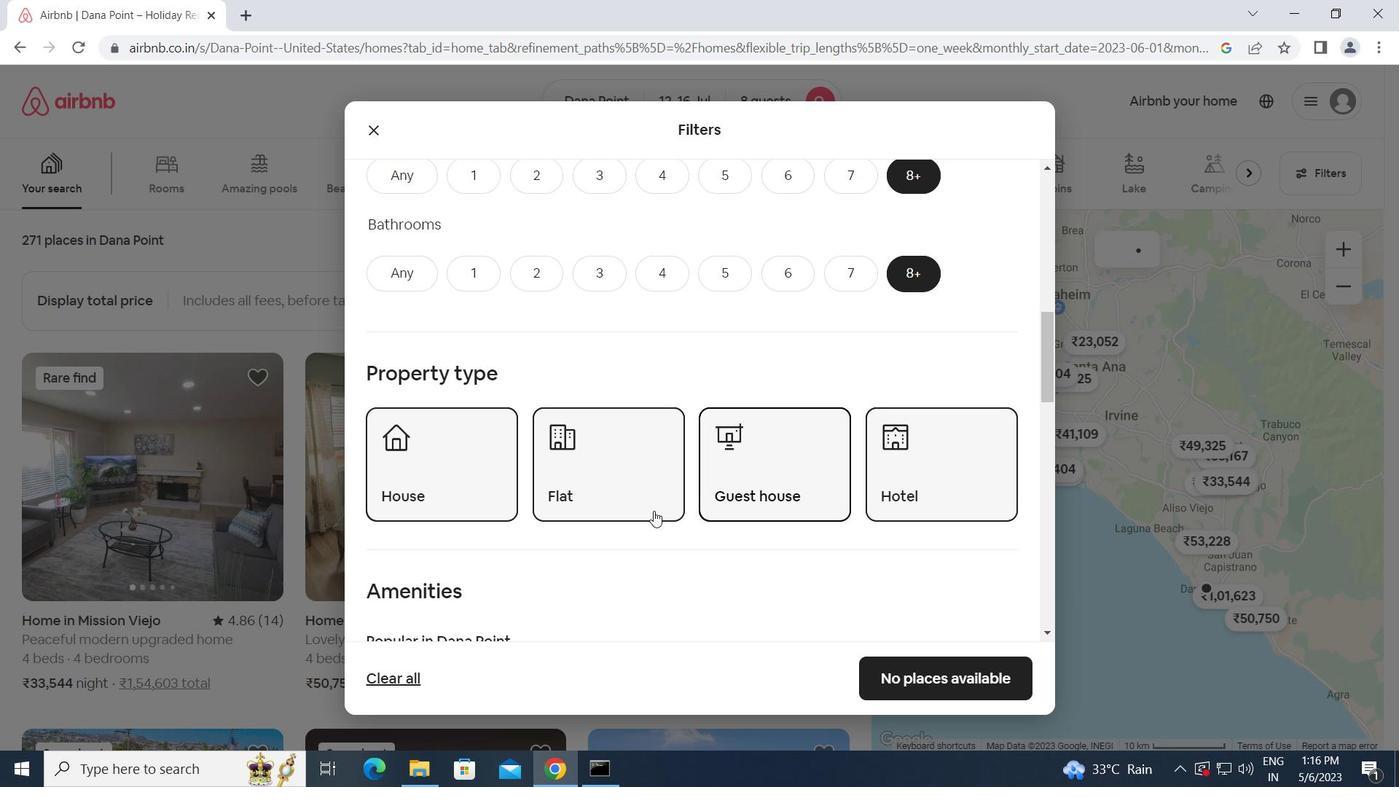 
Action: Mouse scrolled (644, 510) with delta (0, 0)
Screenshot: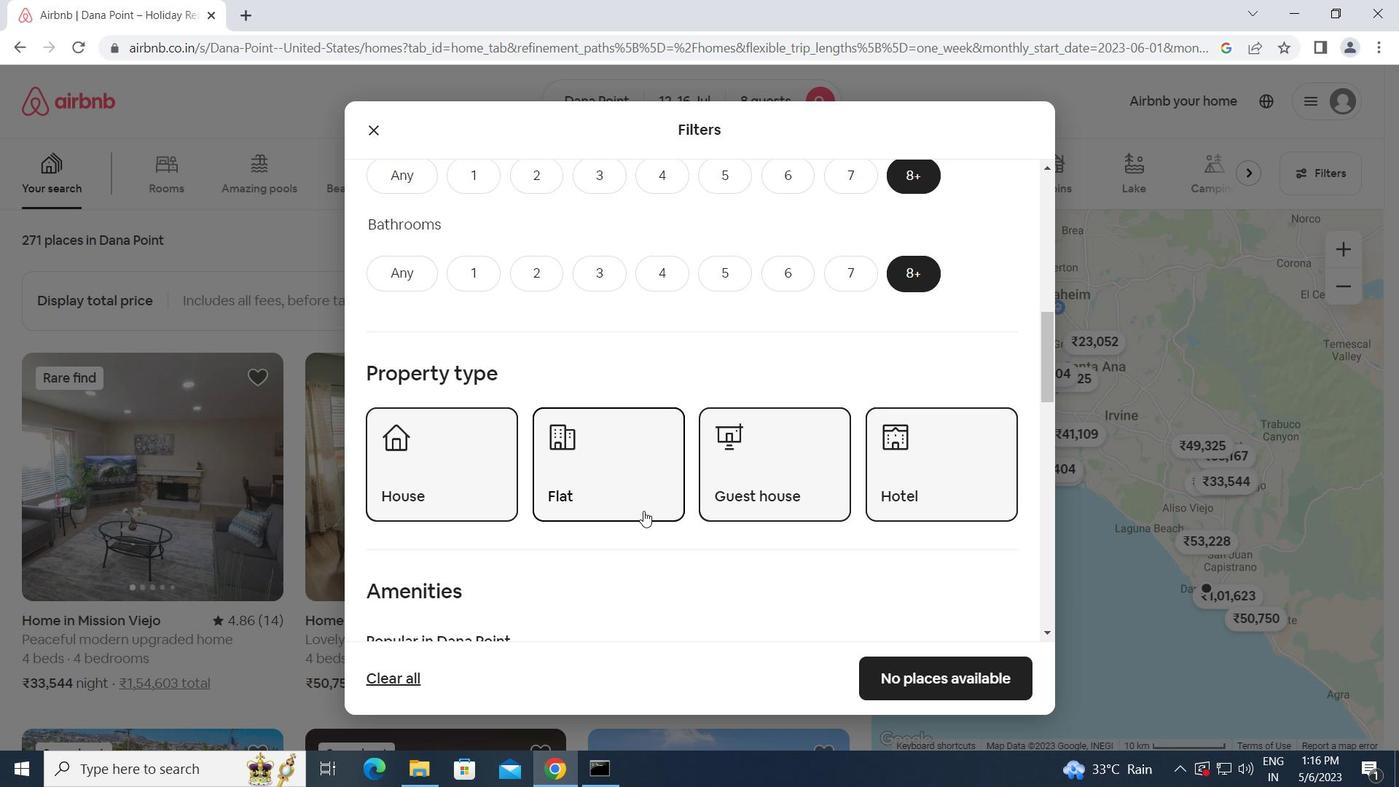 
Action: Mouse scrolled (644, 510) with delta (0, 0)
Screenshot: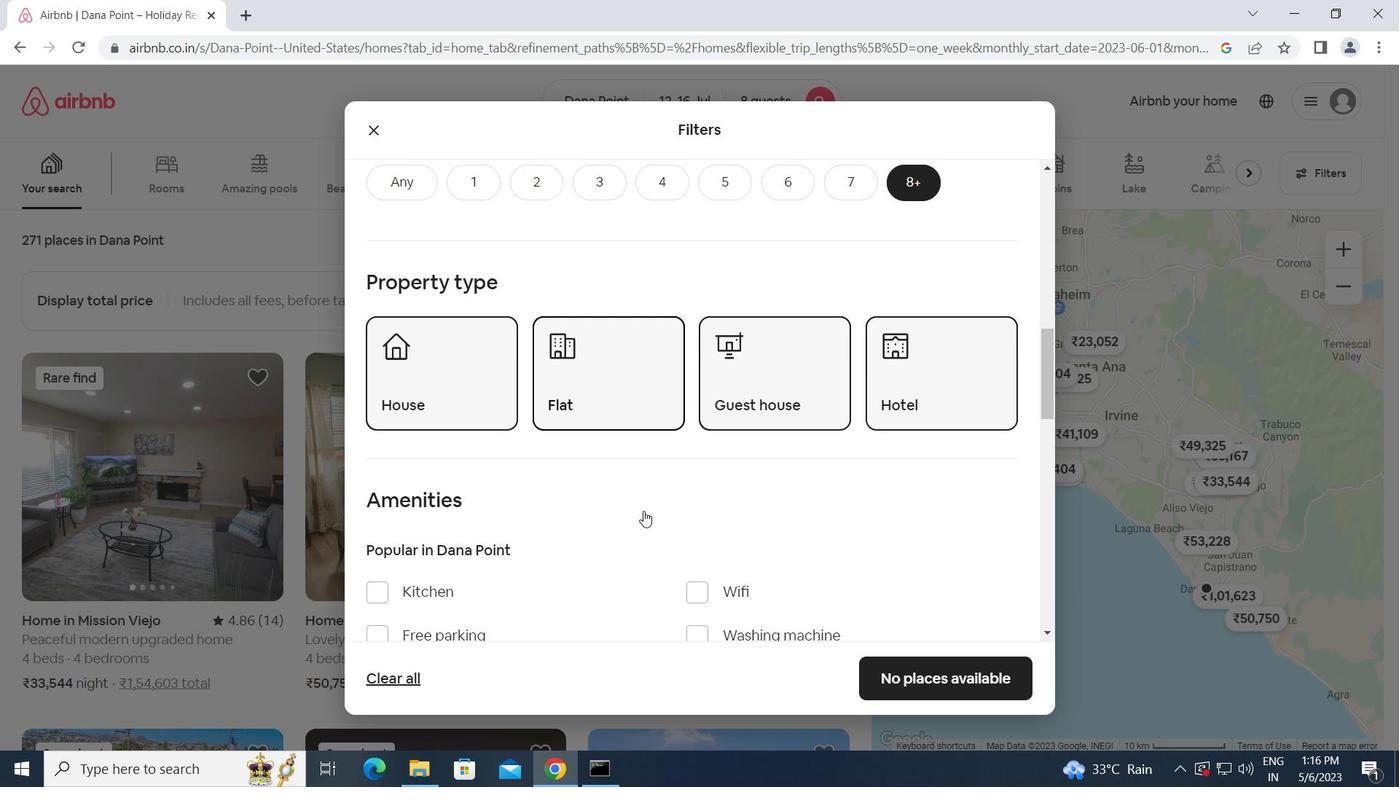 
Action: Mouse scrolled (644, 510) with delta (0, 0)
Screenshot: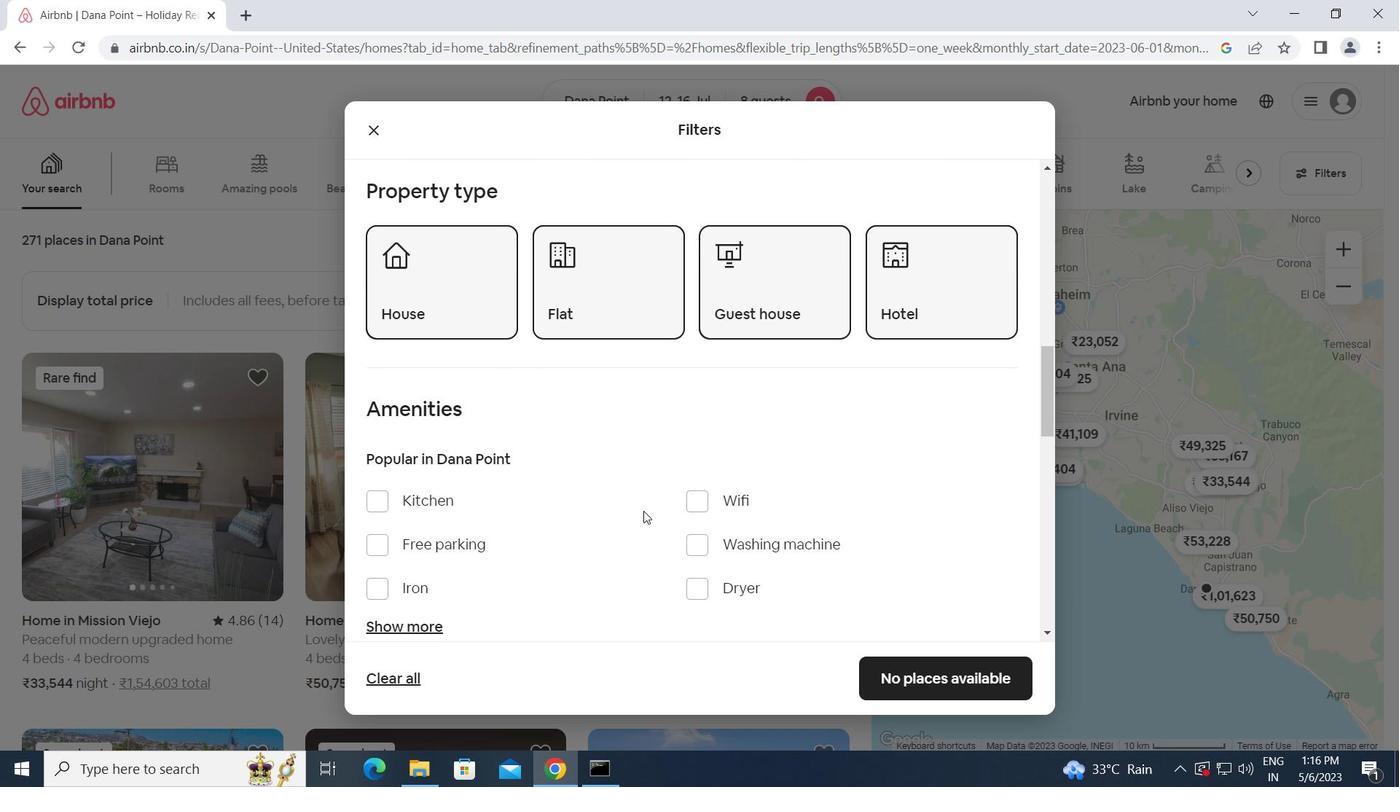 
Action: Mouse moved to (701, 411)
Screenshot: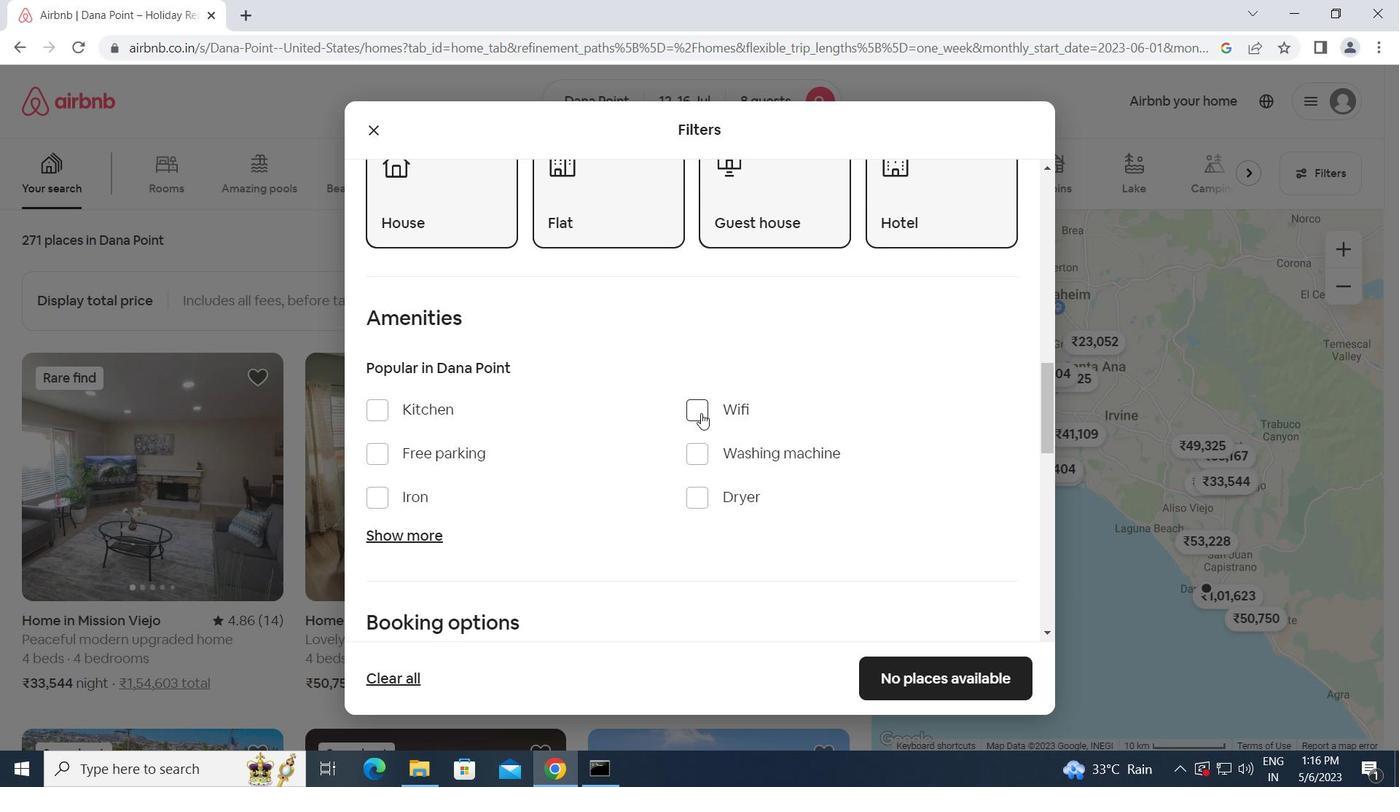 
Action: Mouse pressed left at (701, 411)
Screenshot: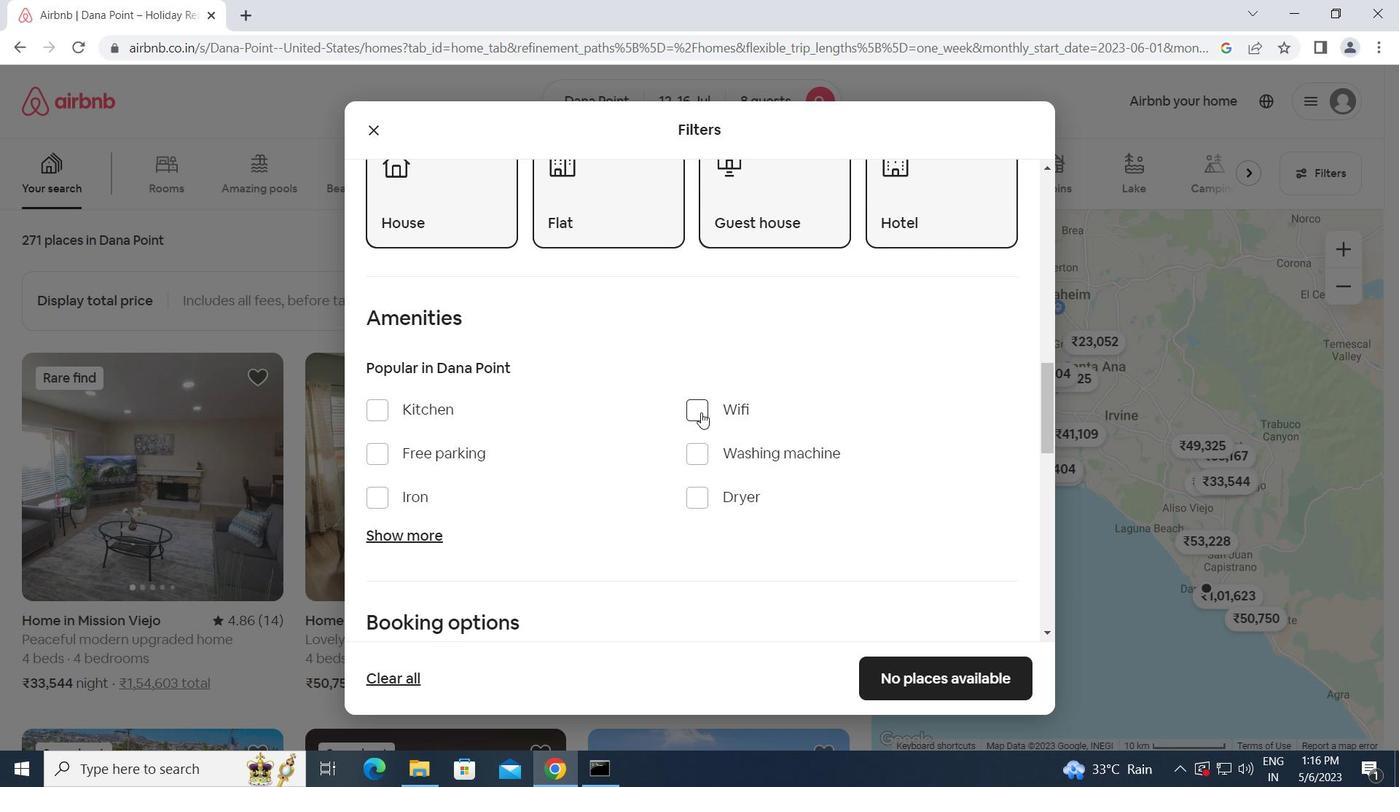 
Action: Mouse moved to (408, 538)
Screenshot: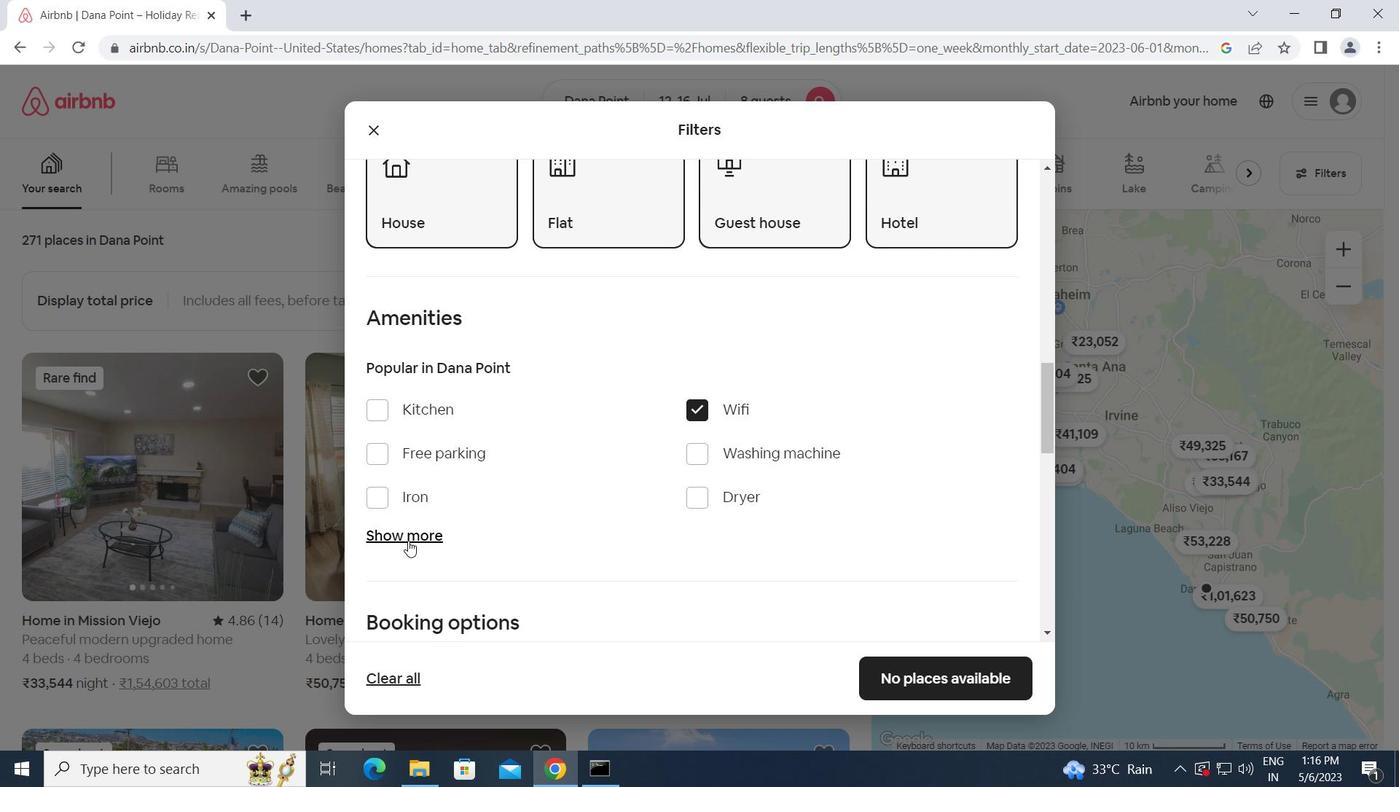 
Action: Mouse pressed left at (408, 538)
Screenshot: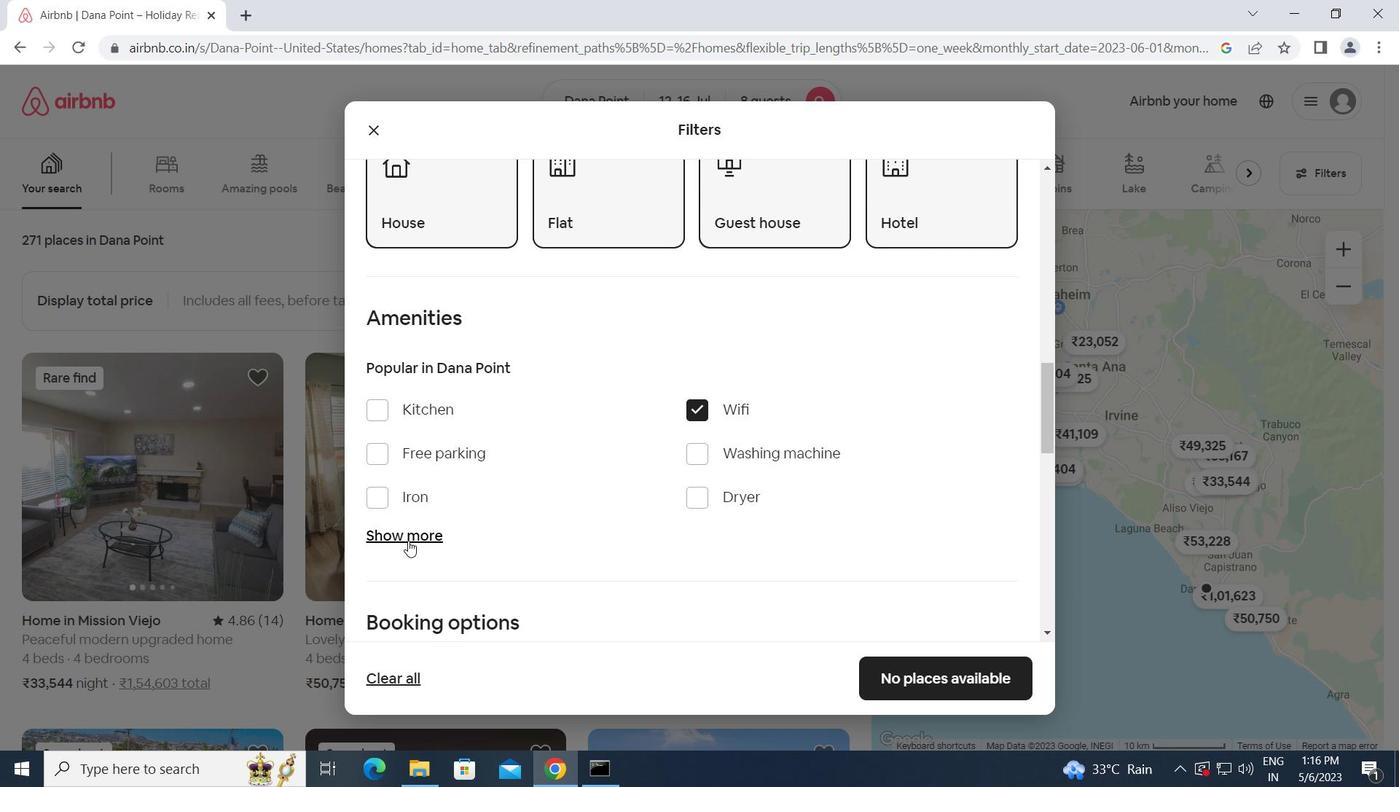 
Action: Mouse moved to (489, 552)
Screenshot: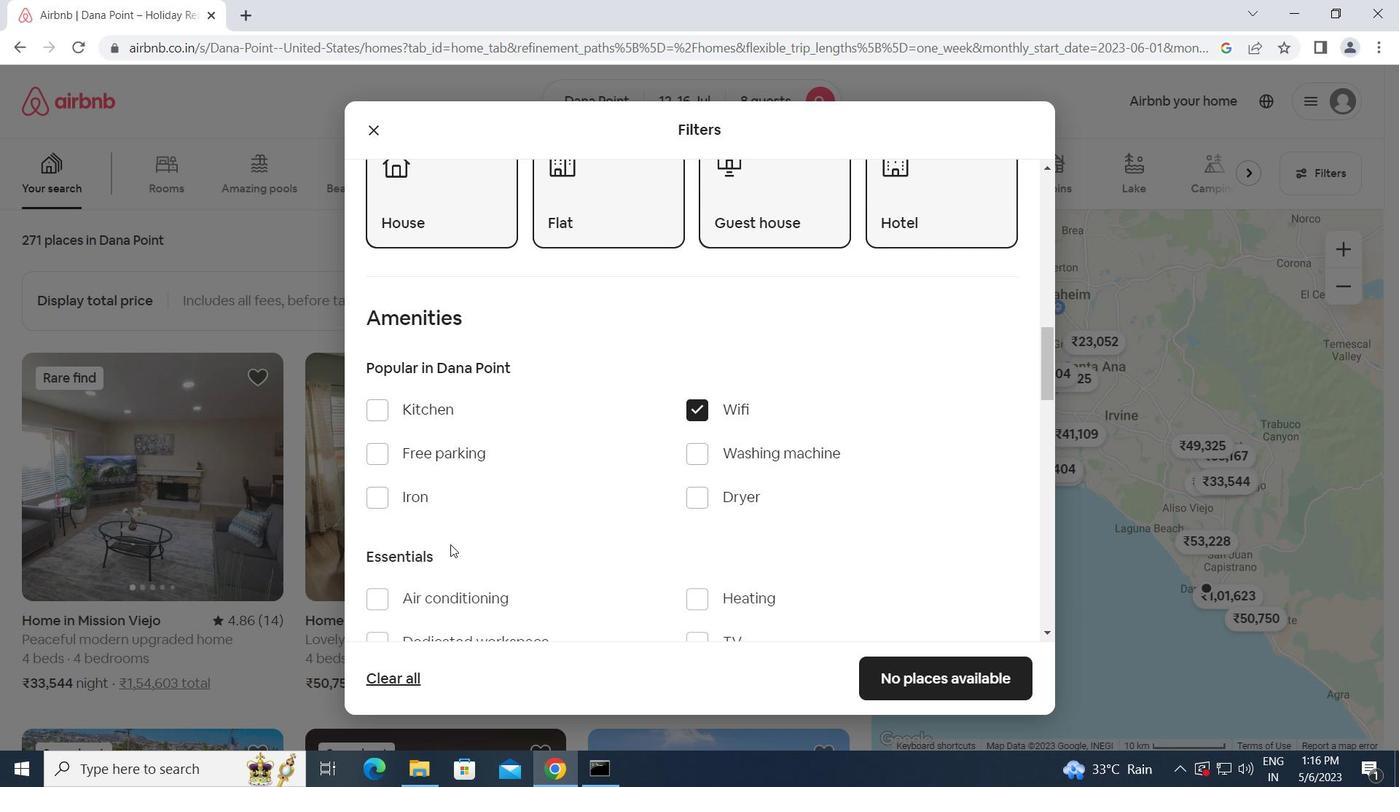 
Action: Mouse scrolled (489, 551) with delta (0, 0)
Screenshot: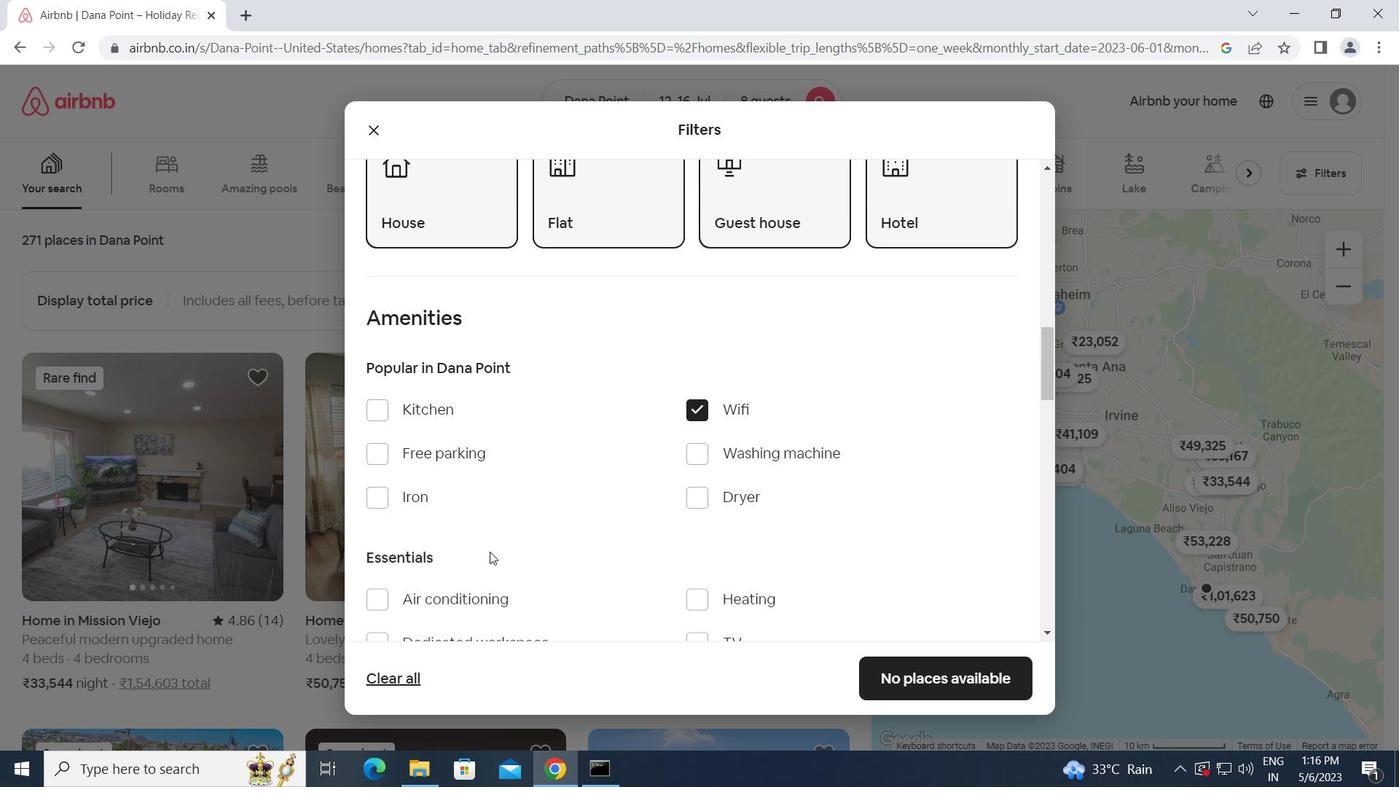 
Action: Mouse moved to (692, 554)
Screenshot: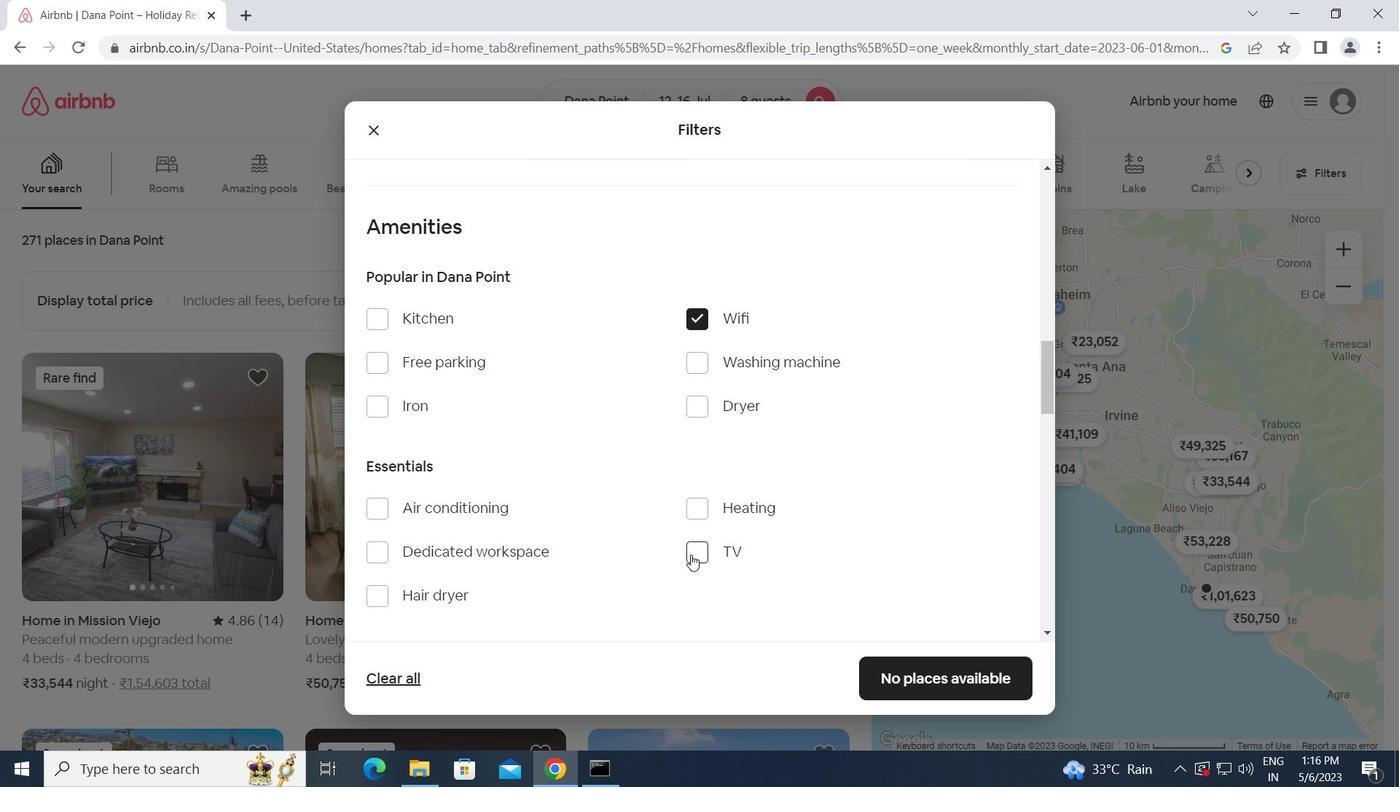 
Action: Mouse pressed left at (692, 554)
Screenshot: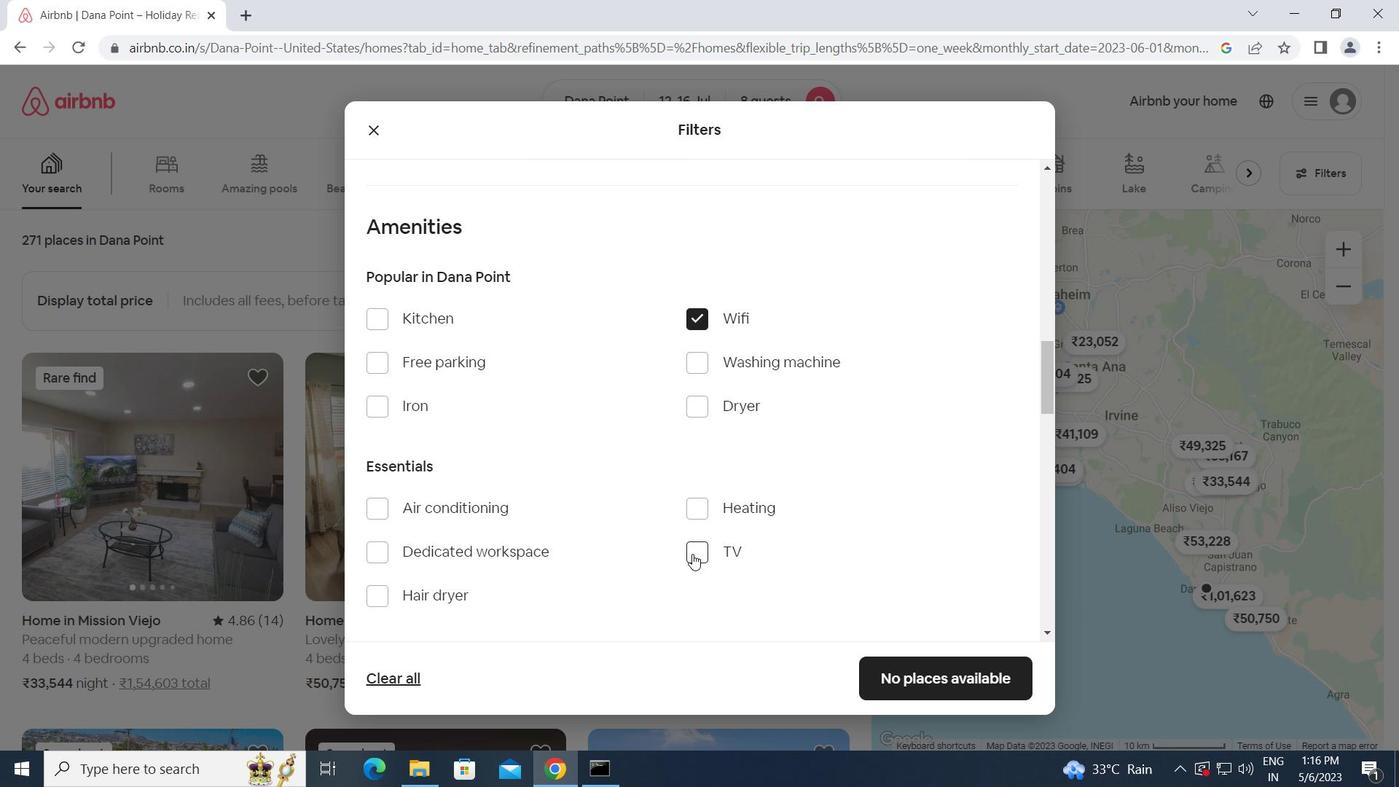 
Action: Mouse moved to (376, 359)
Screenshot: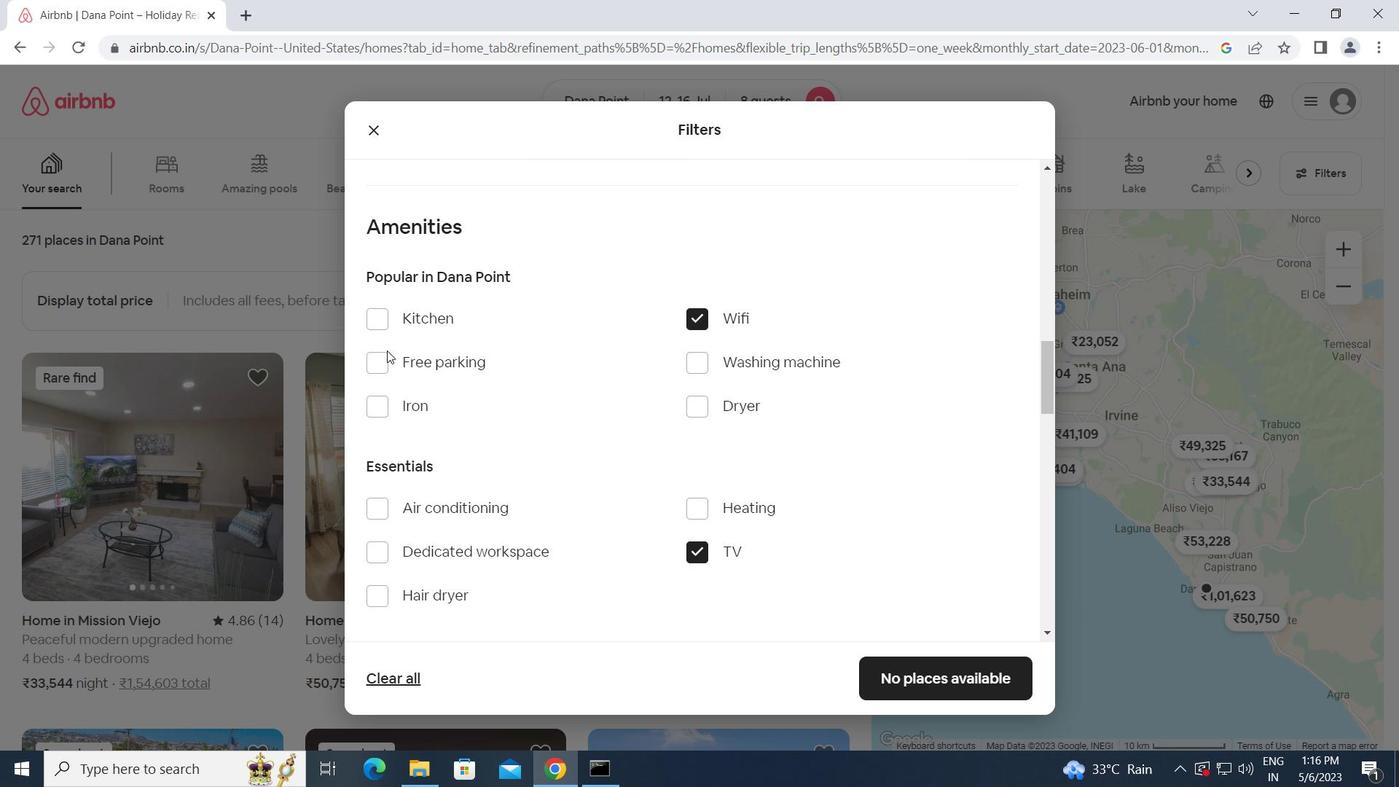 
Action: Mouse pressed left at (376, 359)
Screenshot: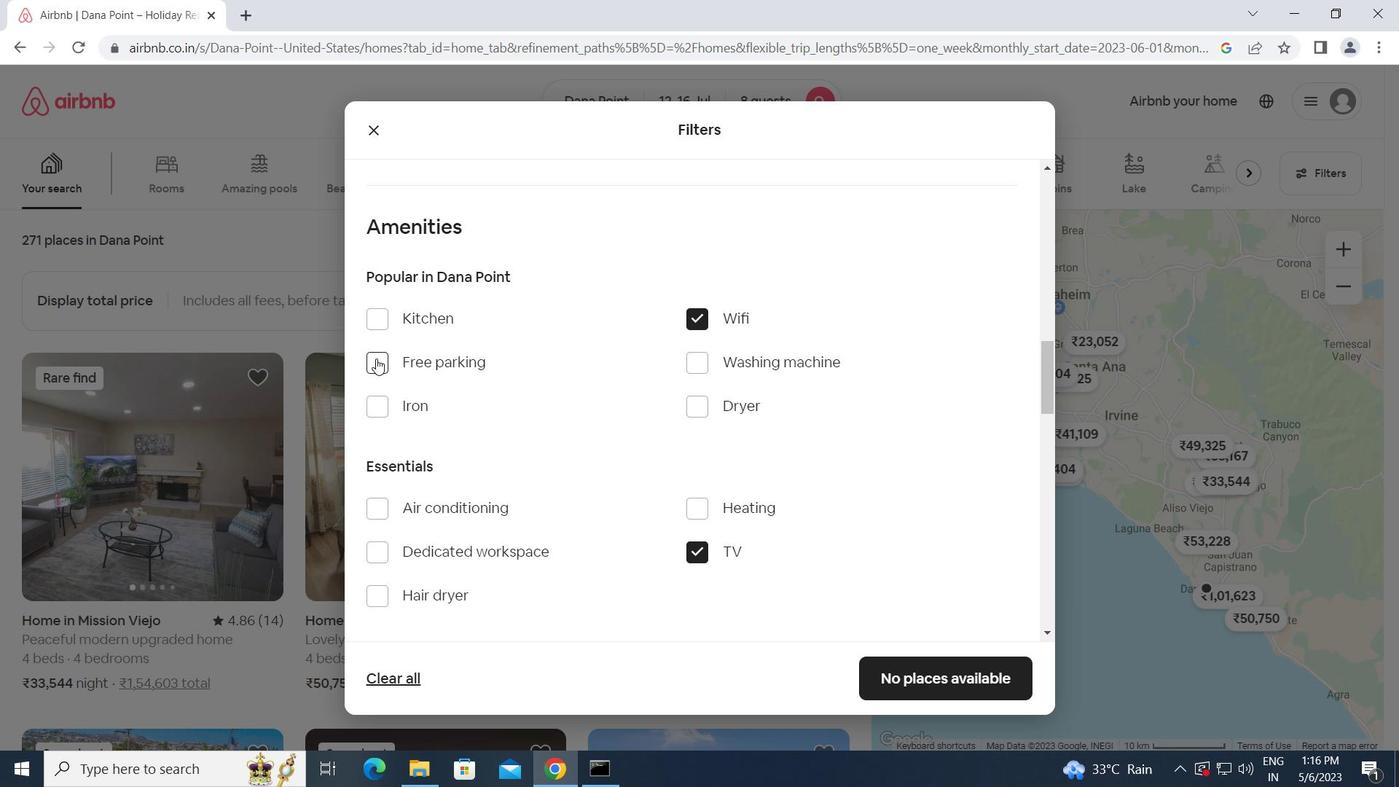 
Action: Mouse moved to (548, 525)
Screenshot: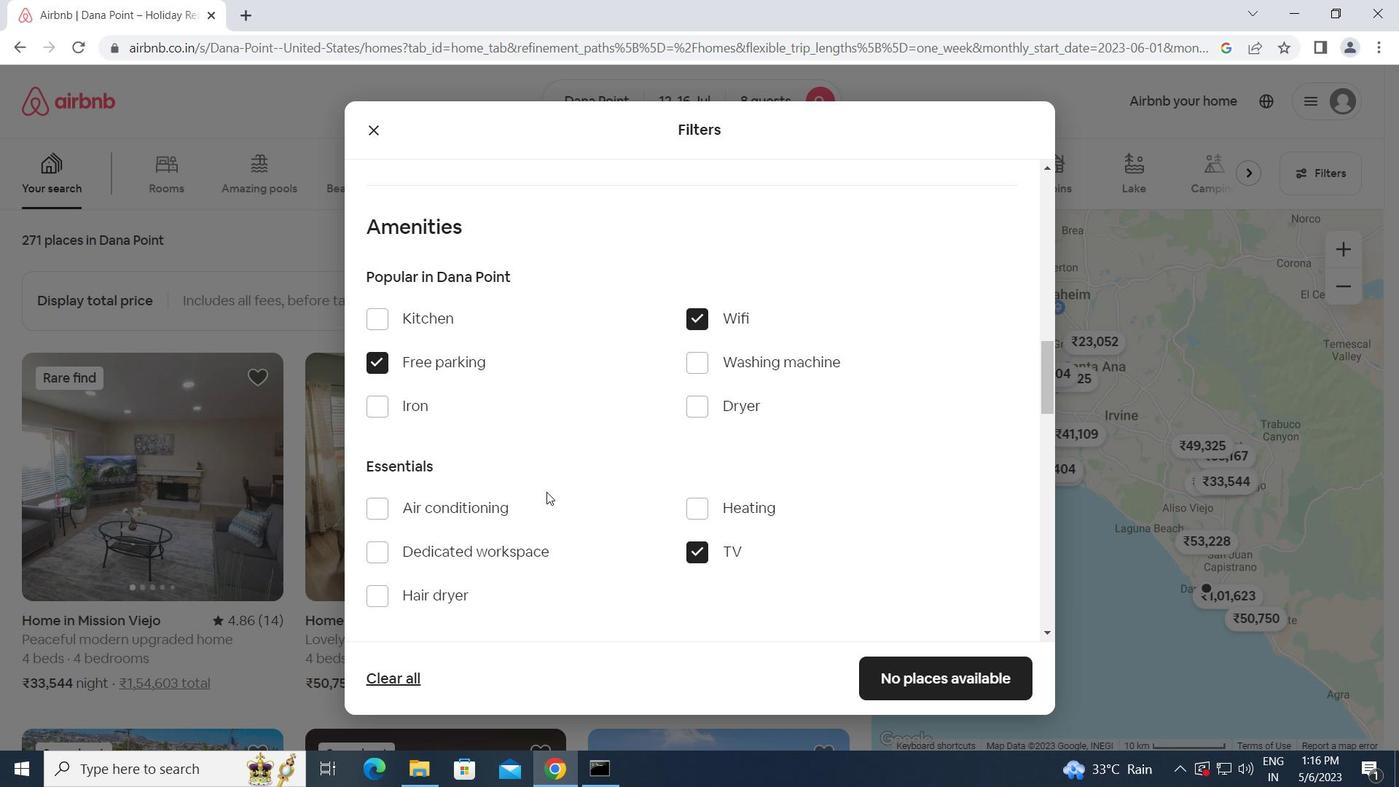 
Action: Mouse scrolled (548, 524) with delta (0, 0)
Screenshot: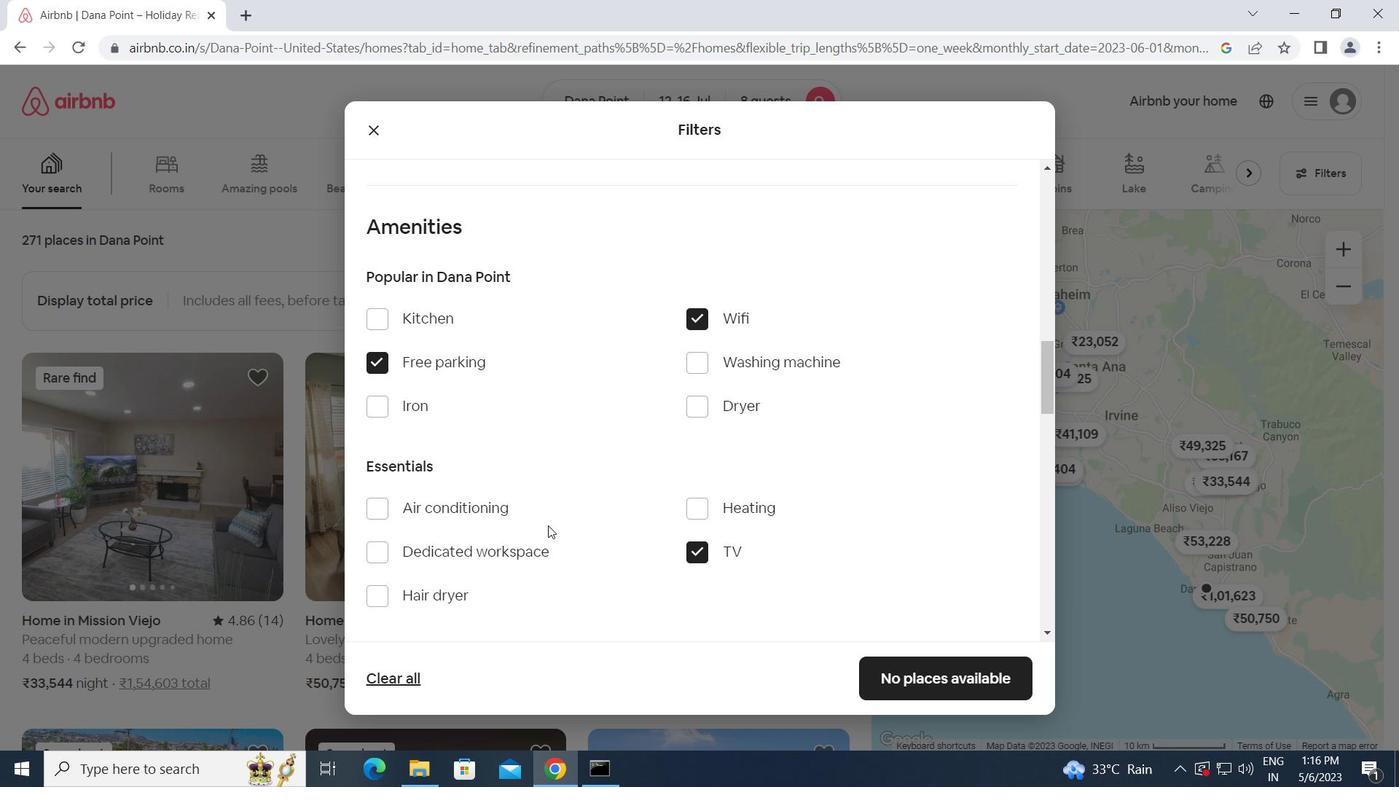
Action: Mouse scrolled (548, 524) with delta (0, 0)
Screenshot: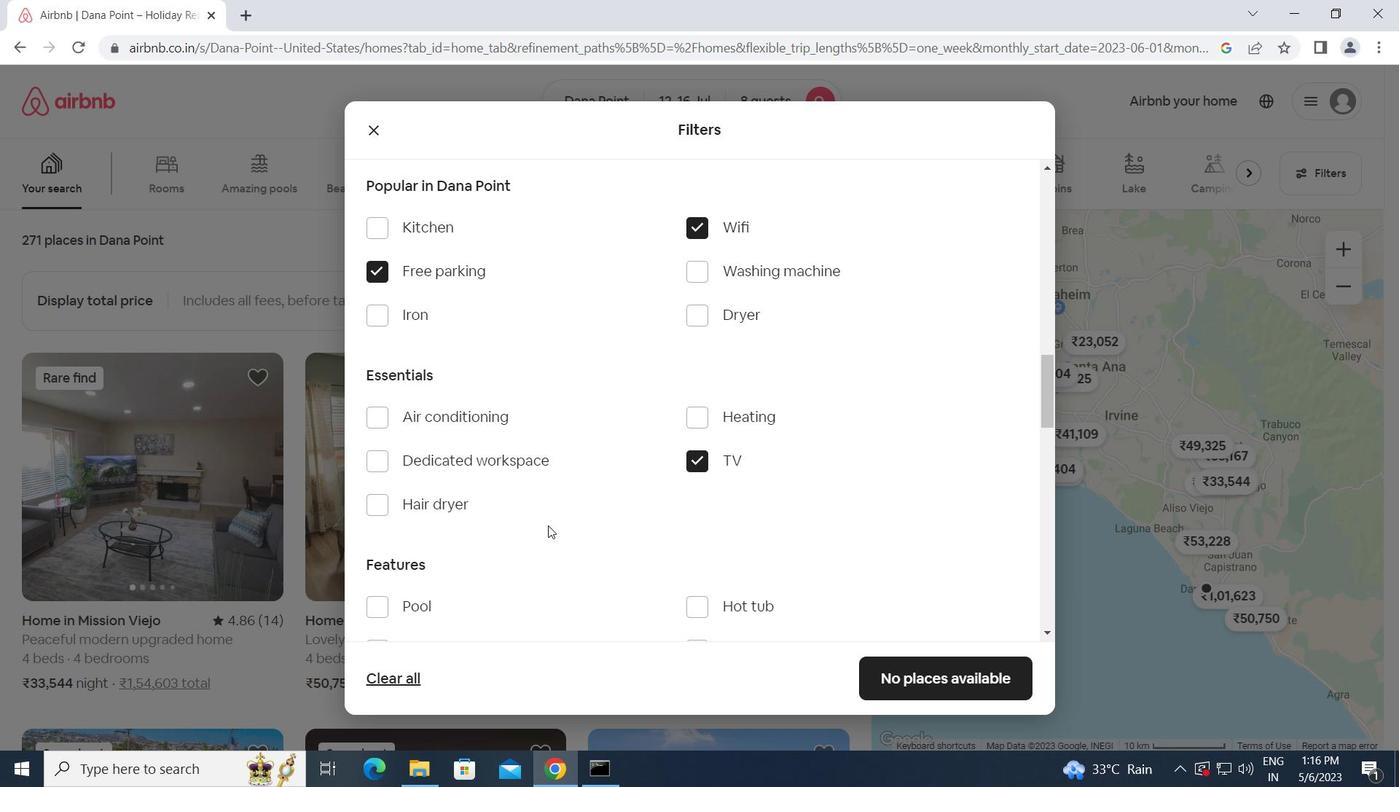 
Action: Mouse scrolled (548, 524) with delta (0, 0)
Screenshot: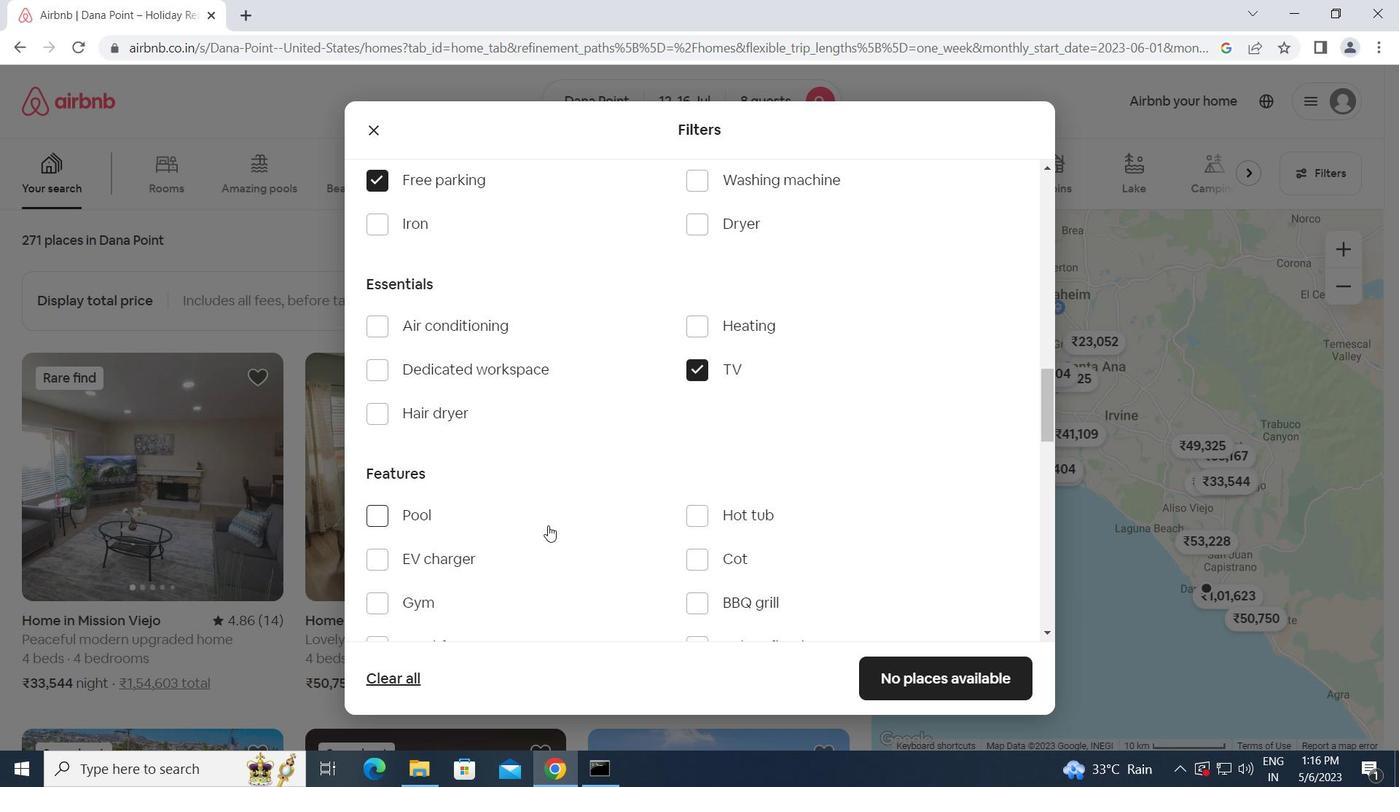 
Action: Mouse moved to (375, 514)
Screenshot: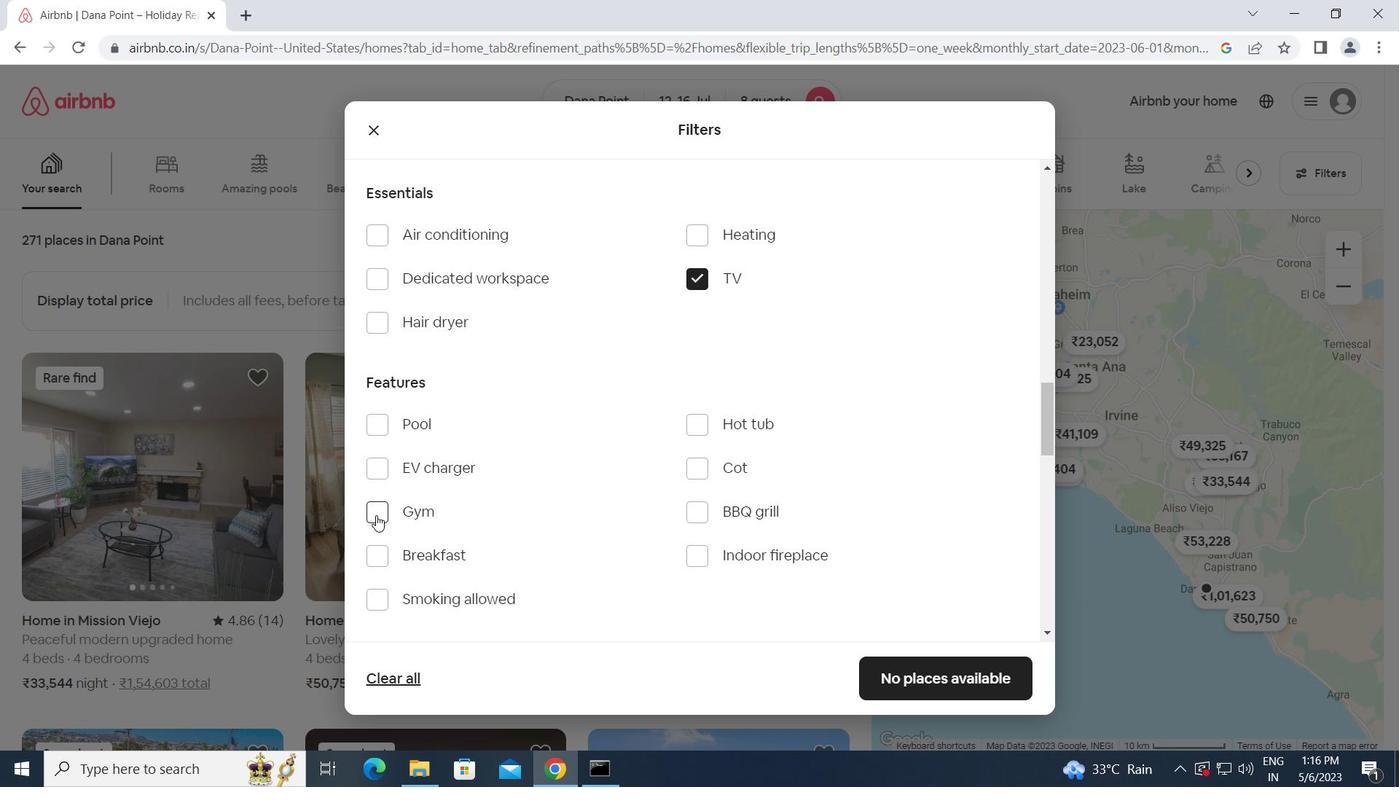 
Action: Mouse pressed left at (375, 514)
Screenshot: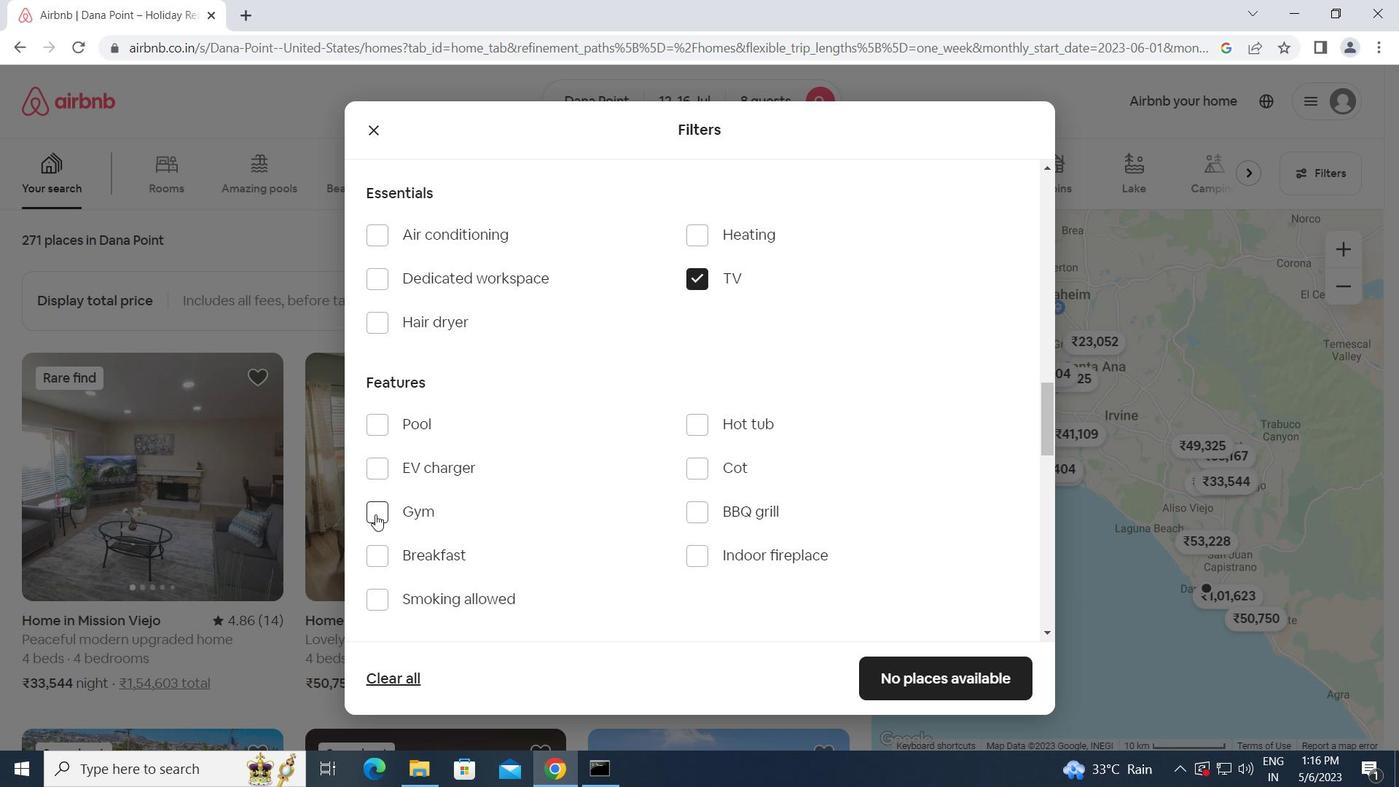 
Action: Mouse moved to (375, 551)
Screenshot: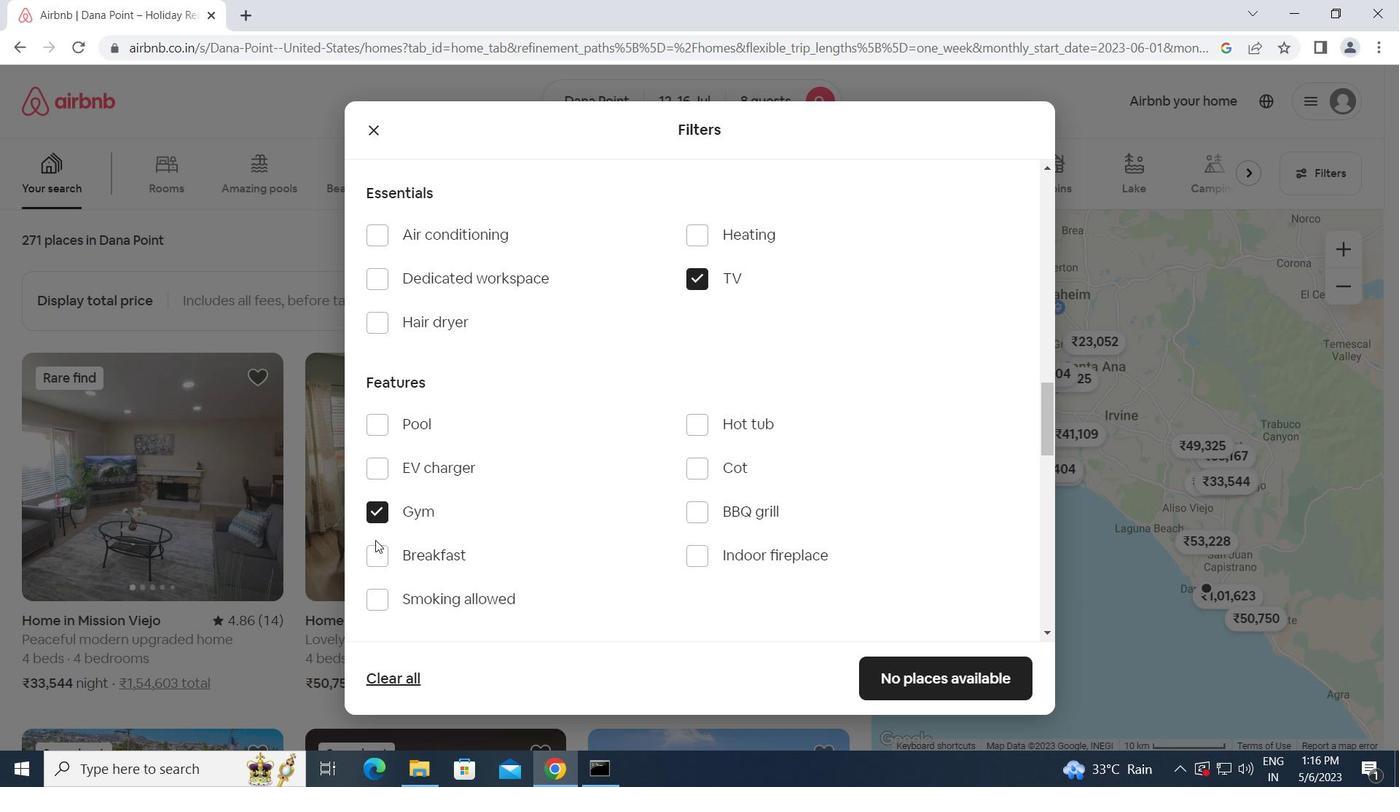 
Action: Mouse pressed left at (375, 551)
Screenshot: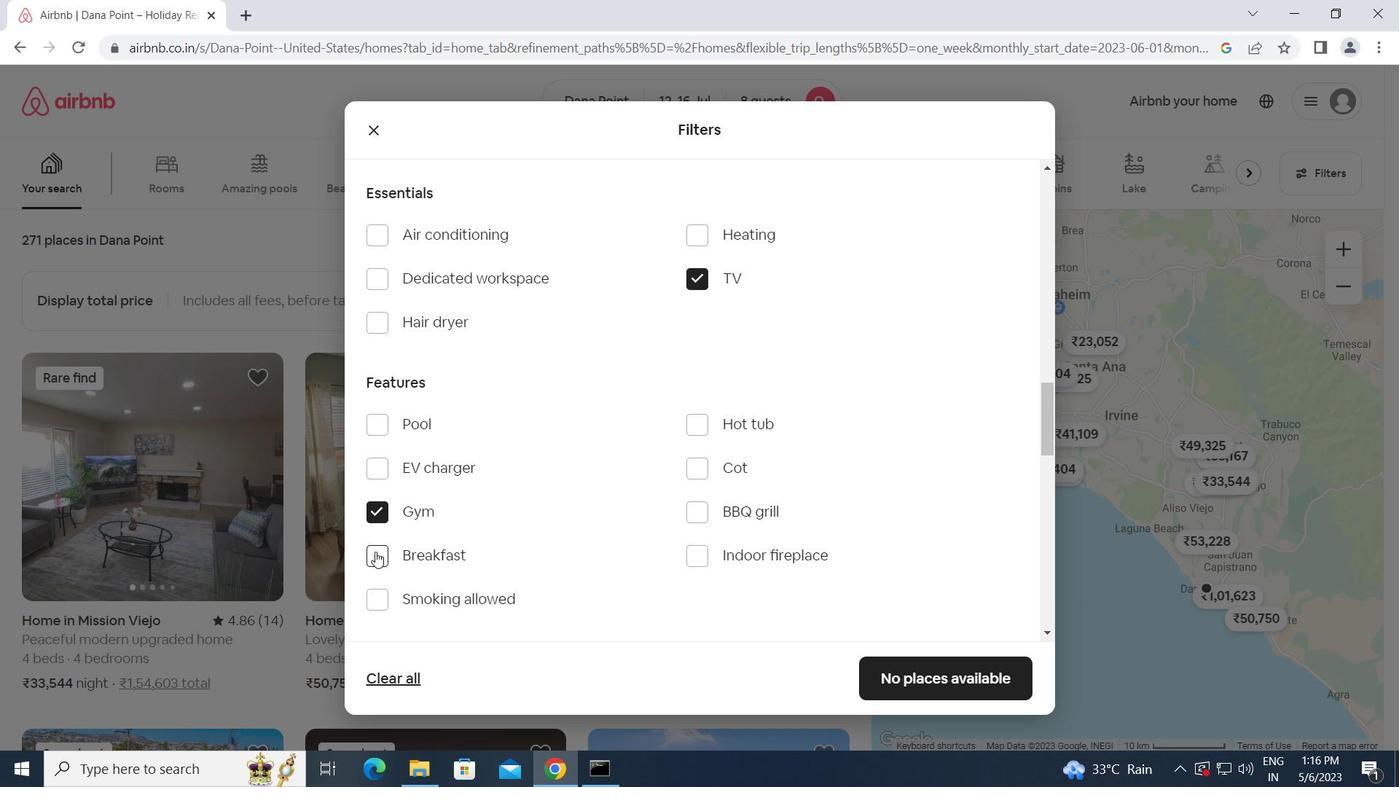 
Action: Mouse moved to (593, 596)
Screenshot: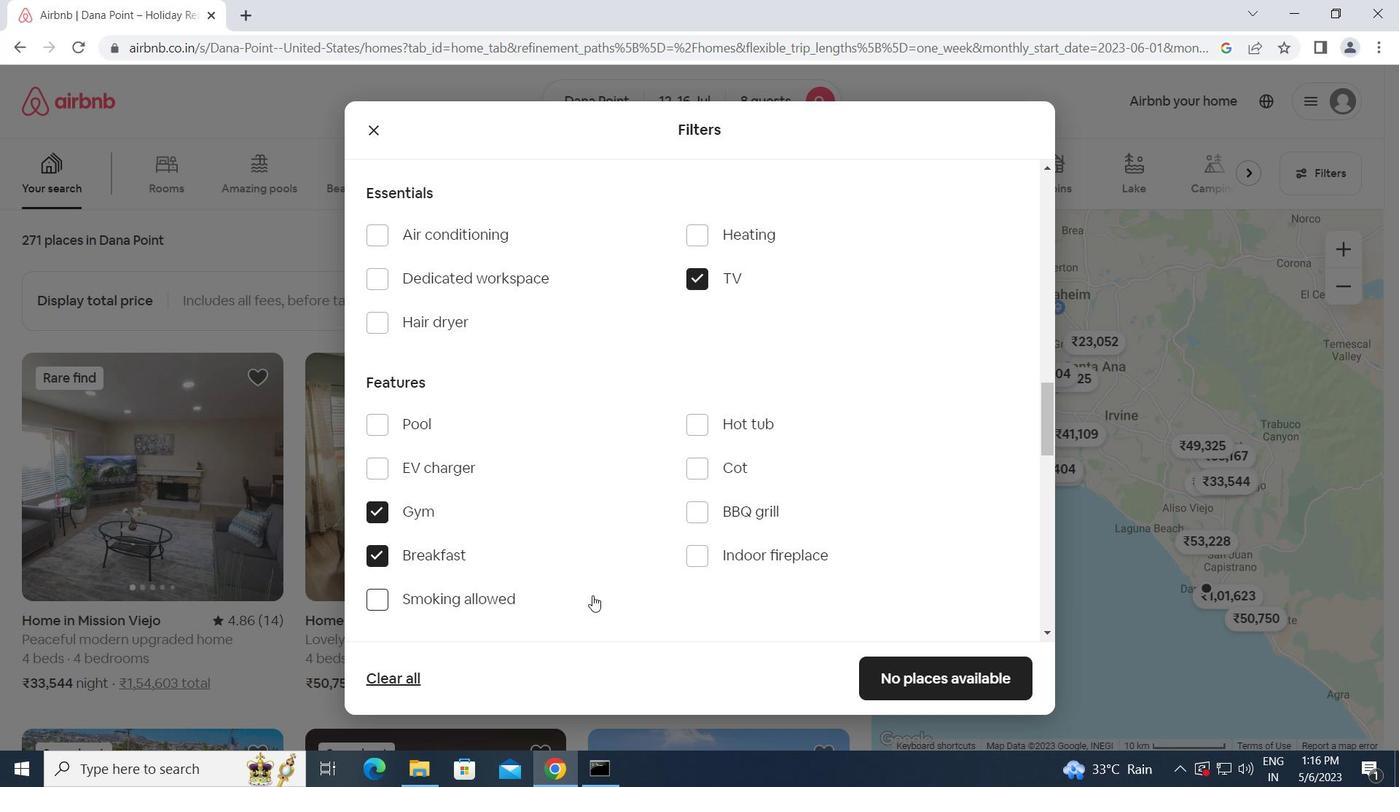 
Action: Mouse scrolled (593, 595) with delta (0, 0)
Screenshot: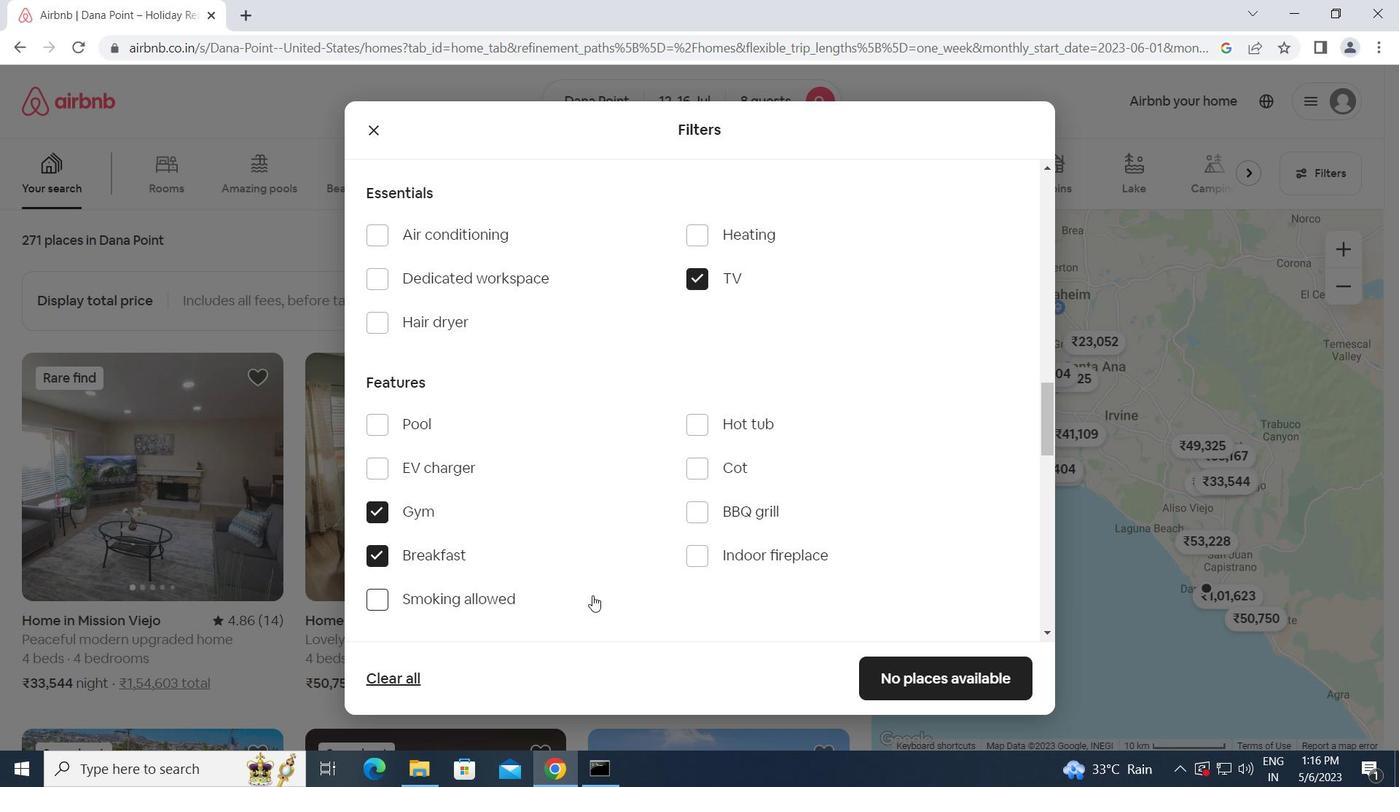 
Action: Mouse scrolled (593, 595) with delta (0, 0)
Screenshot: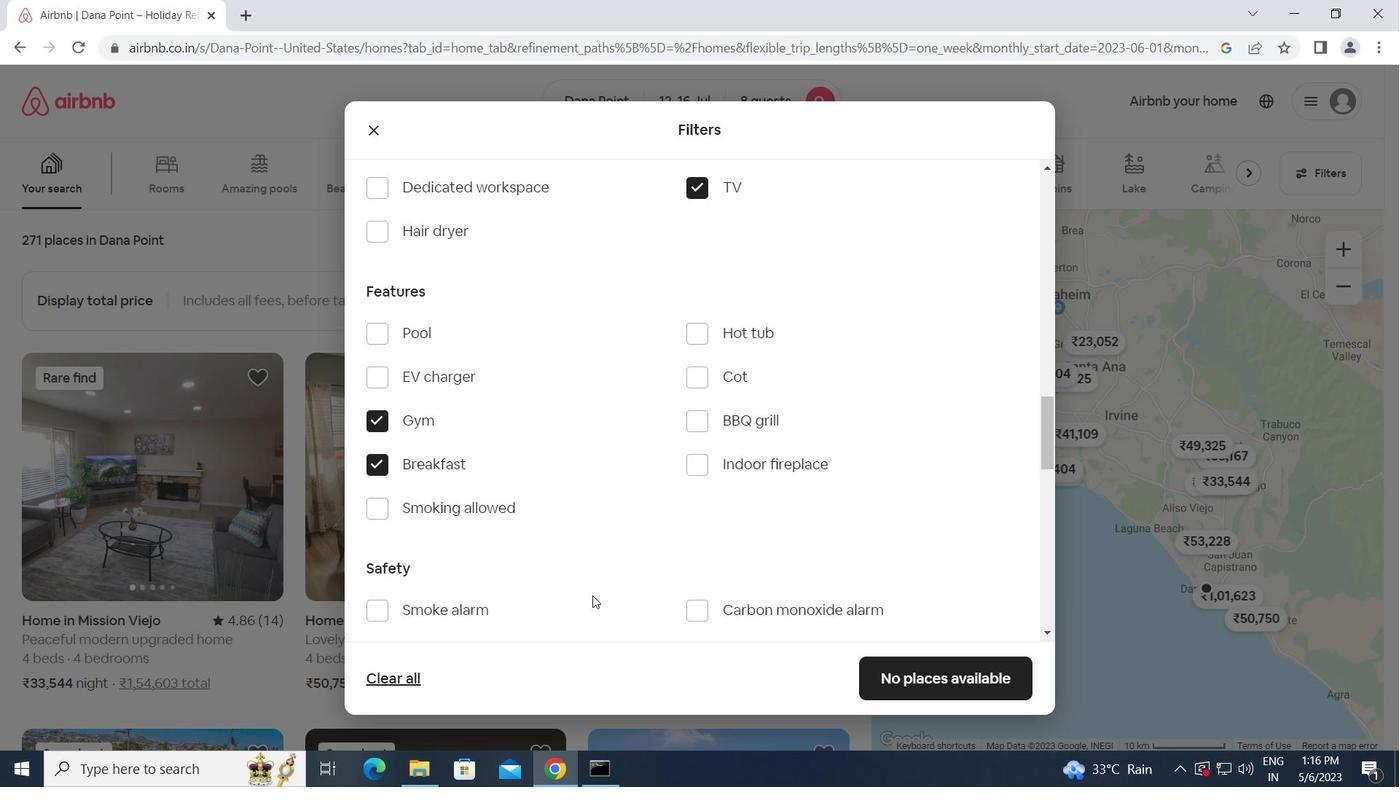 
Action: Mouse scrolled (593, 595) with delta (0, 0)
Screenshot: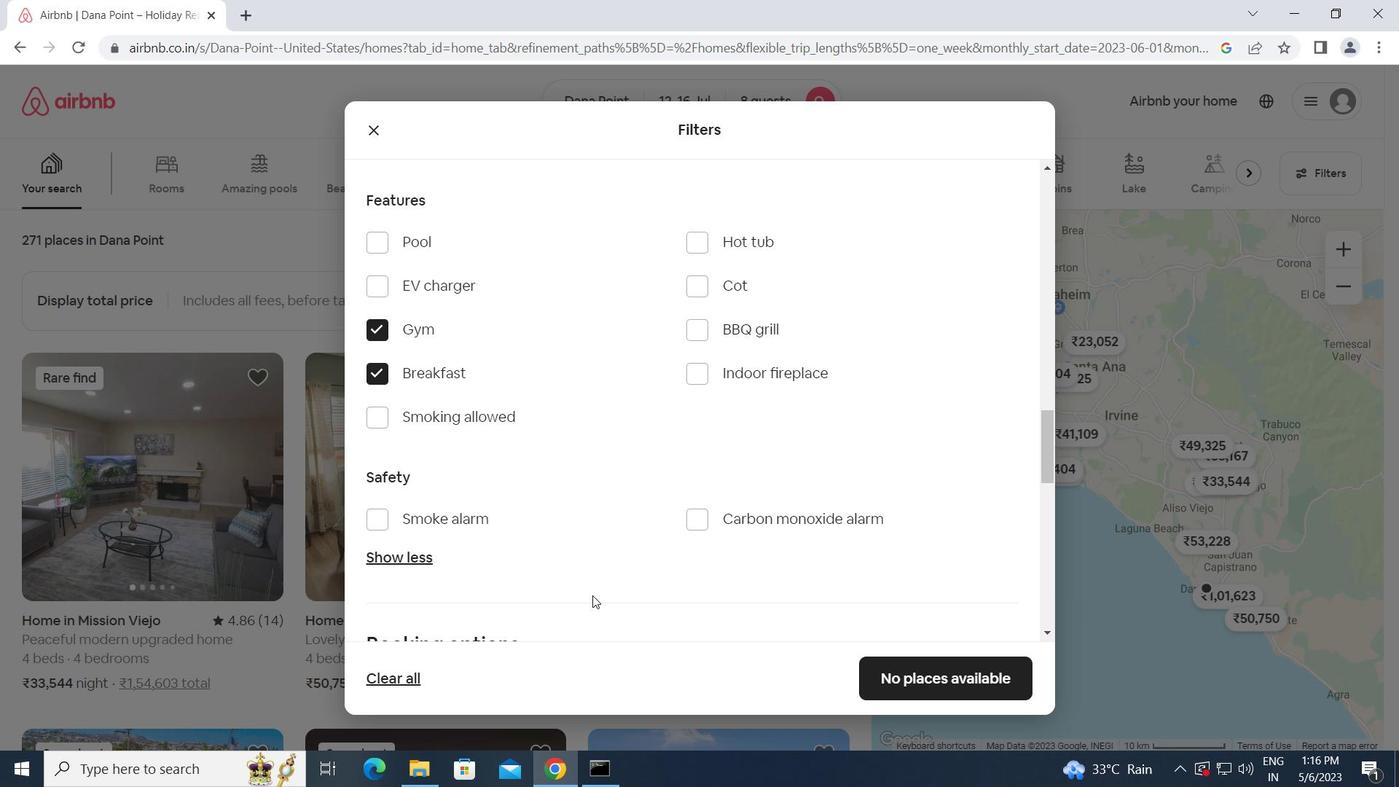 
Action: Mouse scrolled (593, 595) with delta (0, 0)
Screenshot: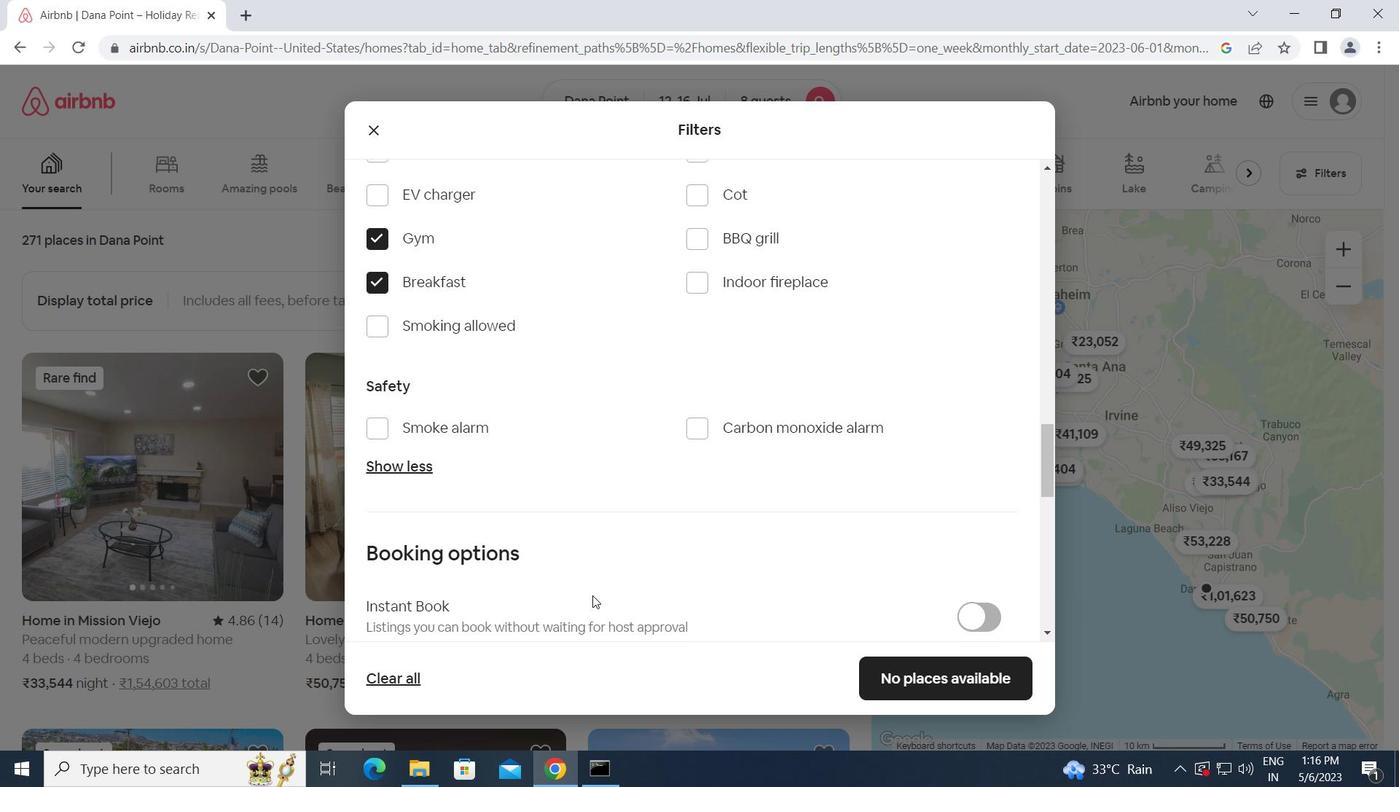 
Action: Mouse scrolled (593, 595) with delta (0, 0)
Screenshot: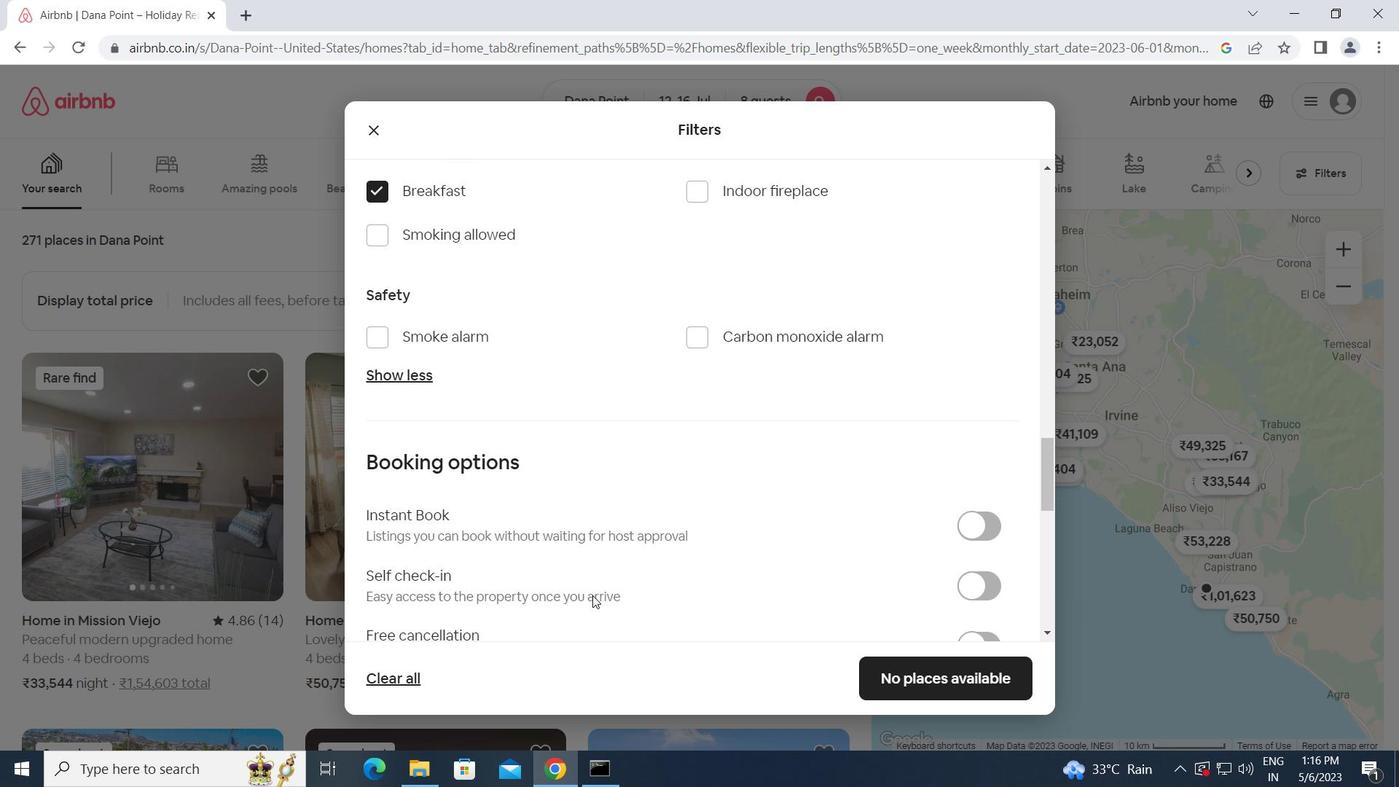 
Action: Mouse moved to (963, 489)
Screenshot: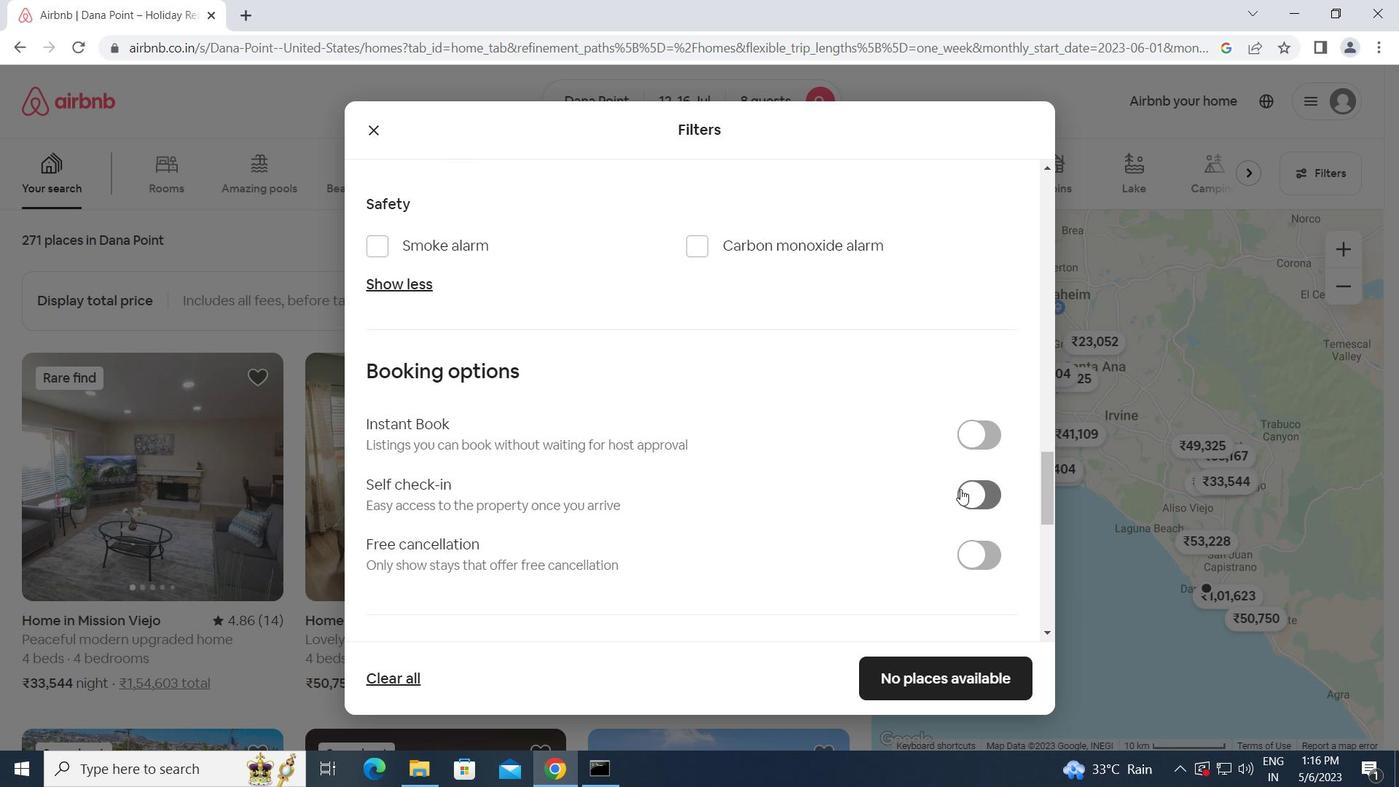 
Action: Mouse pressed left at (963, 489)
Screenshot: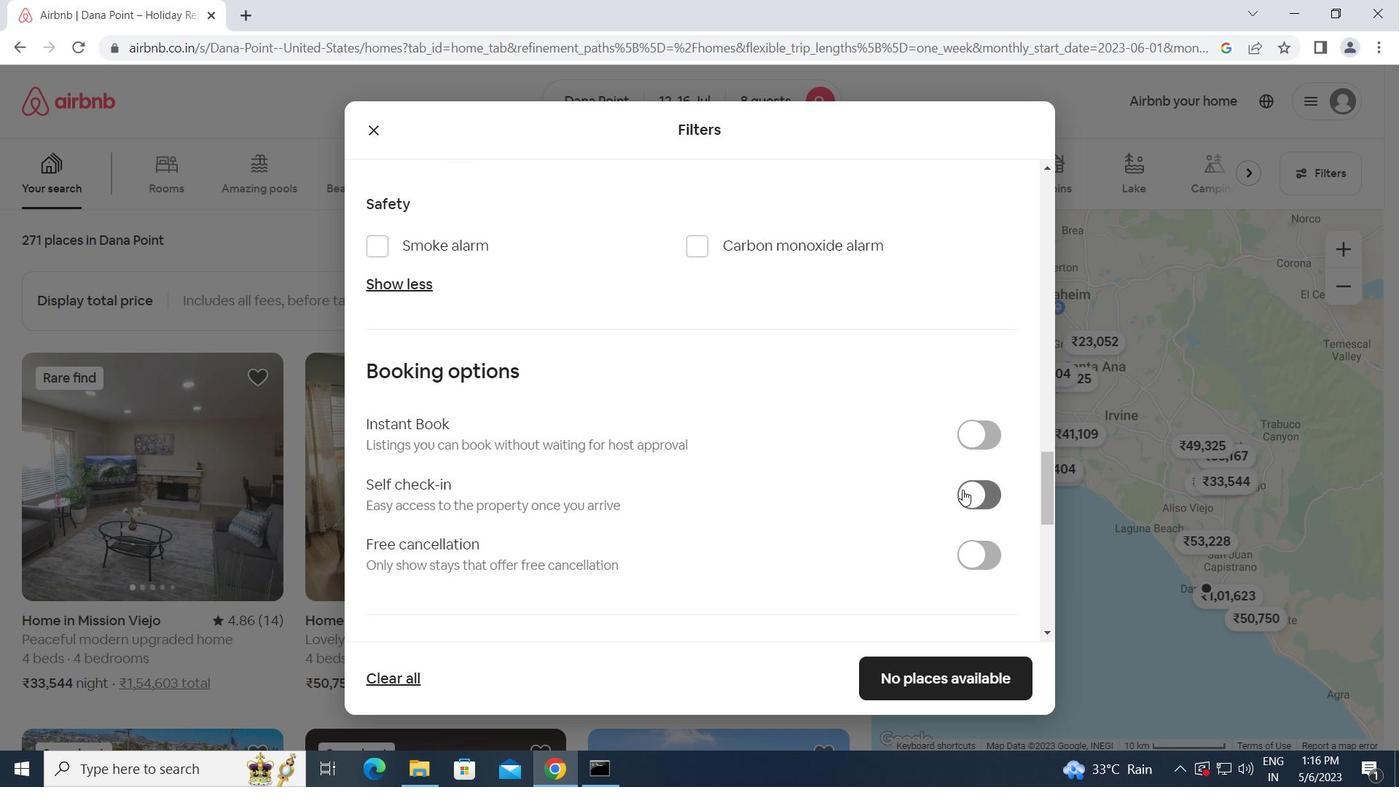 
Action: Mouse moved to (656, 541)
Screenshot: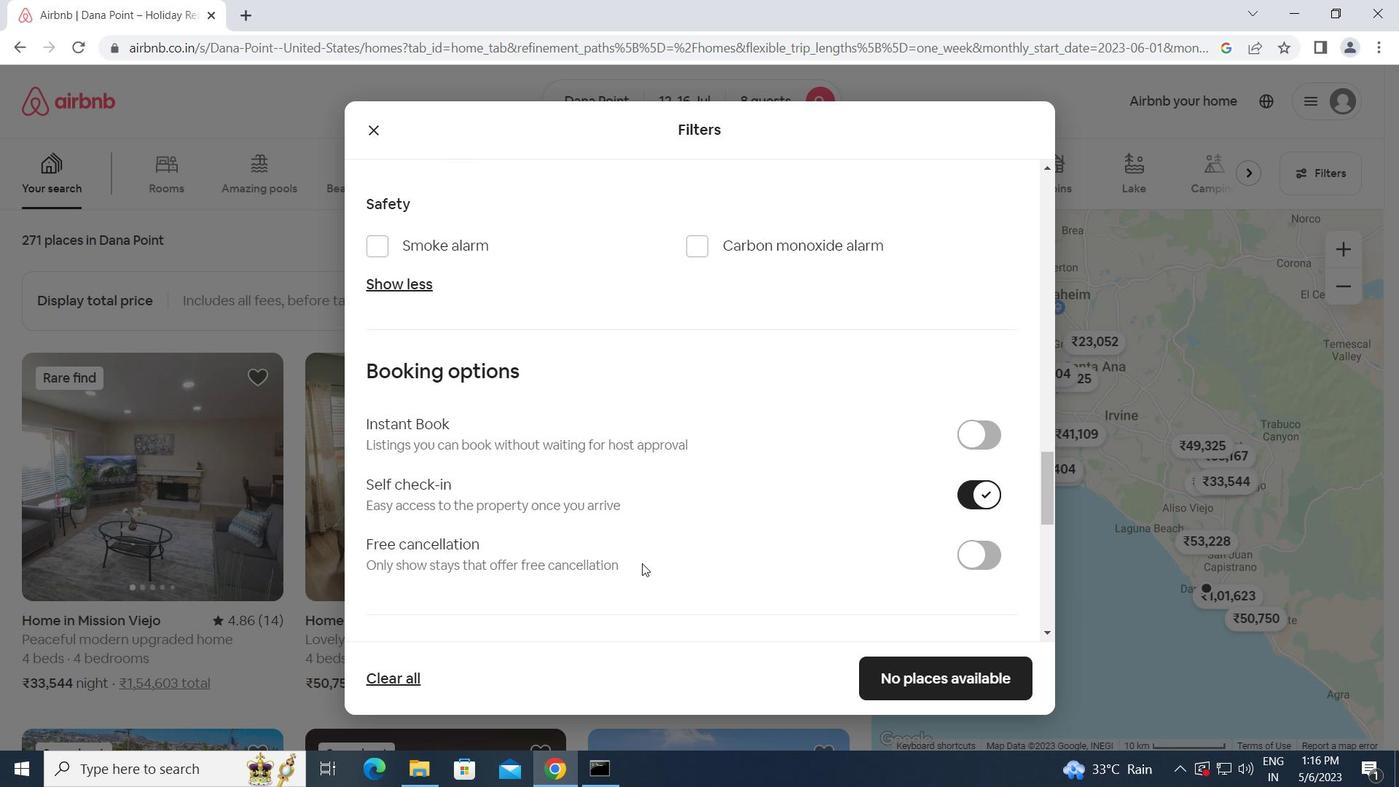 
Action: Mouse scrolled (656, 540) with delta (0, 0)
Screenshot: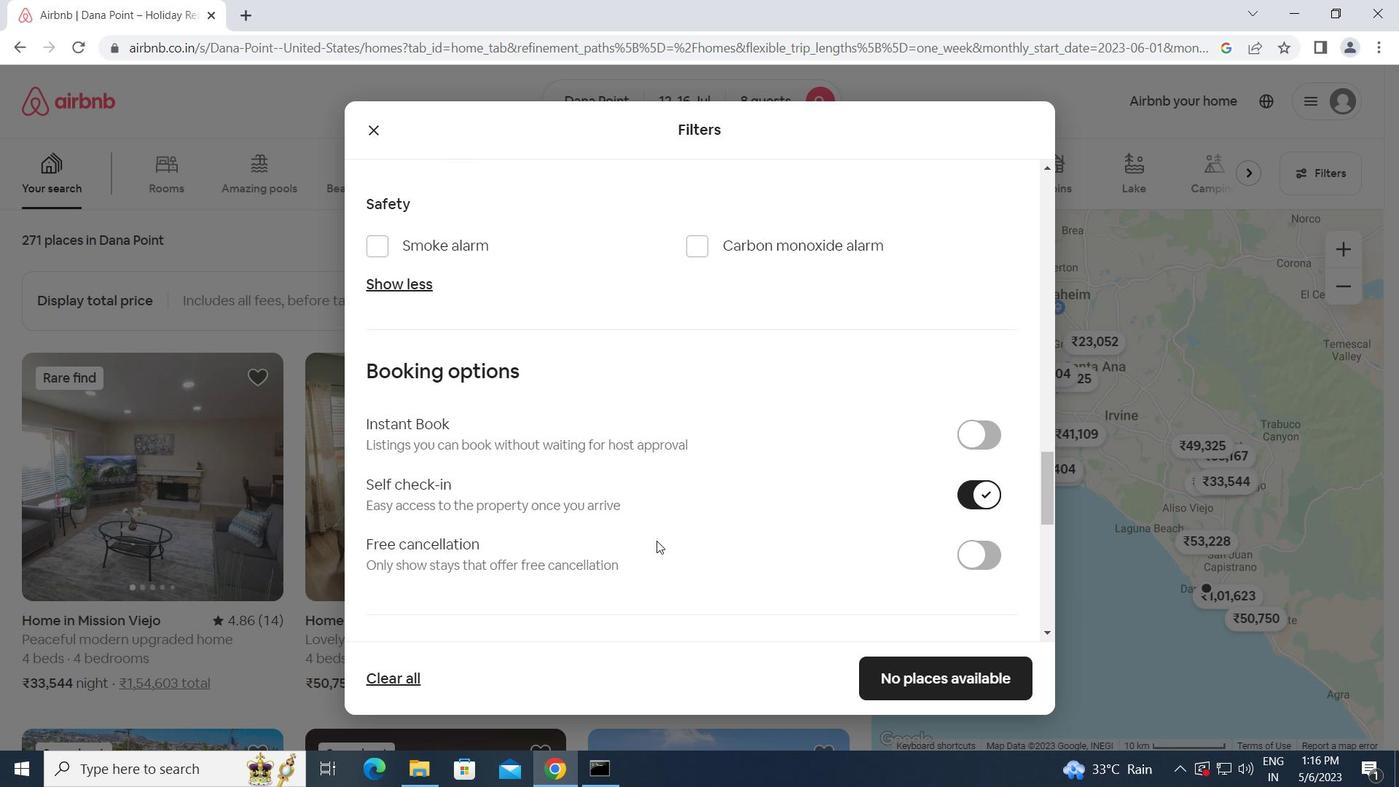 
Action: Mouse scrolled (656, 540) with delta (0, 0)
Screenshot: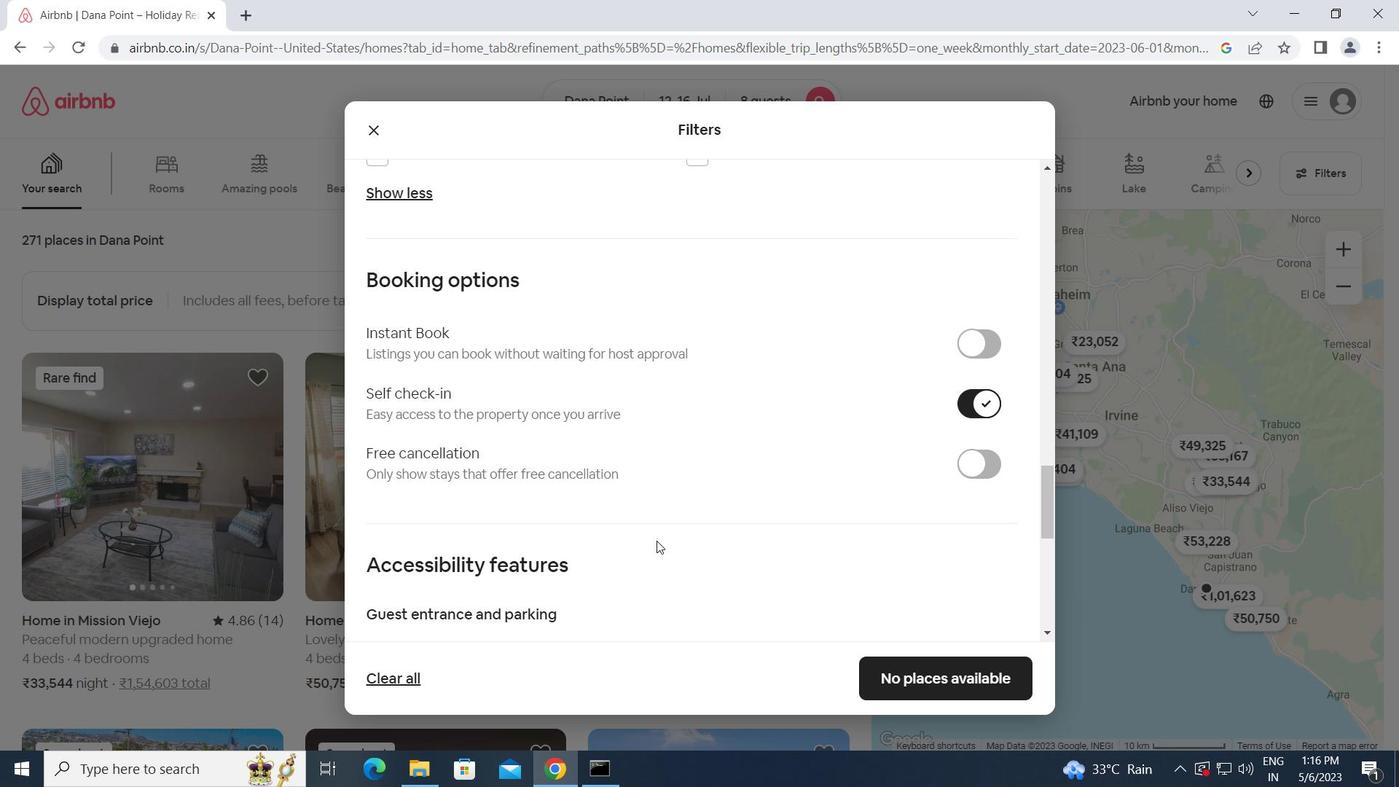 
Action: Mouse scrolled (656, 540) with delta (0, 0)
Screenshot: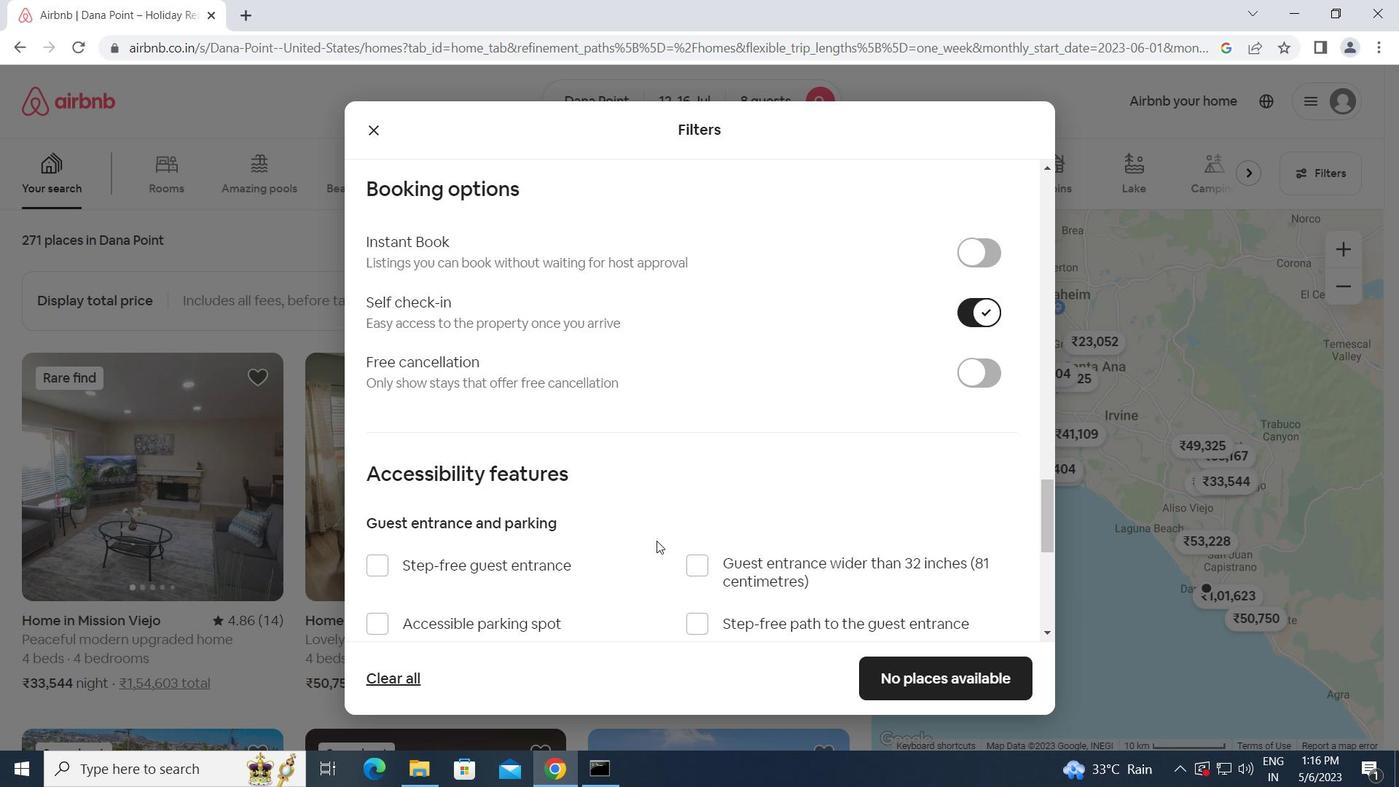 
Action: Mouse scrolled (656, 540) with delta (0, 0)
Screenshot: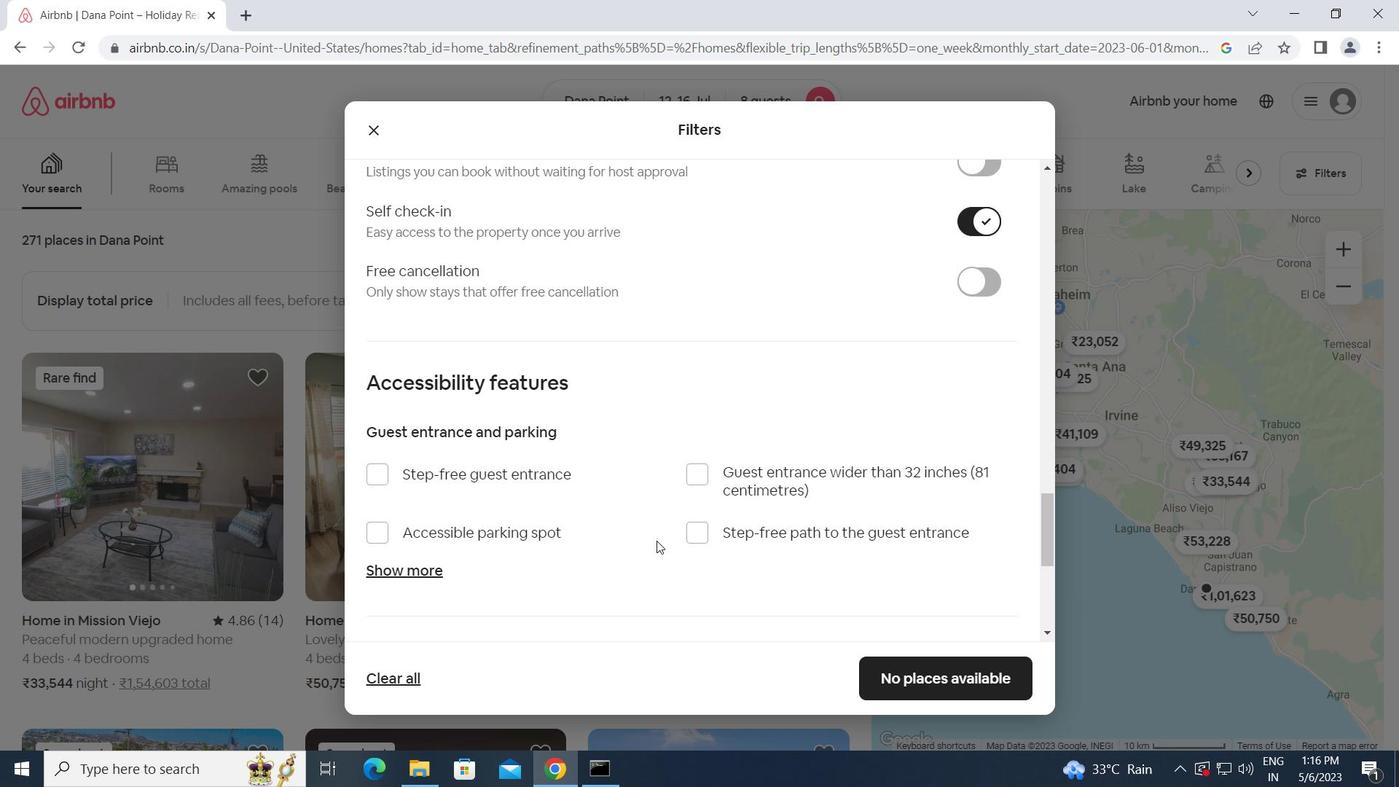 
Action: Mouse scrolled (656, 540) with delta (0, 0)
Screenshot: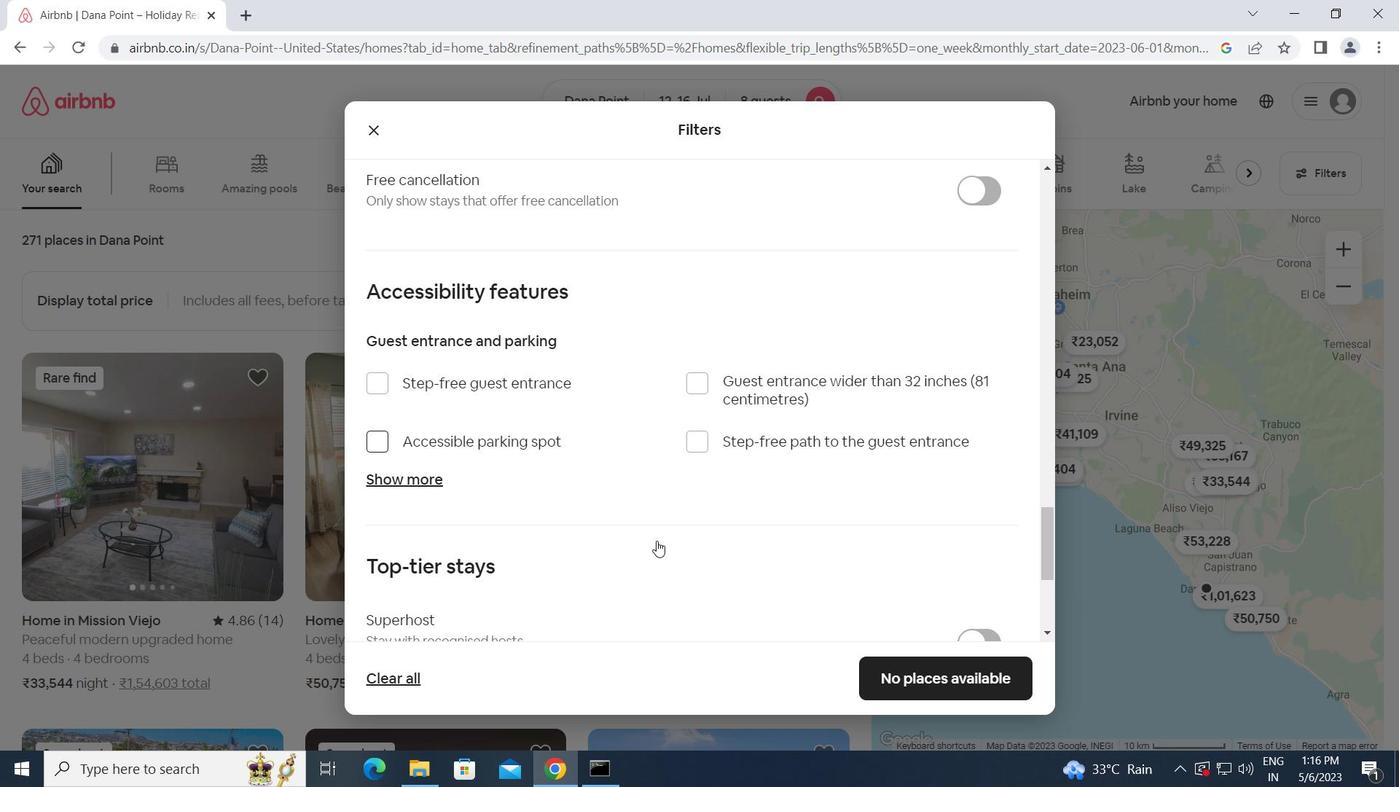 
Action: Mouse scrolled (656, 540) with delta (0, 0)
Screenshot: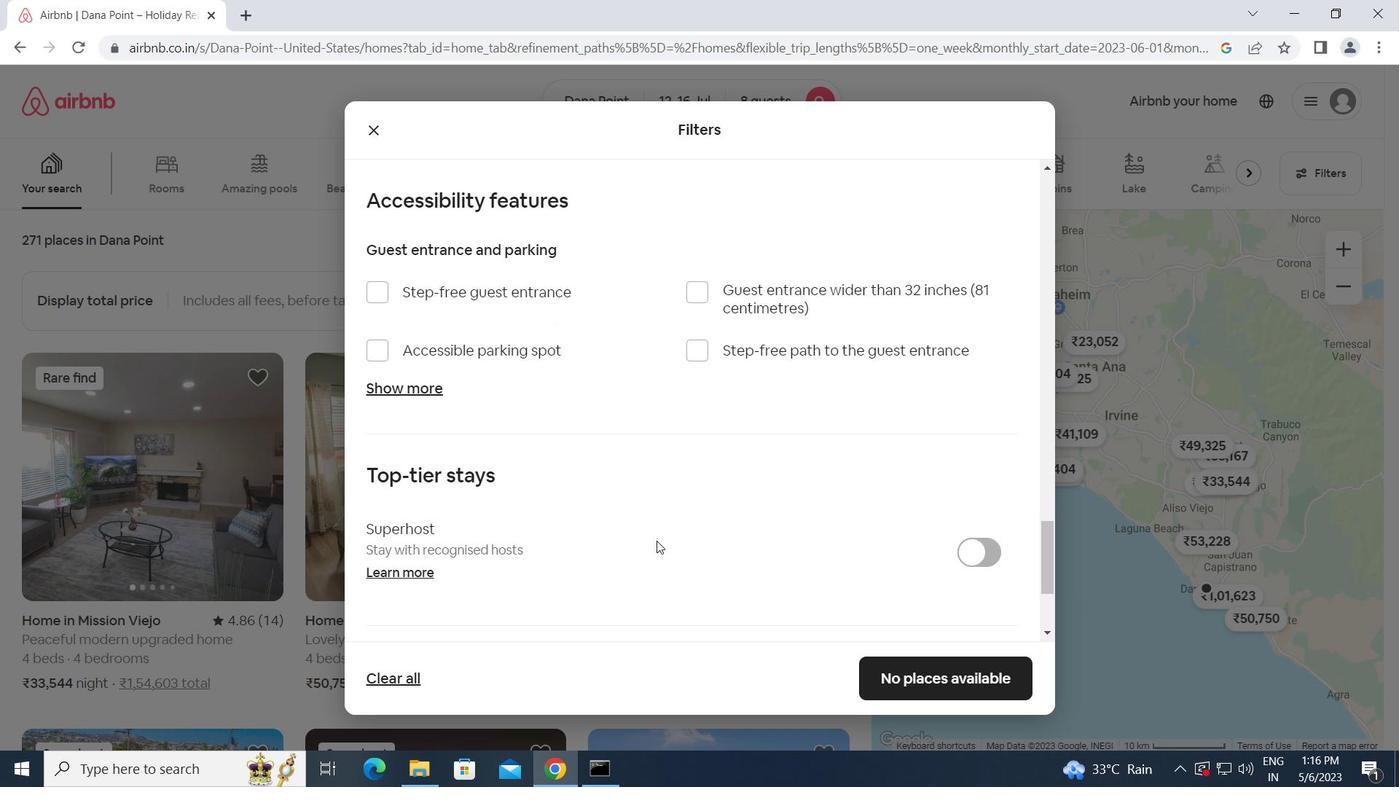
Action: Mouse scrolled (656, 540) with delta (0, 0)
Screenshot: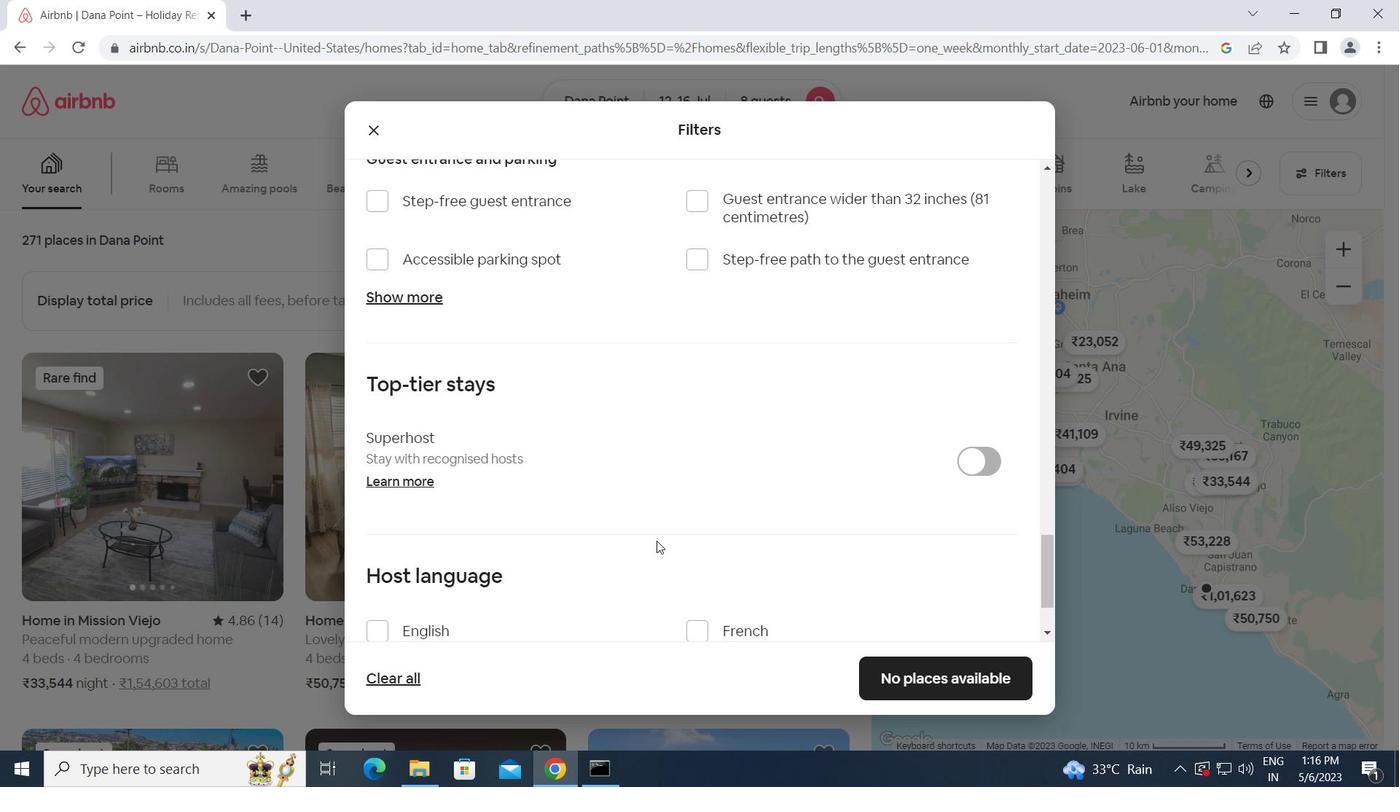 
Action: Mouse moved to (375, 538)
Screenshot: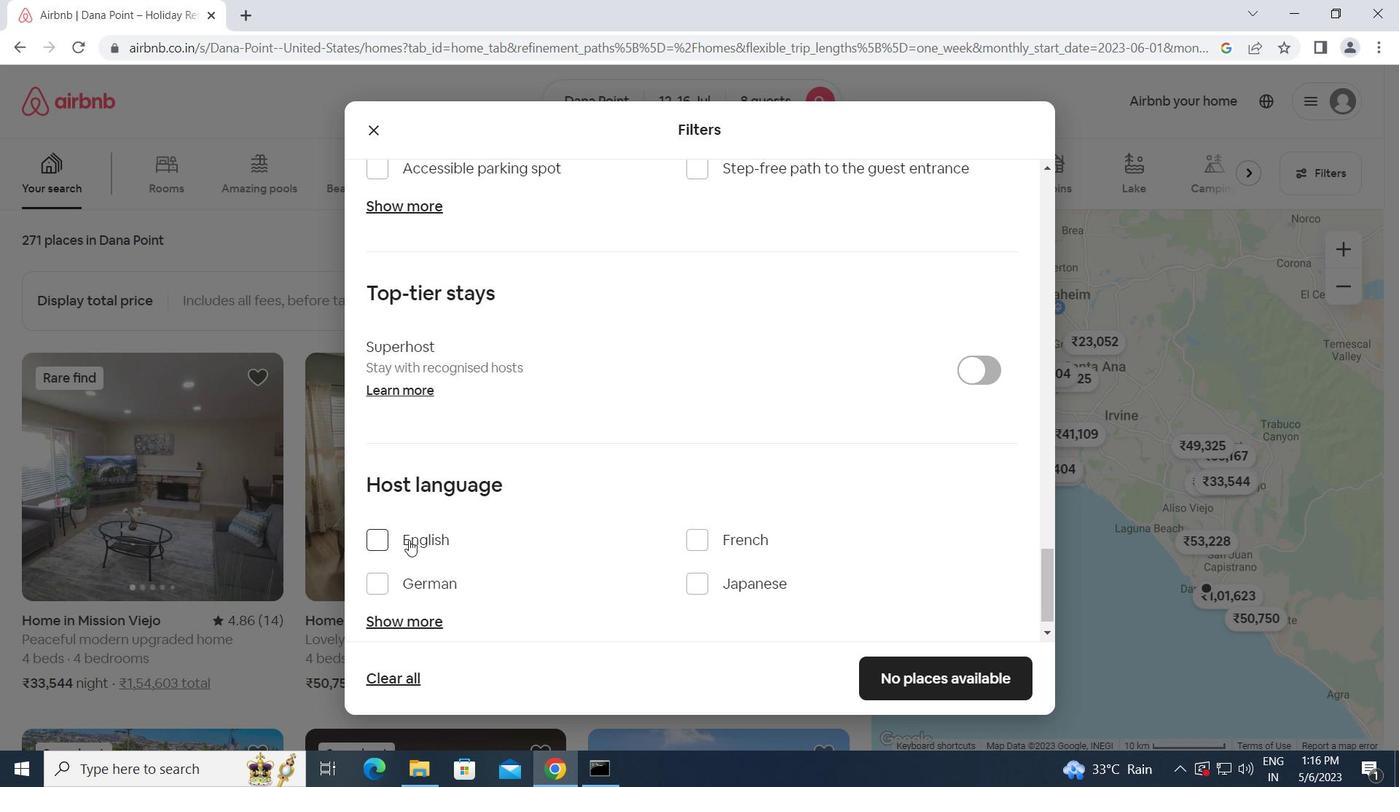 
Action: Mouse pressed left at (375, 538)
Screenshot: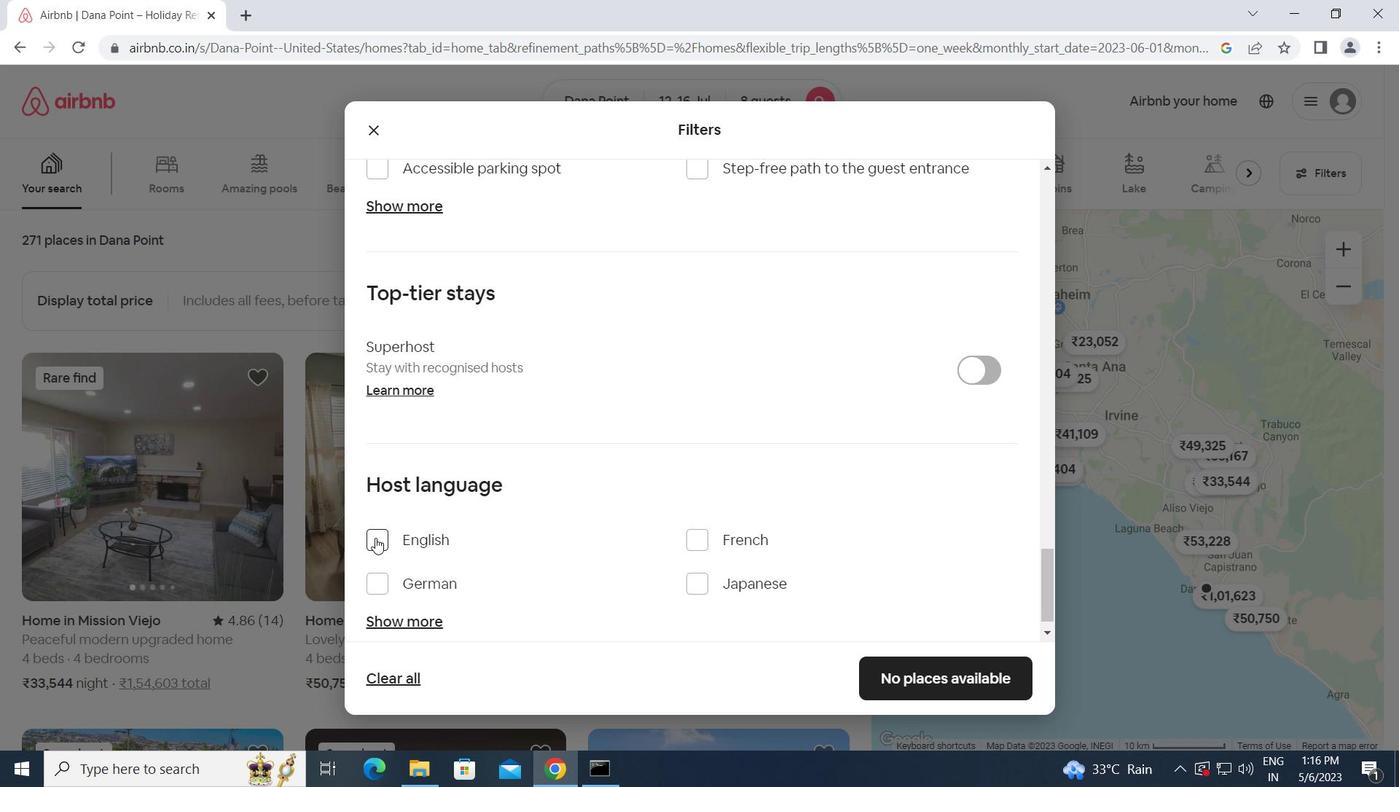 
Action: Mouse moved to (947, 671)
Screenshot: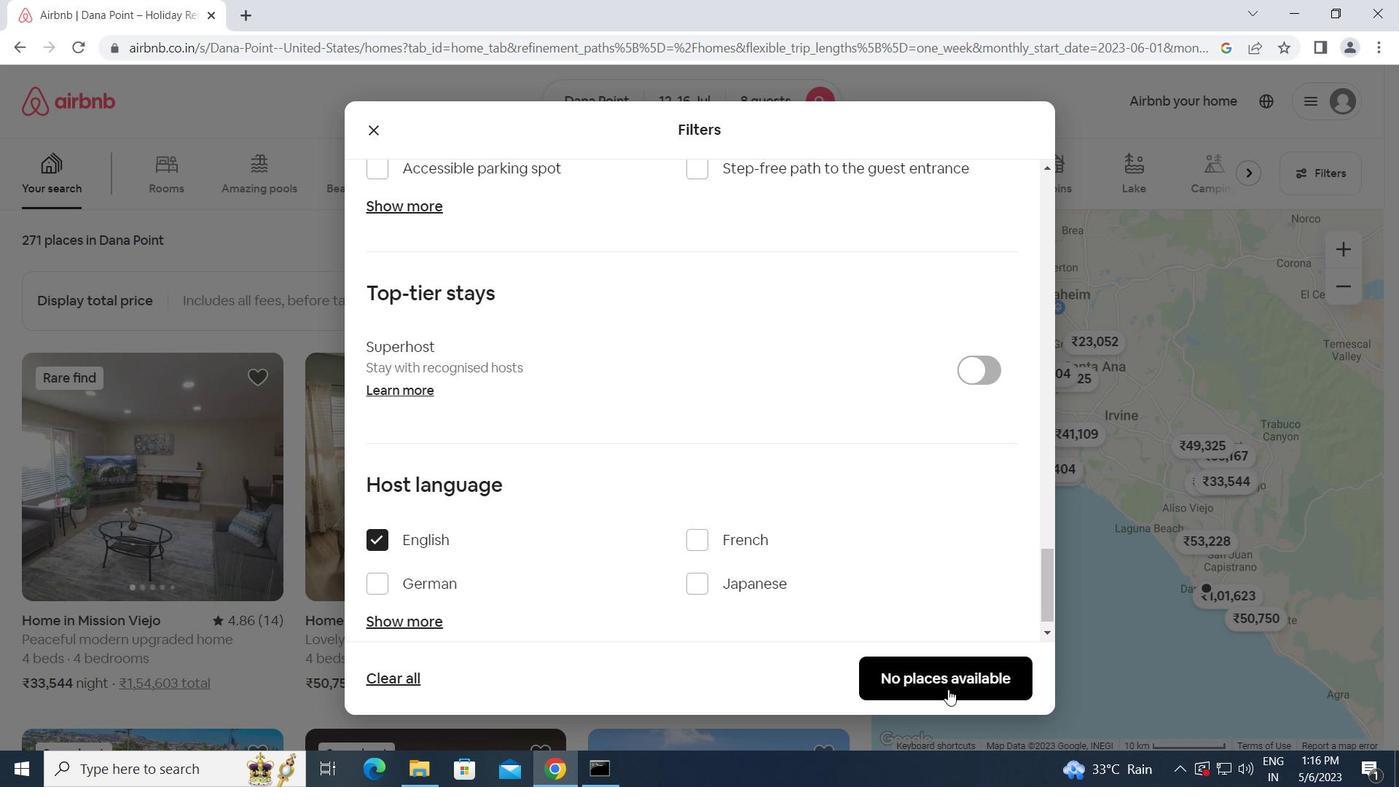 
Action: Mouse pressed left at (947, 671)
Screenshot: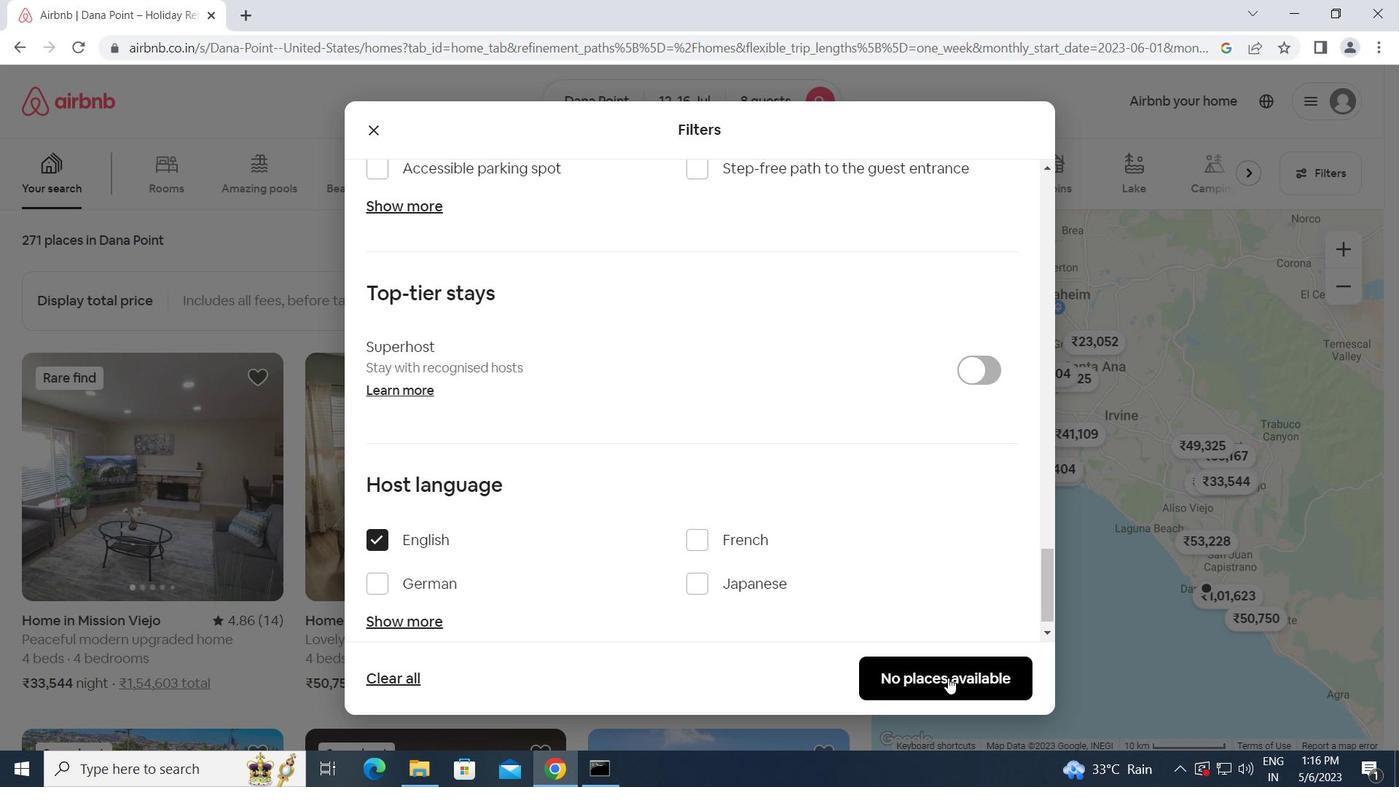 
Action: Mouse moved to (947, 671)
Screenshot: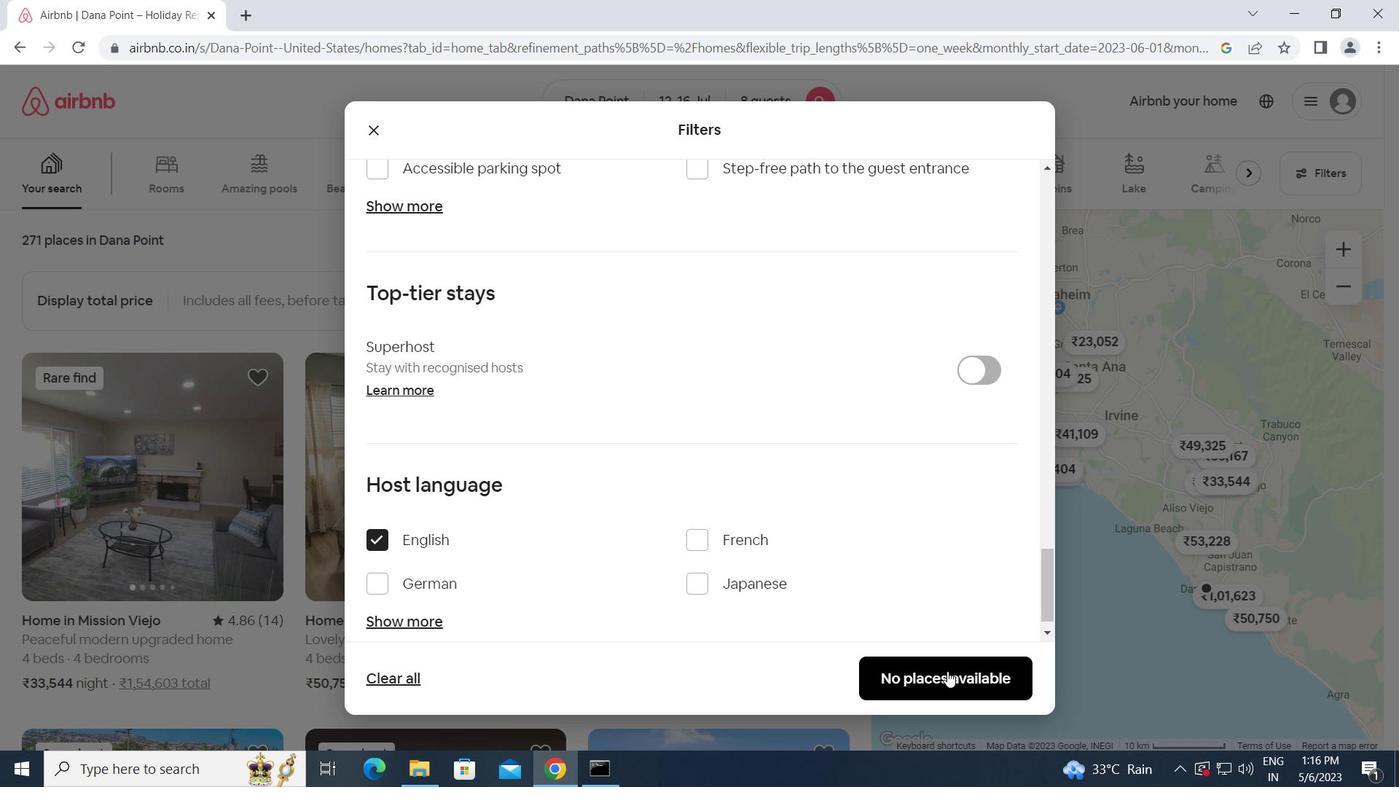 
